 Task: Find connections with filter location Kasoa with filter topic #Bitcoinwith filter profile language Spanish with filter current company Fivetran with filter school College of Engineering Roorkee with filter industry Ranching with filter service category Videography with filter keywords title Continuous Improvement Consultant
Action: Mouse moved to (170, 250)
Screenshot: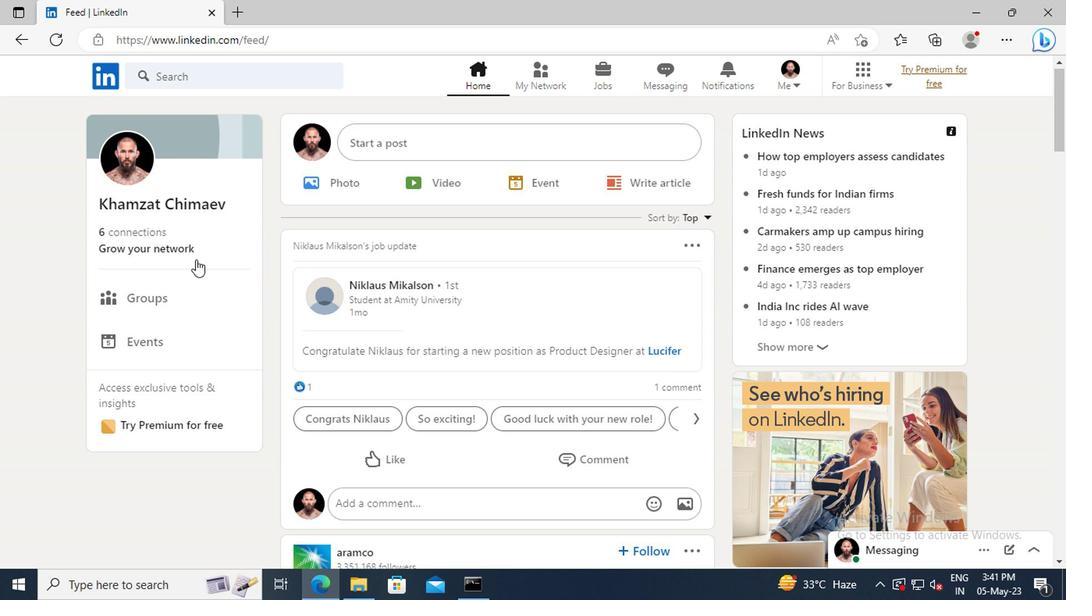 
Action: Mouse pressed left at (170, 250)
Screenshot: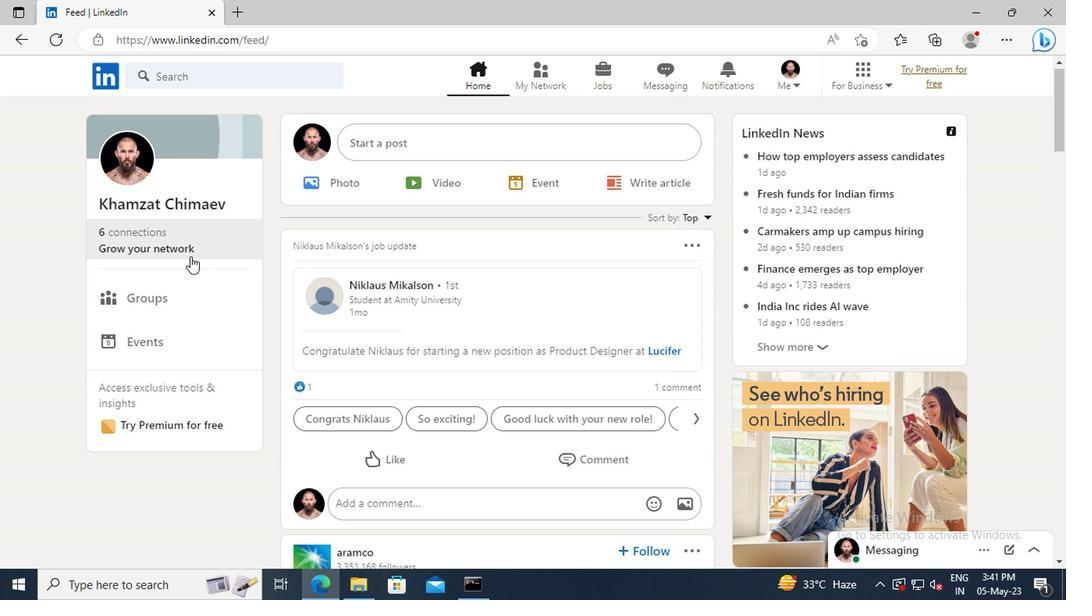 
Action: Mouse moved to (163, 167)
Screenshot: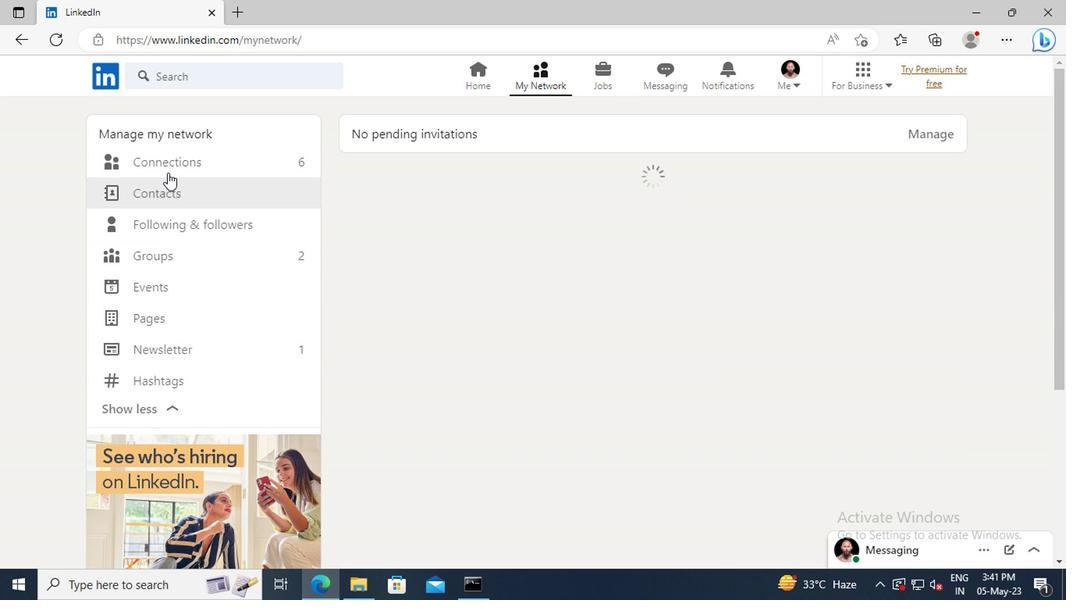 
Action: Mouse pressed left at (163, 167)
Screenshot: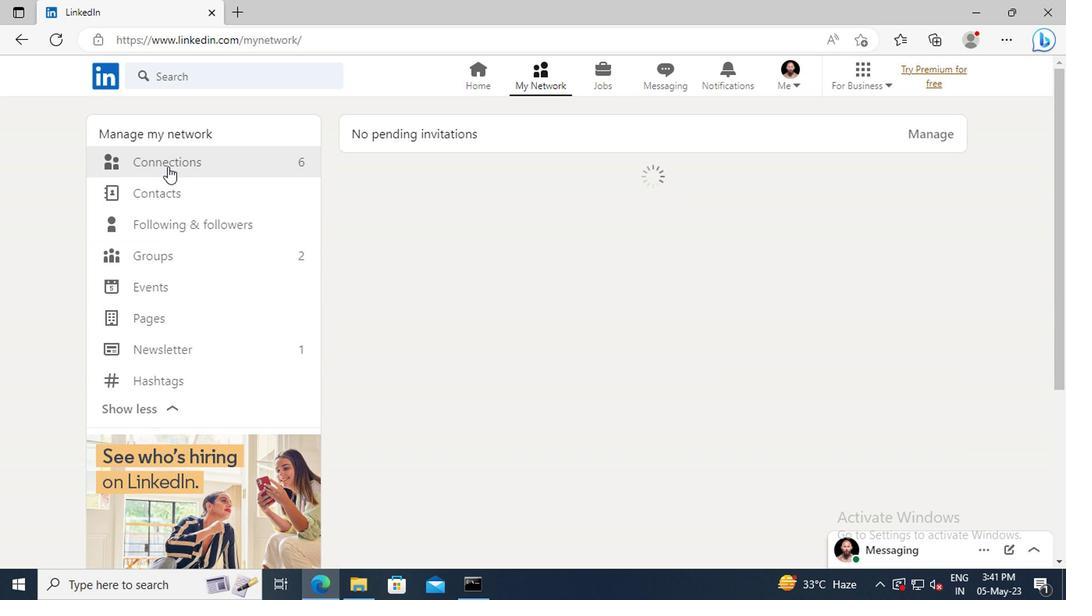 
Action: Mouse moved to (659, 172)
Screenshot: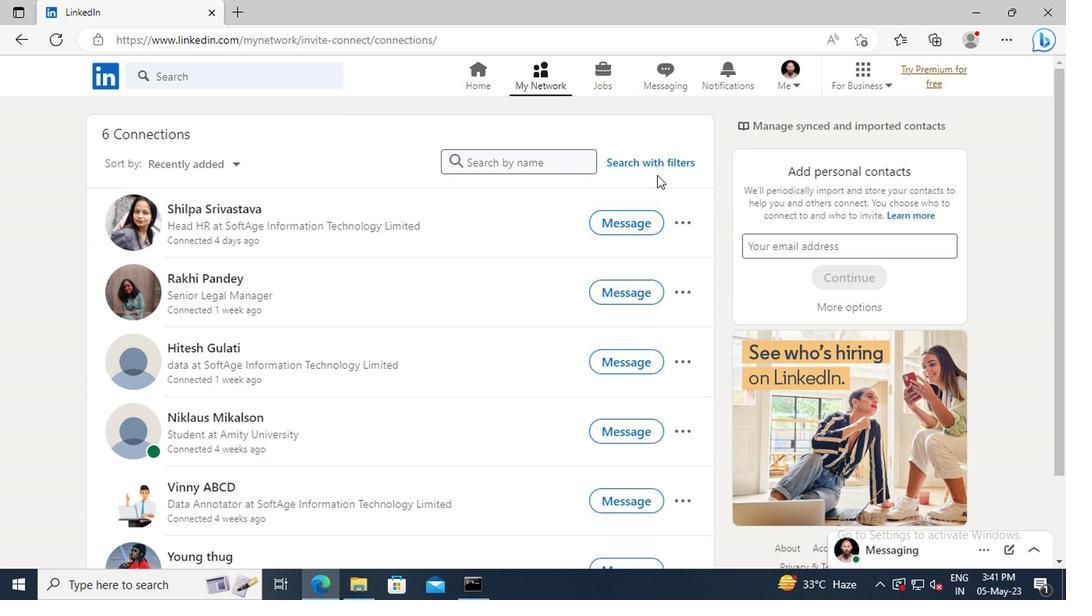
Action: Mouse pressed left at (659, 172)
Screenshot: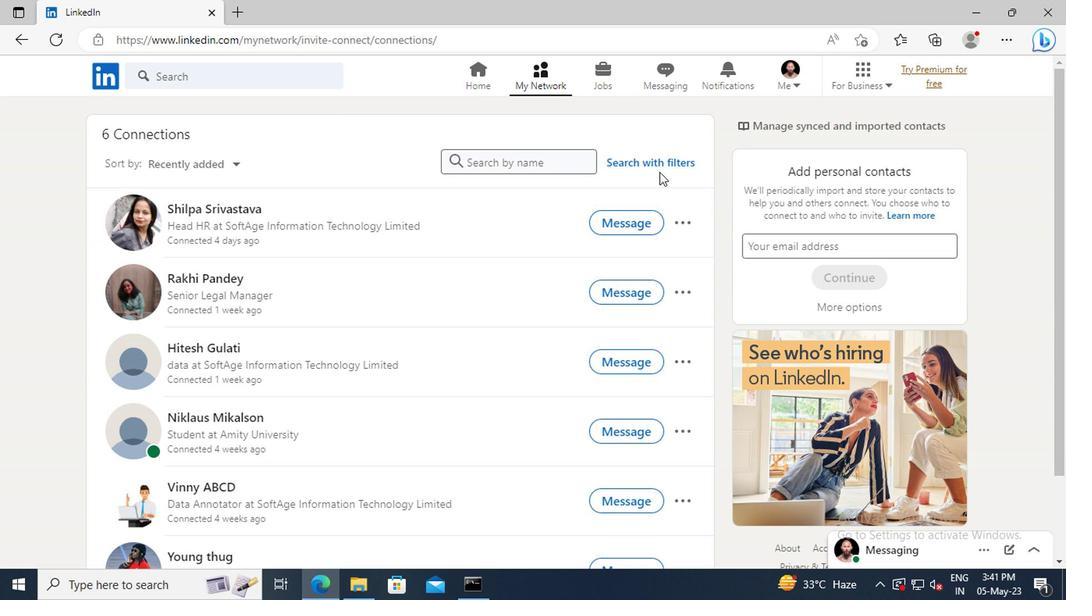 
Action: Mouse moved to (591, 122)
Screenshot: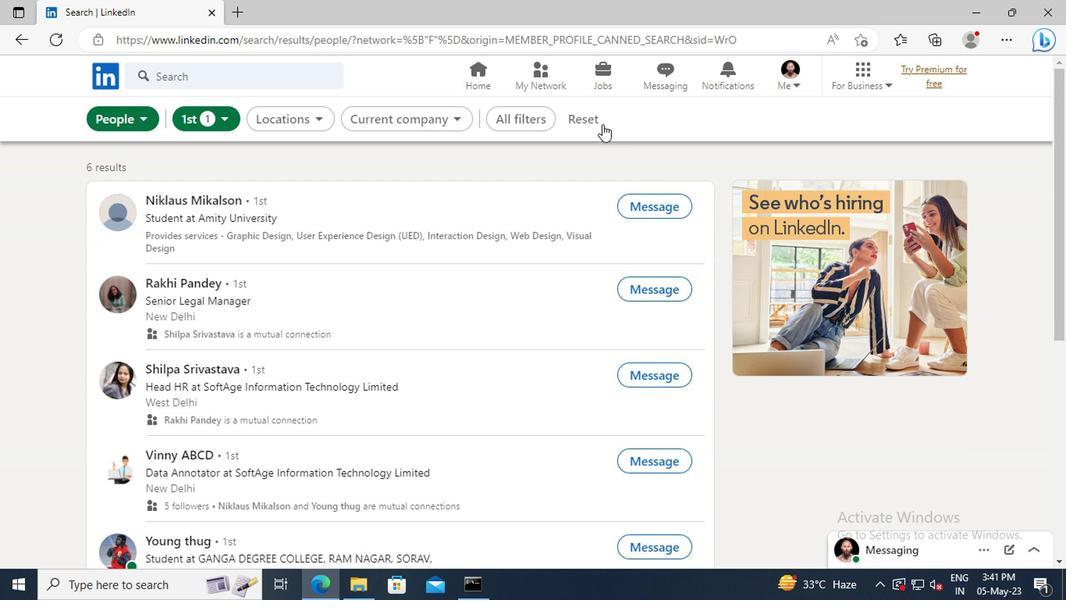 
Action: Mouse pressed left at (591, 122)
Screenshot: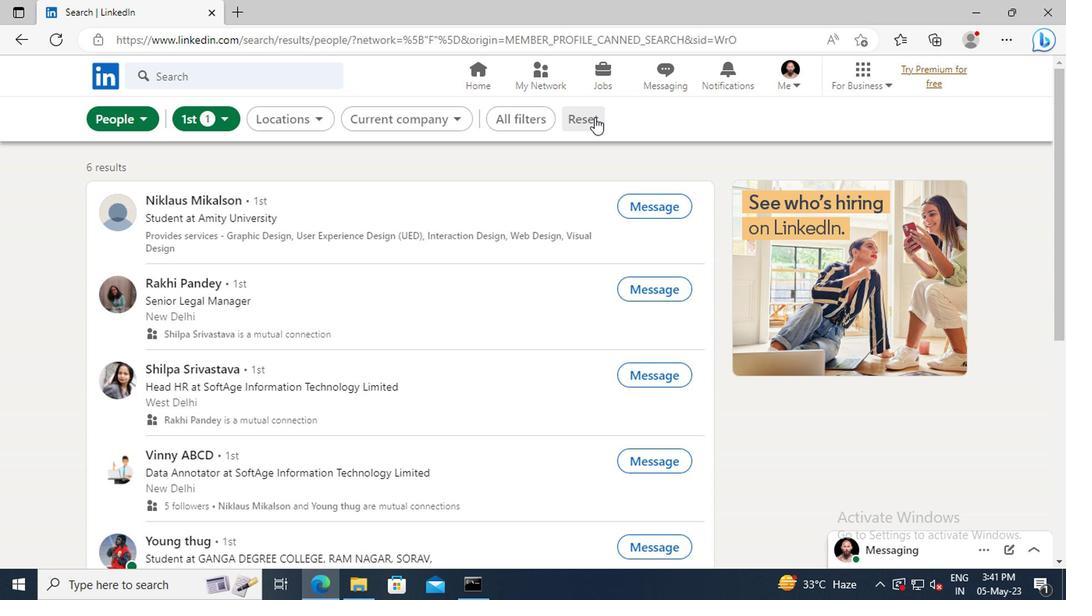 
Action: Mouse moved to (569, 120)
Screenshot: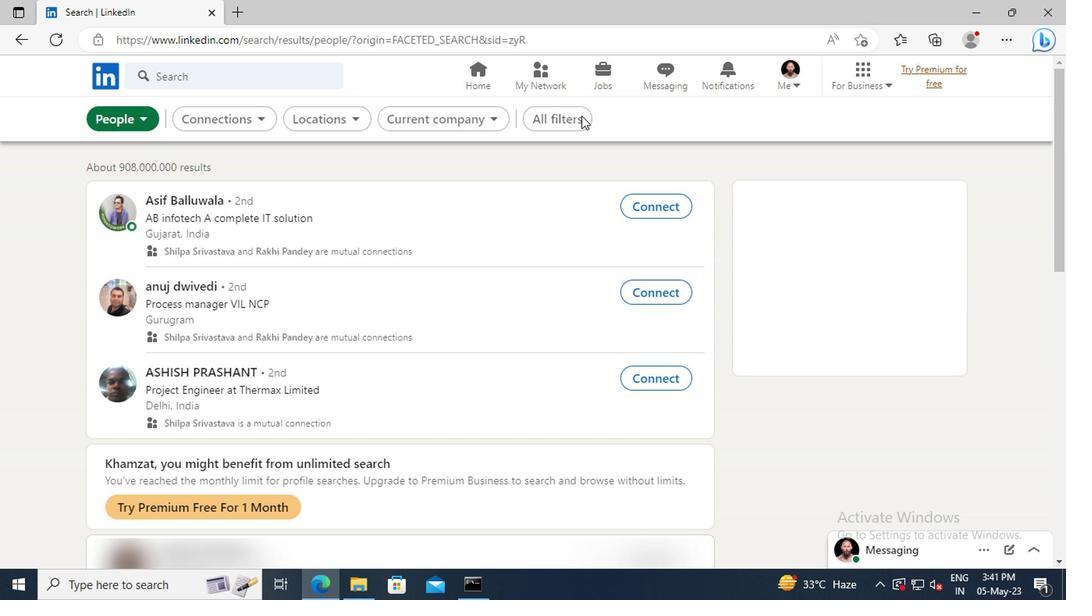 
Action: Mouse pressed left at (569, 120)
Screenshot: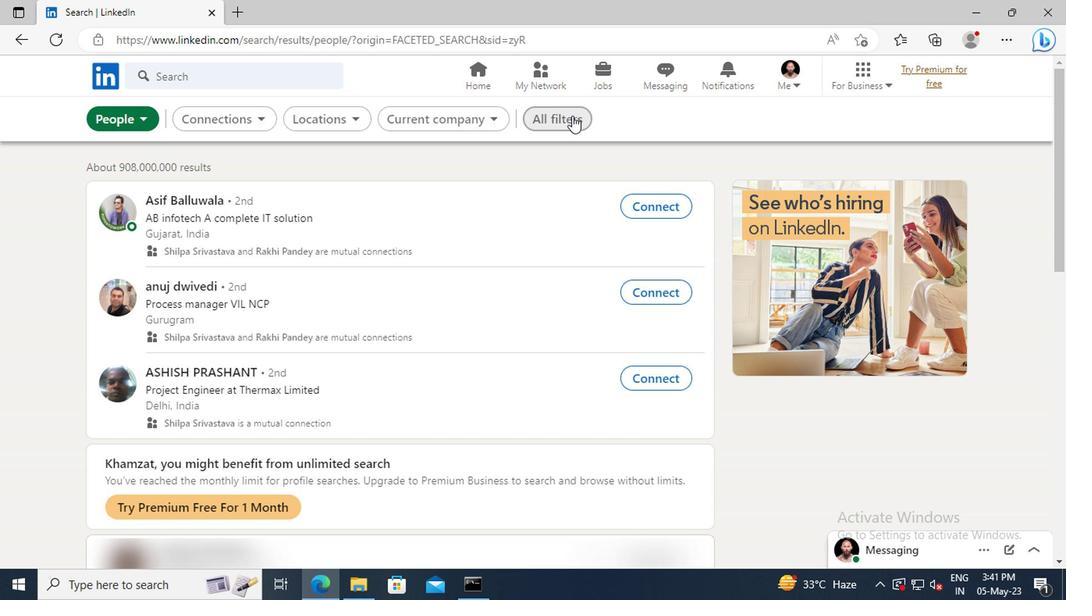 
Action: Mouse moved to (844, 304)
Screenshot: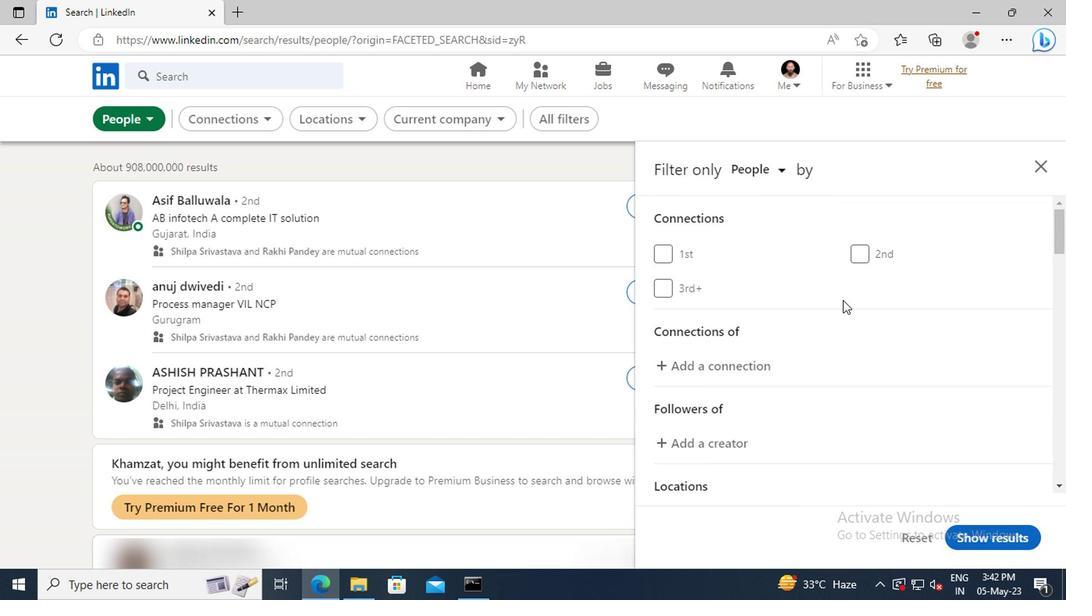 
Action: Mouse scrolled (844, 303) with delta (0, 0)
Screenshot: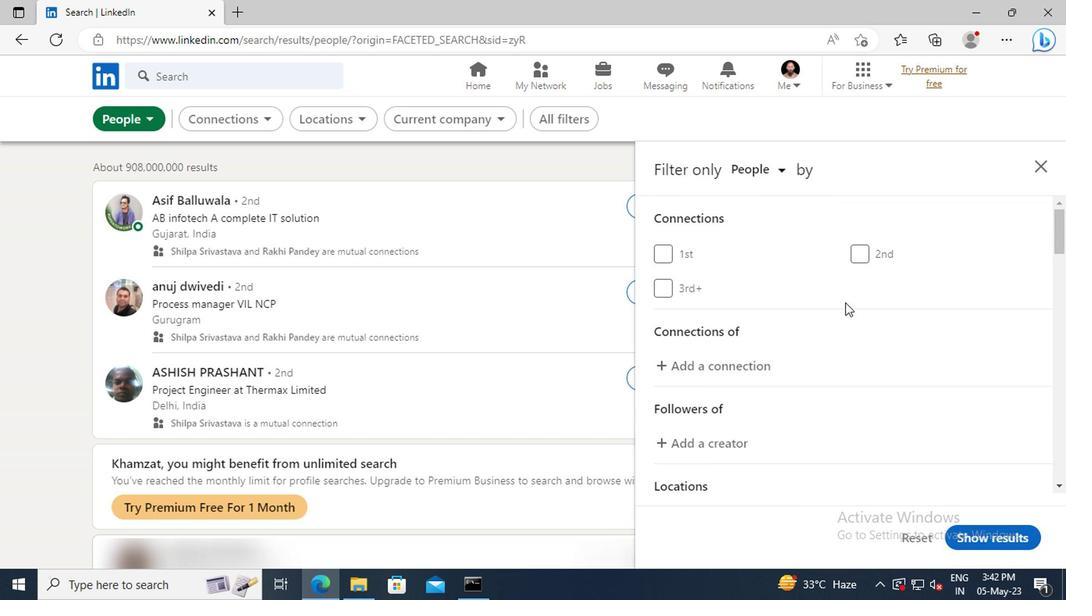 
Action: Mouse scrolled (844, 303) with delta (0, 0)
Screenshot: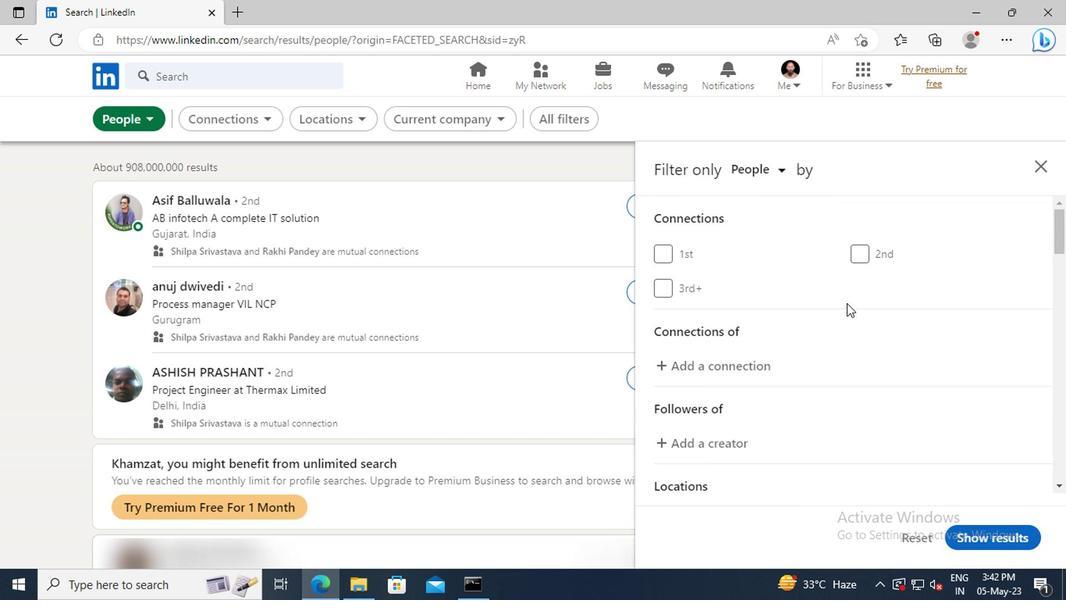 
Action: Mouse scrolled (844, 303) with delta (0, 0)
Screenshot: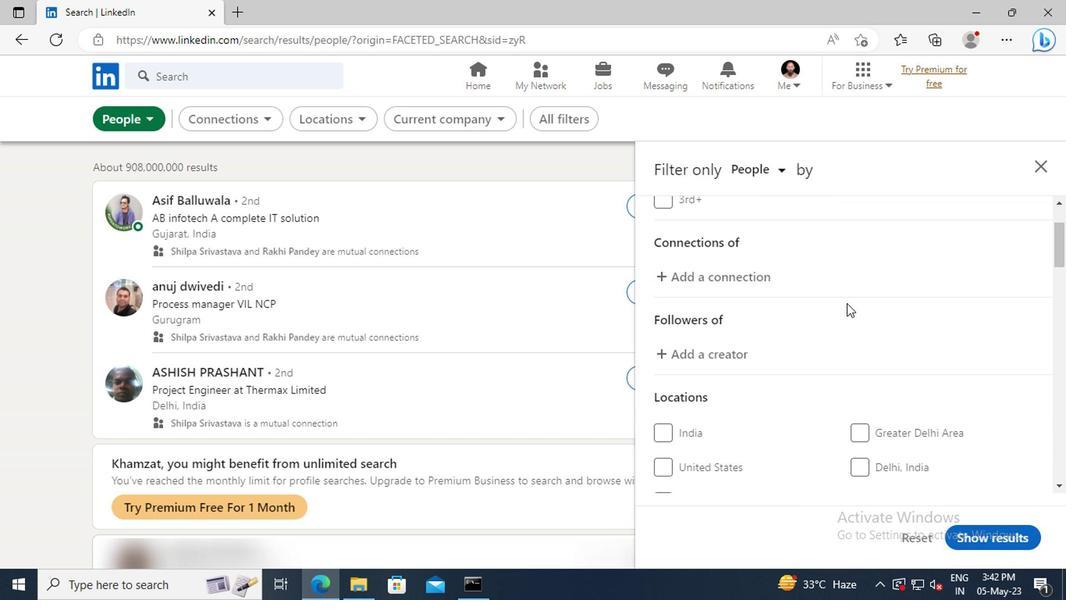 
Action: Mouse scrolled (844, 303) with delta (0, 0)
Screenshot: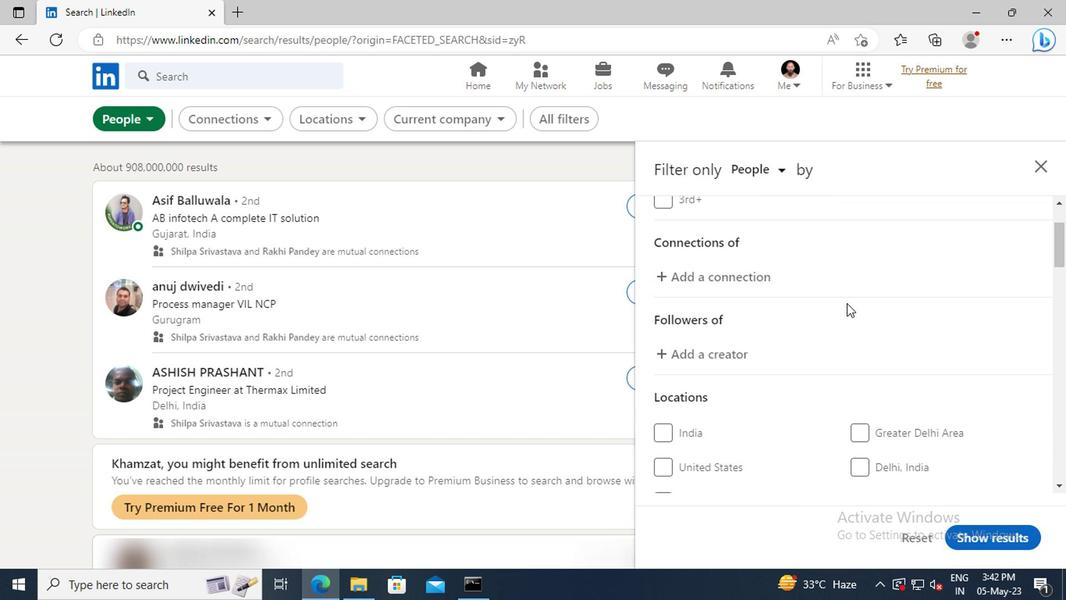
Action: Mouse scrolled (844, 303) with delta (0, 0)
Screenshot: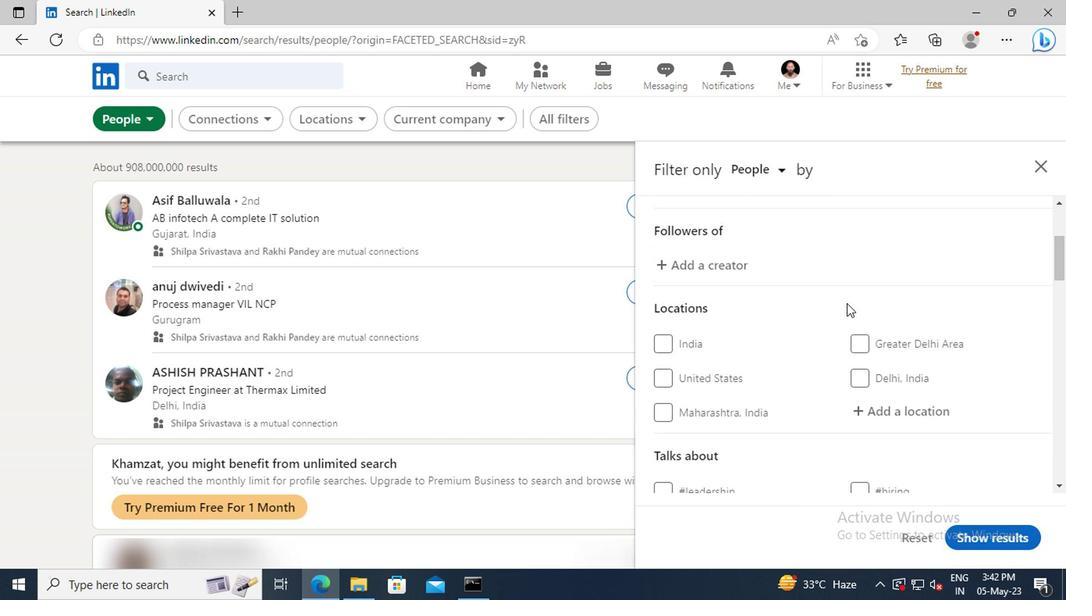 
Action: Mouse scrolled (844, 303) with delta (0, 0)
Screenshot: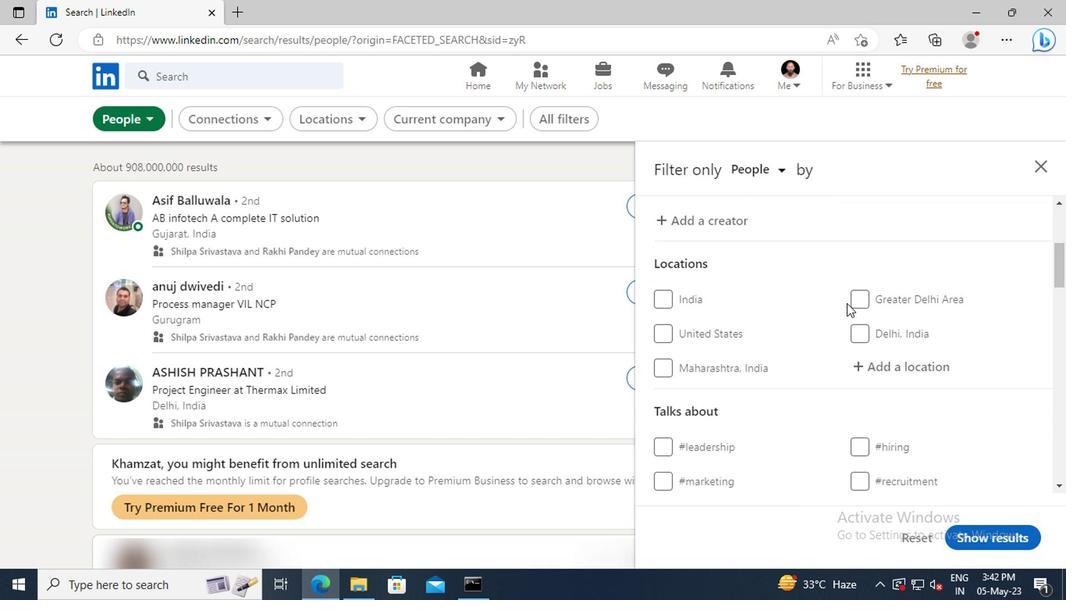 
Action: Mouse moved to (862, 321)
Screenshot: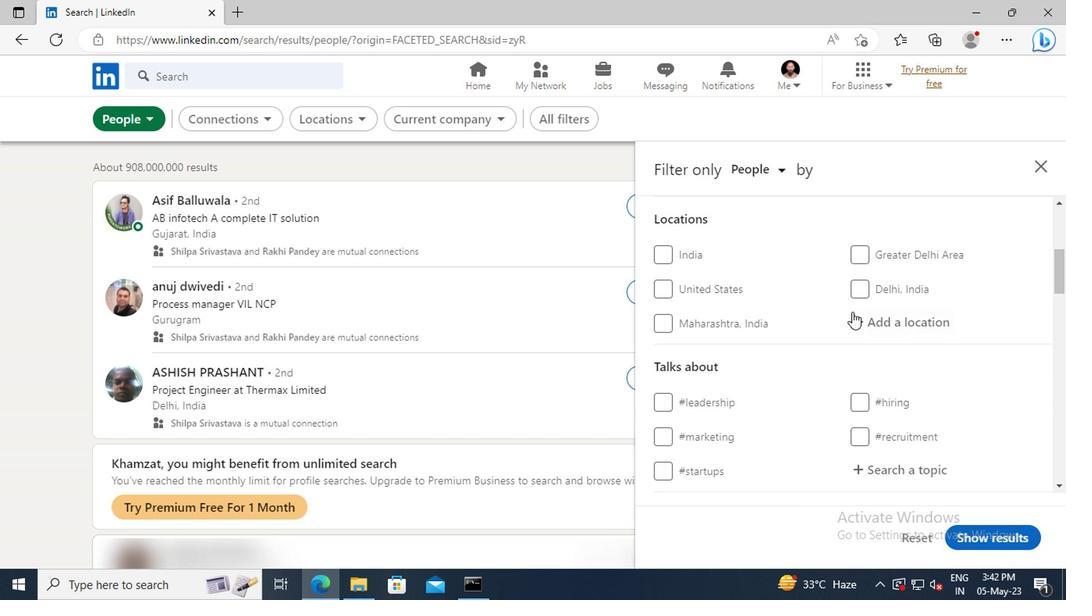 
Action: Mouse pressed left at (862, 321)
Screenshot: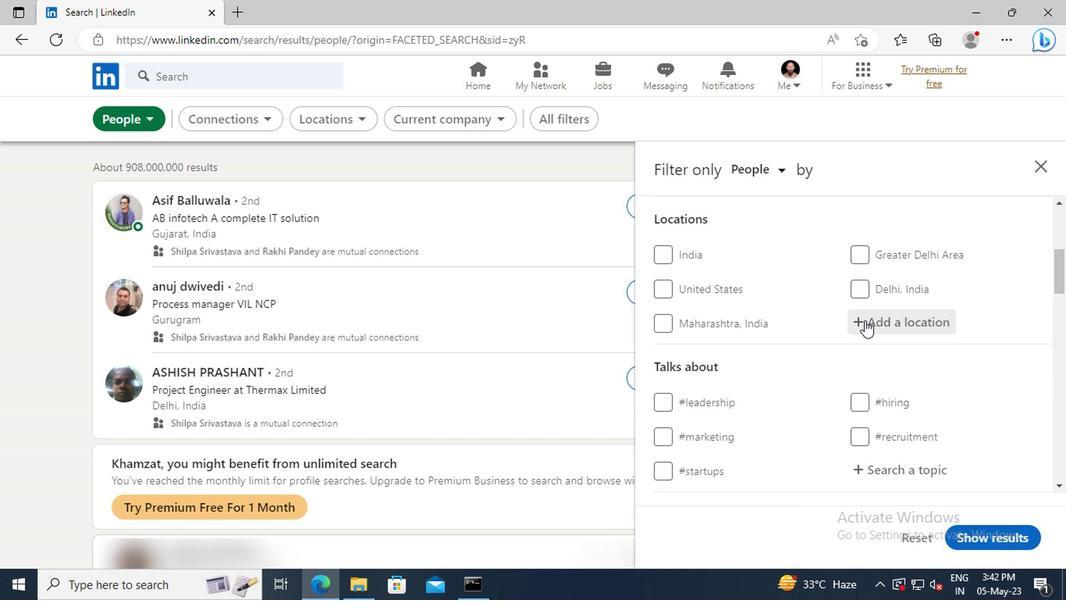 
Action: Key pressed <Key.shift>KASOA<Key.enter>
Screenshot: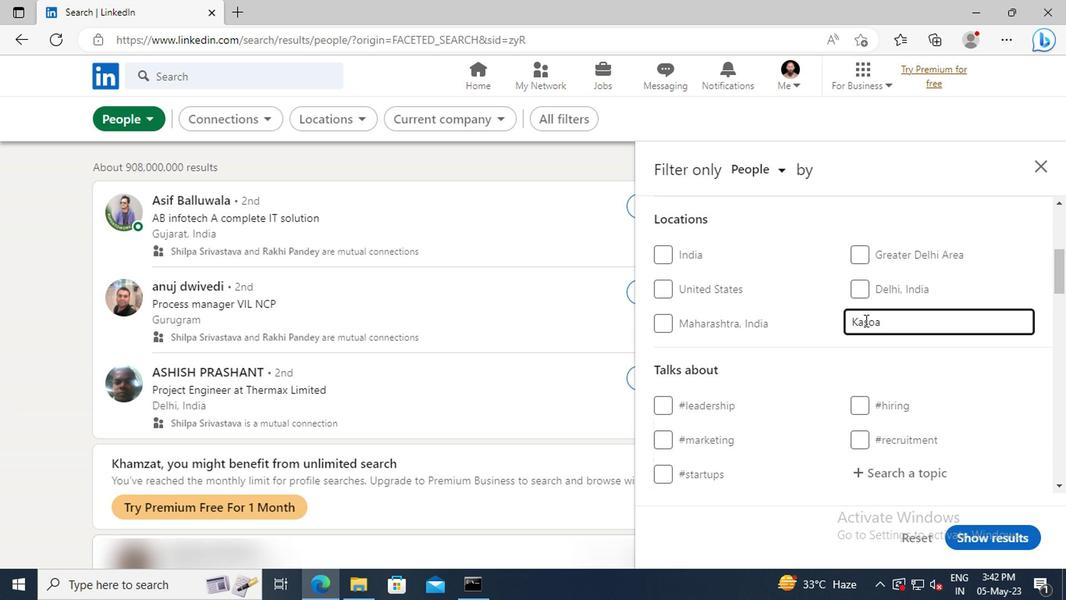 
Action: Mouse scrolled (862, 320) with delta (0, 0)
Screenshot: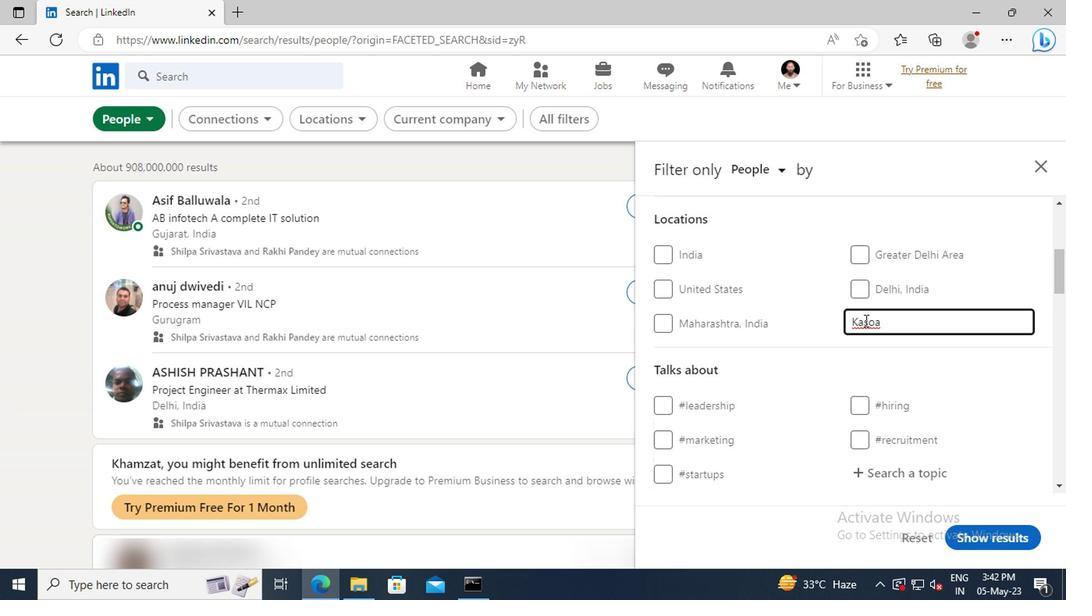 
Action: Mouse scrolled (862, 320) with delta (0, 0)
Screenshot: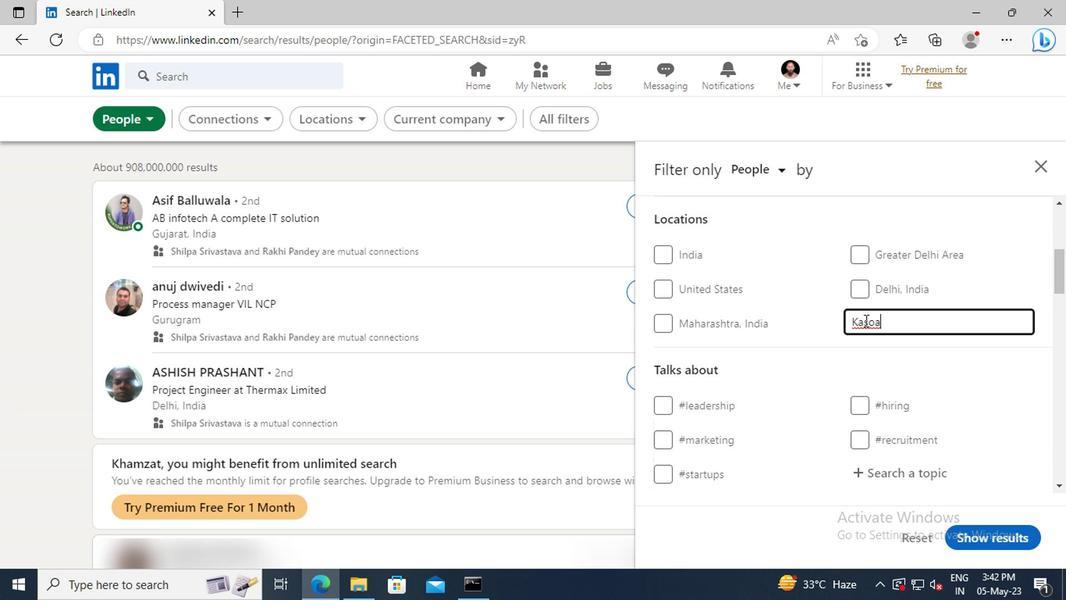 
Action: Mouse scrolled (862, 320) with delta (0, 0)
Screenshot: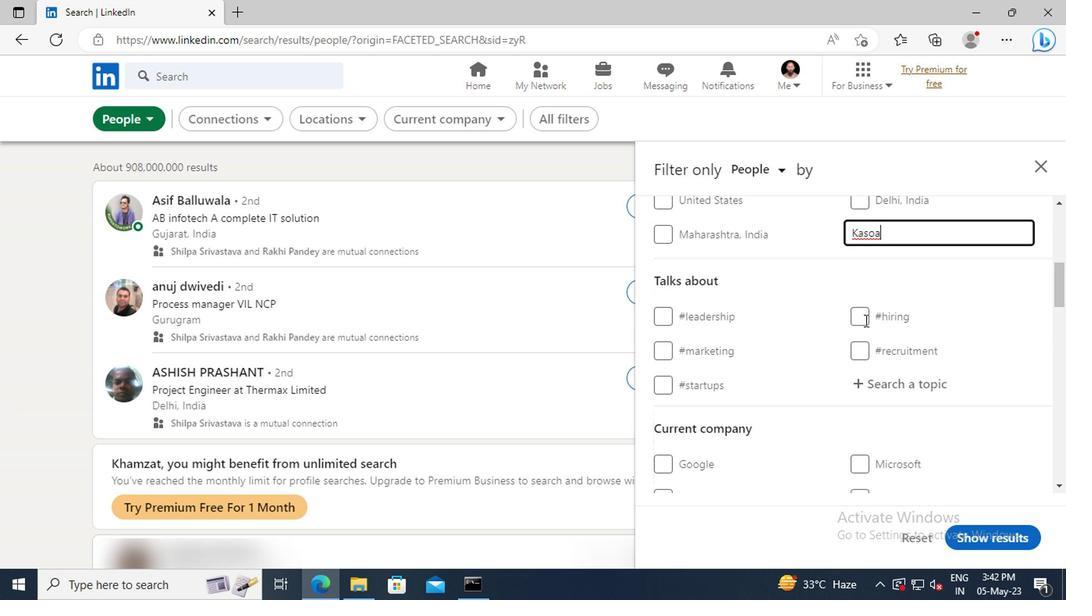 
Action: Mouse moved to (868, 336)
Screenshot: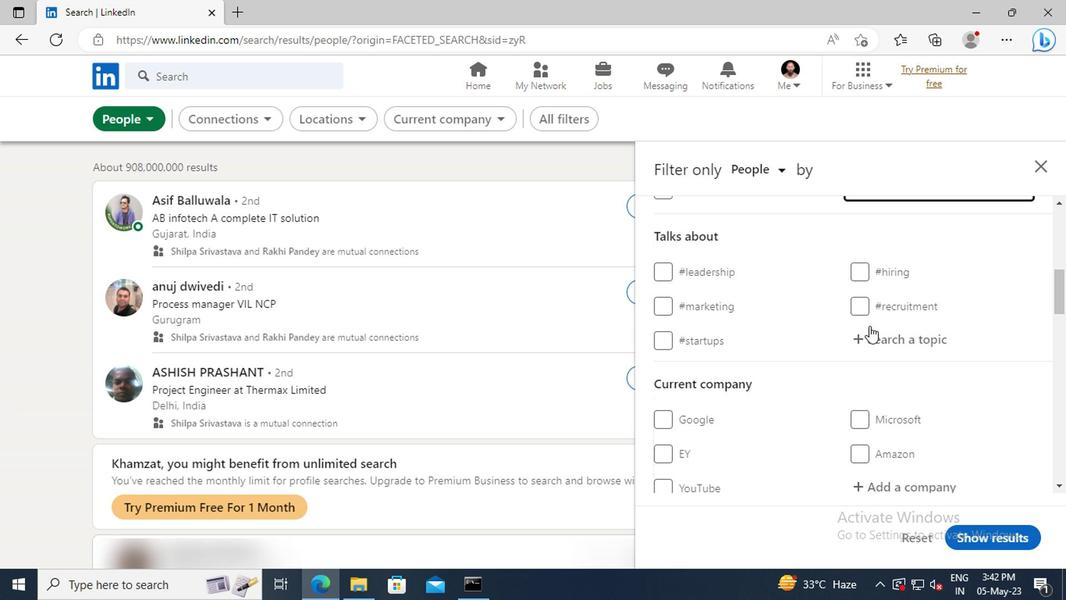 
Action: Mouse pressed left at (868, 336)
Screenshot: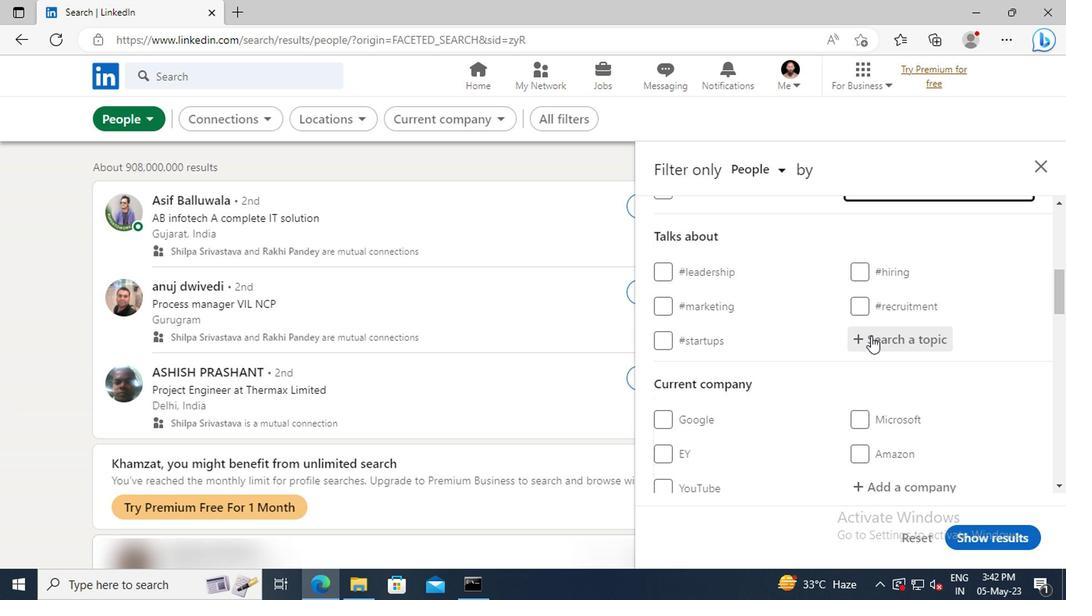 
Action: Key pressed <Key.shift>BITCOIN
Screenshot: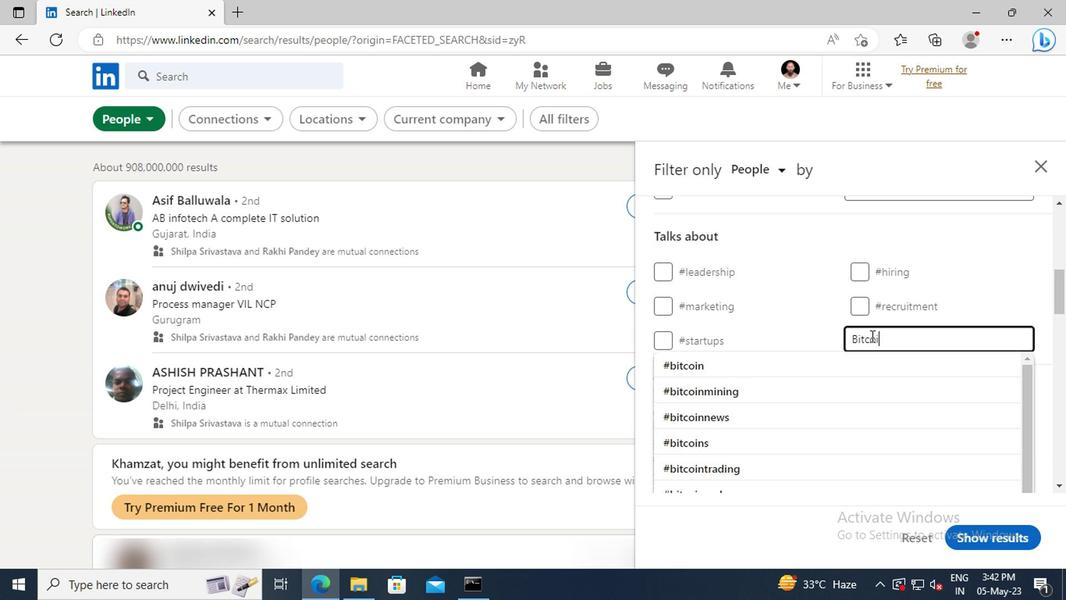 
Action: Mouse moved to (872, 359)
Screenshot: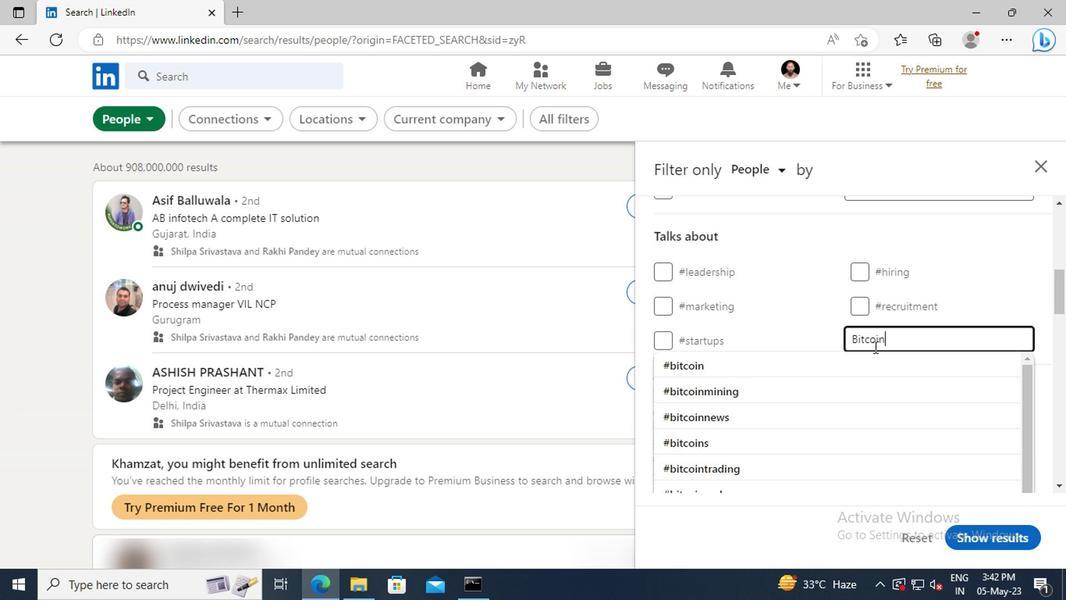 
Action: Mouse pressed left at (872, 359)
Screenshot: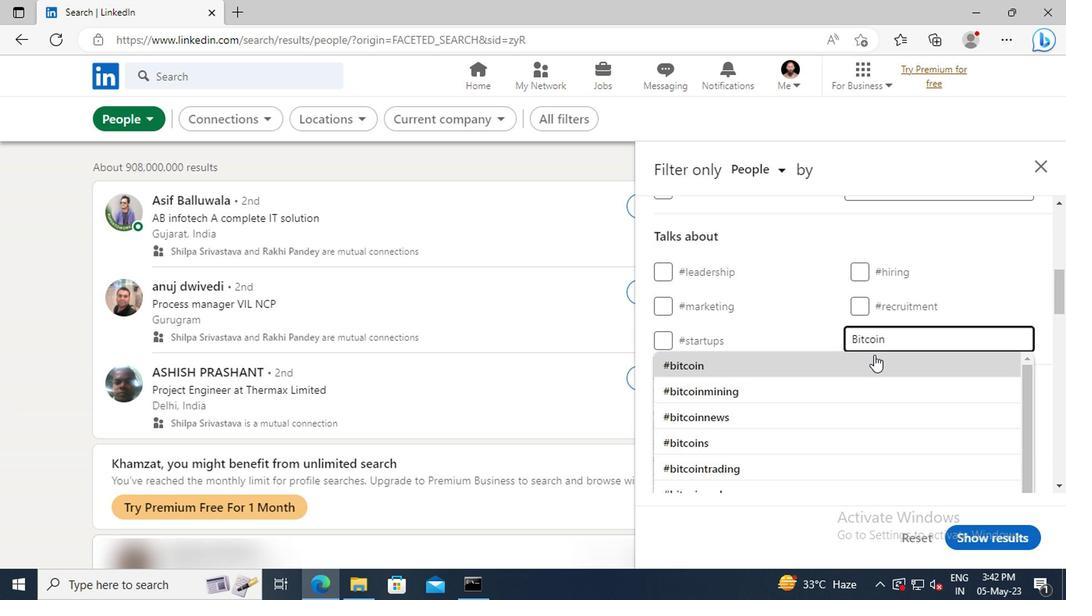 
Action: Mouse scrolled (872, 358) with delta (0, 0)
Screenshot: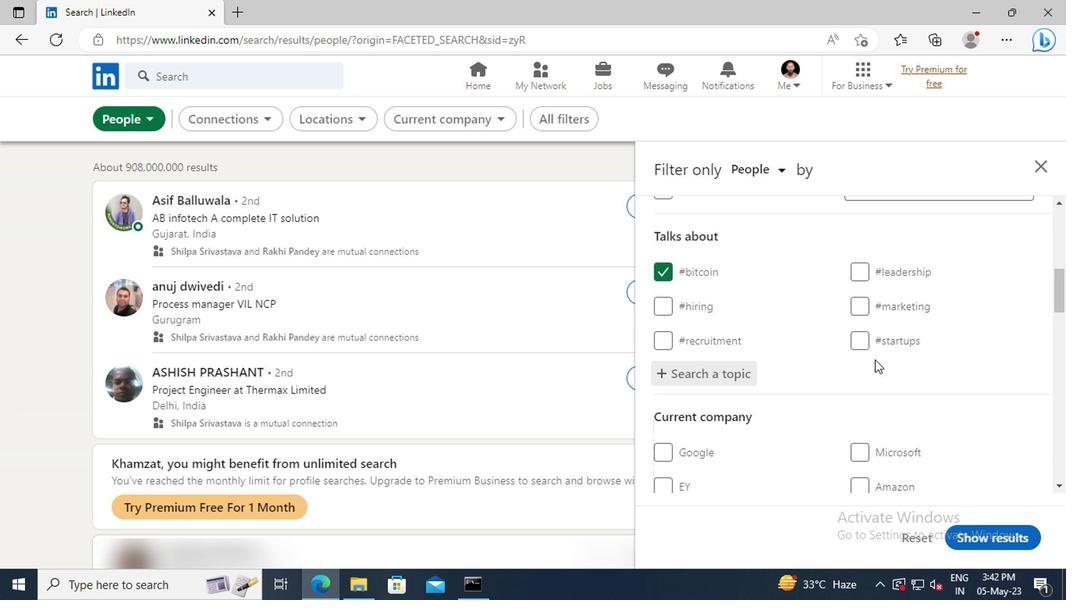 
Action: Mouse scrolled (872, 358) with delta (0, 0)
Screenshot: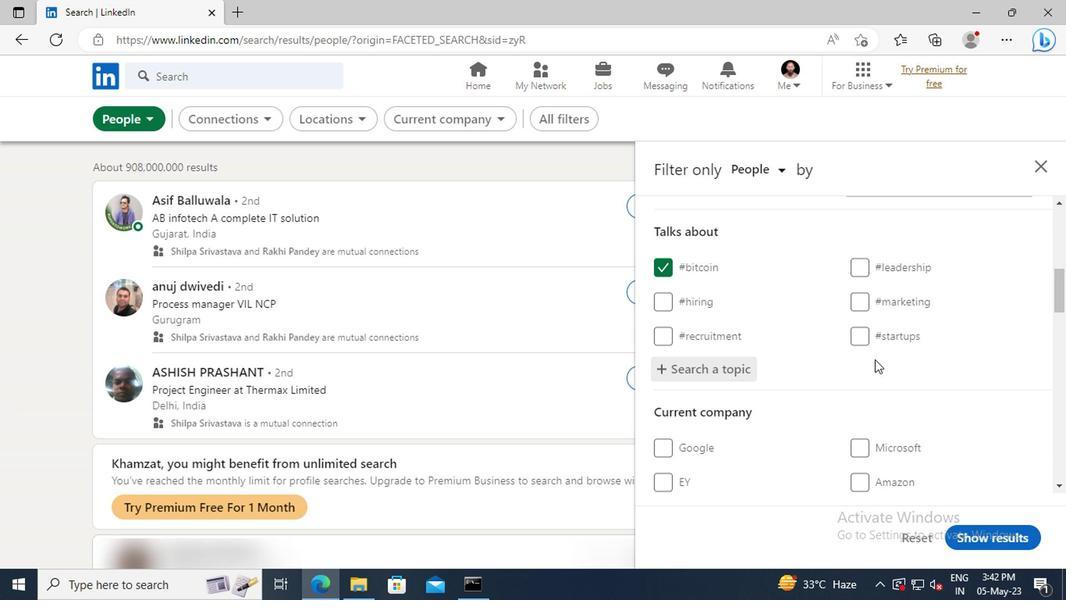 
Action: Mouse scrolled (872, 358) with delta (0, 0)
Screenshot: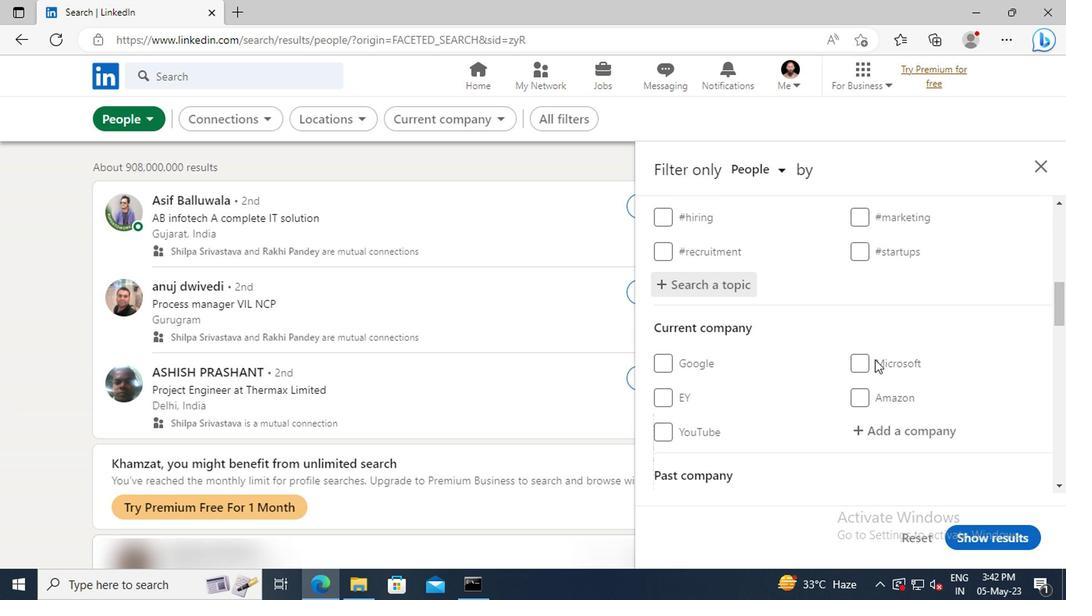 
Action: Mouse scrolled (872, 358) with delta (0, 0)
Screenshot: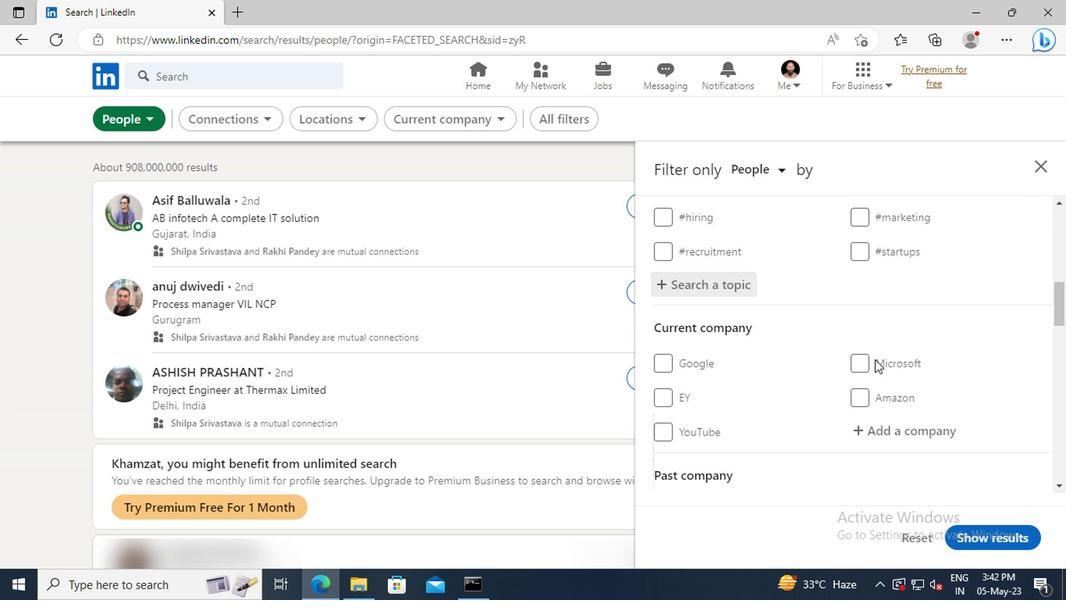 
Action: Mouse scrolled (872, 358) with delta (0, 0)
Screenshot: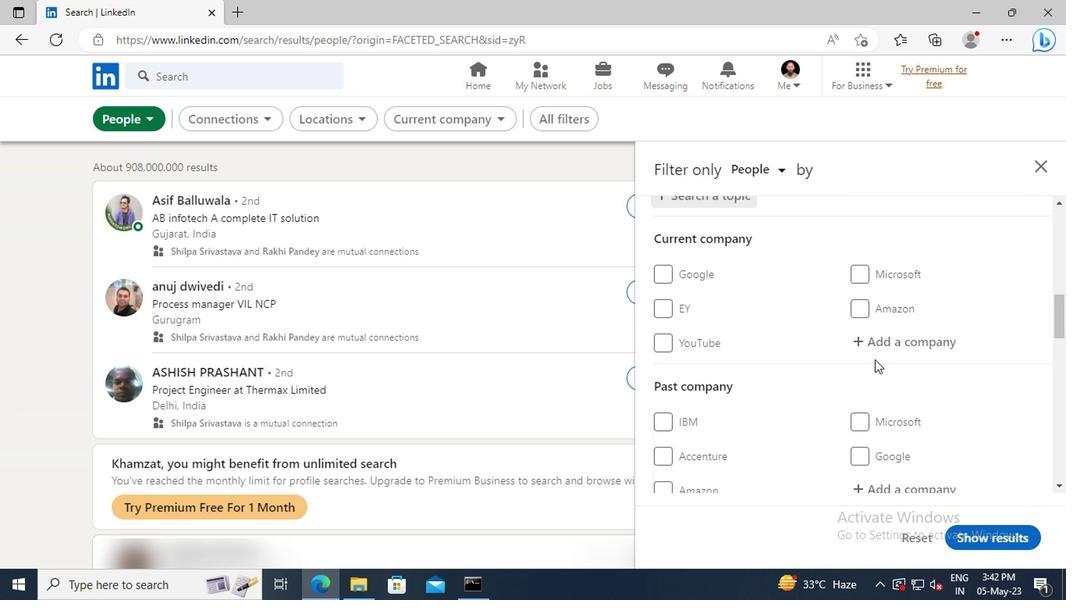 
Action: Mouse scrolled (872, 358) with delta (0, 0)
Screenshot: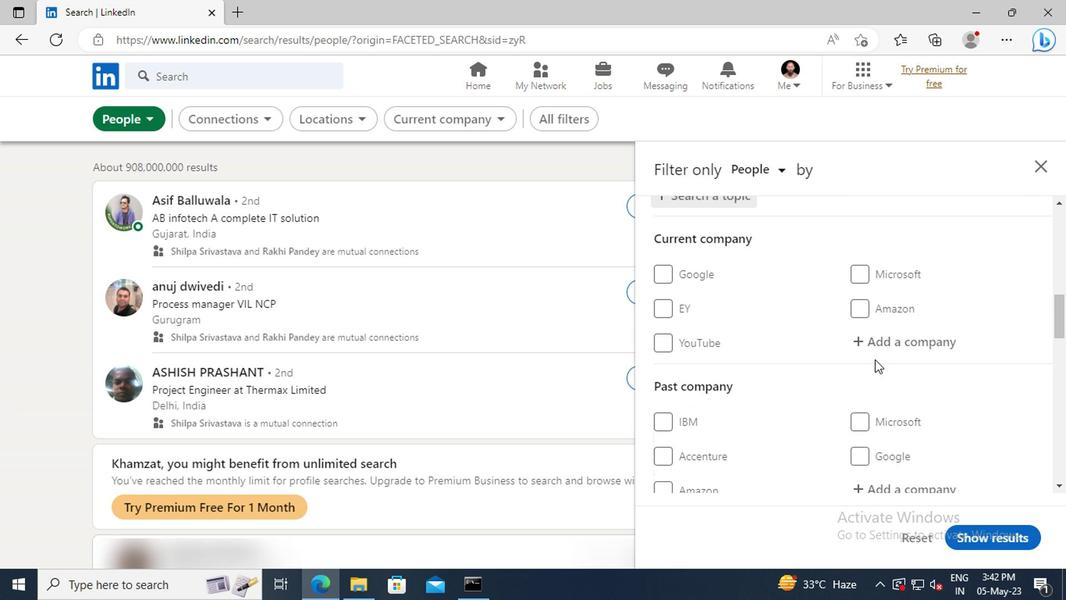 
Action: Mouse scrolled (872, 358) with delta (0, 0)
Screenshot: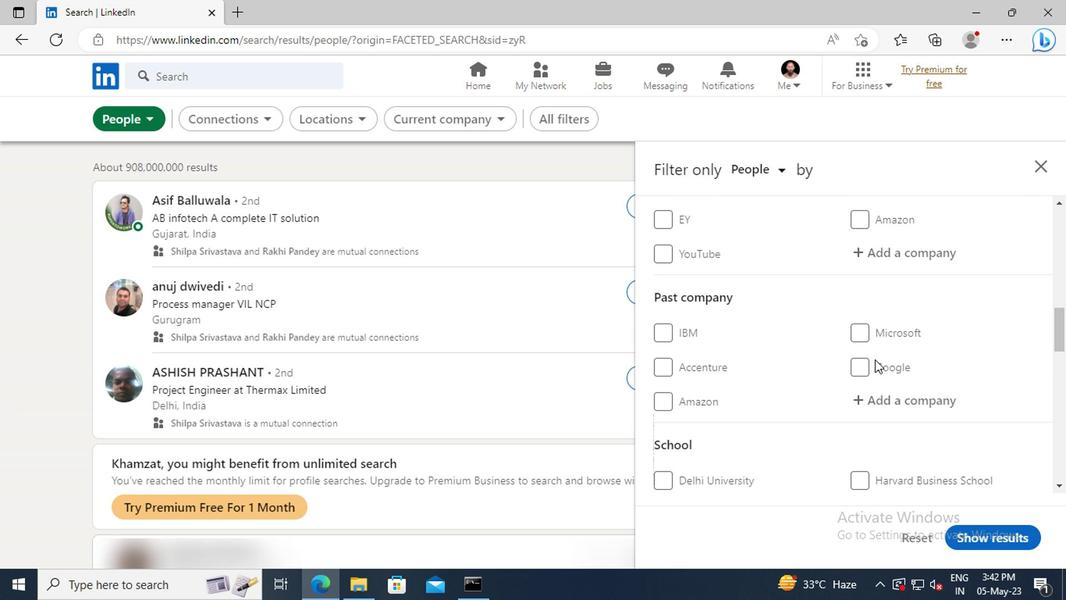 
Action: Mouse scrolled (872, 358) with delta (0, 0)
Screenshot: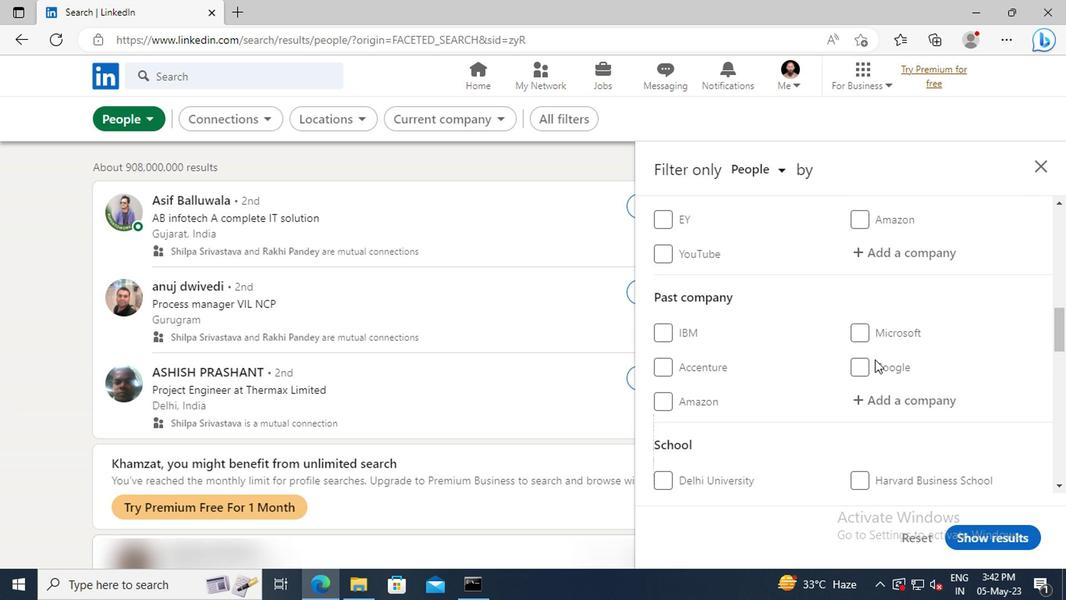 
Action: Mouse scrolled (872, 358) with delta (0, 0)
Screenshot: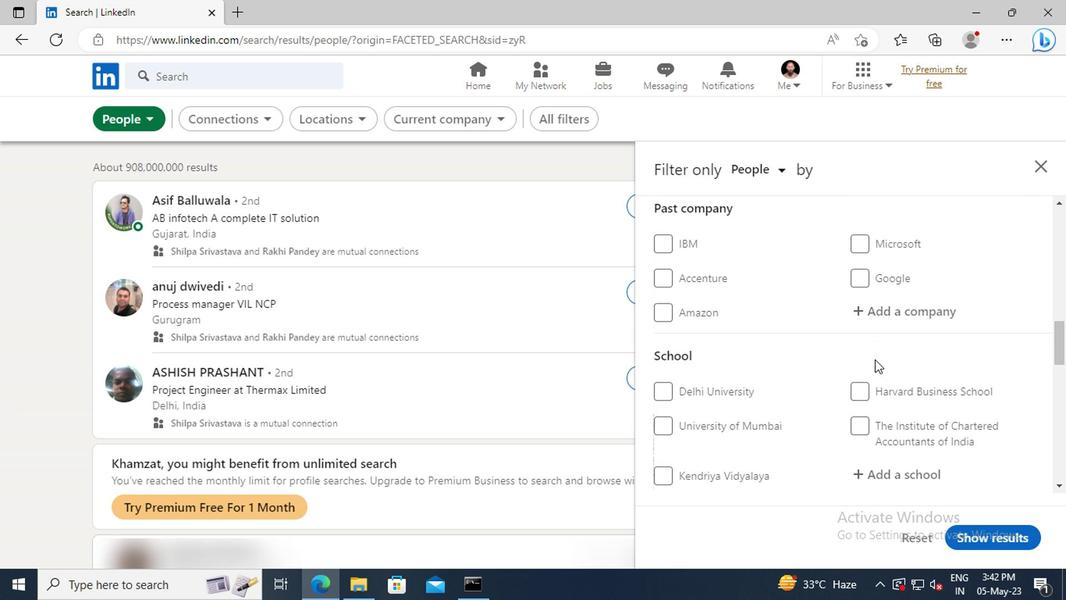 
Action: Mouse scrolled (872, 358) with delta (0, 0)
Screenshot: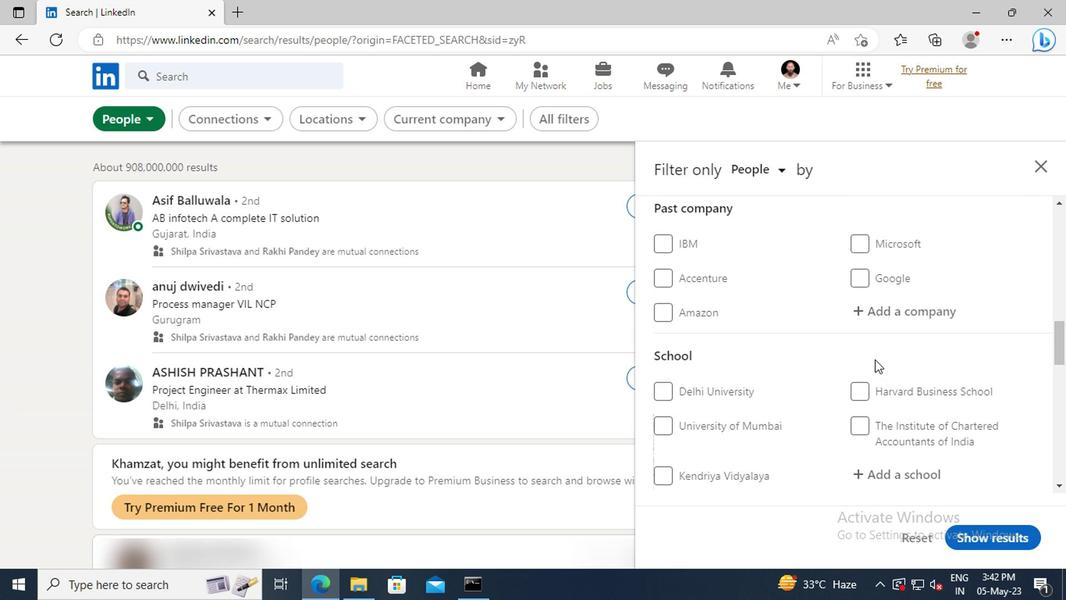 
Action: Mouse scrolled (872, 358) with delta (0, 0)
Screenshot: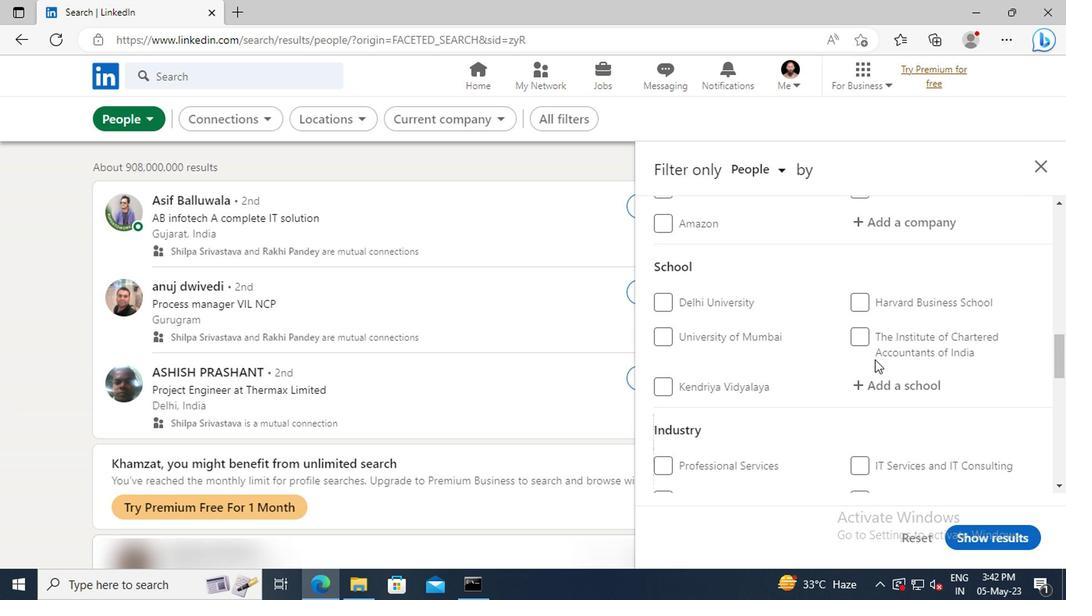 
Action: Mouse scrolled (872, 358) with delta (0, 0)
Screenshot: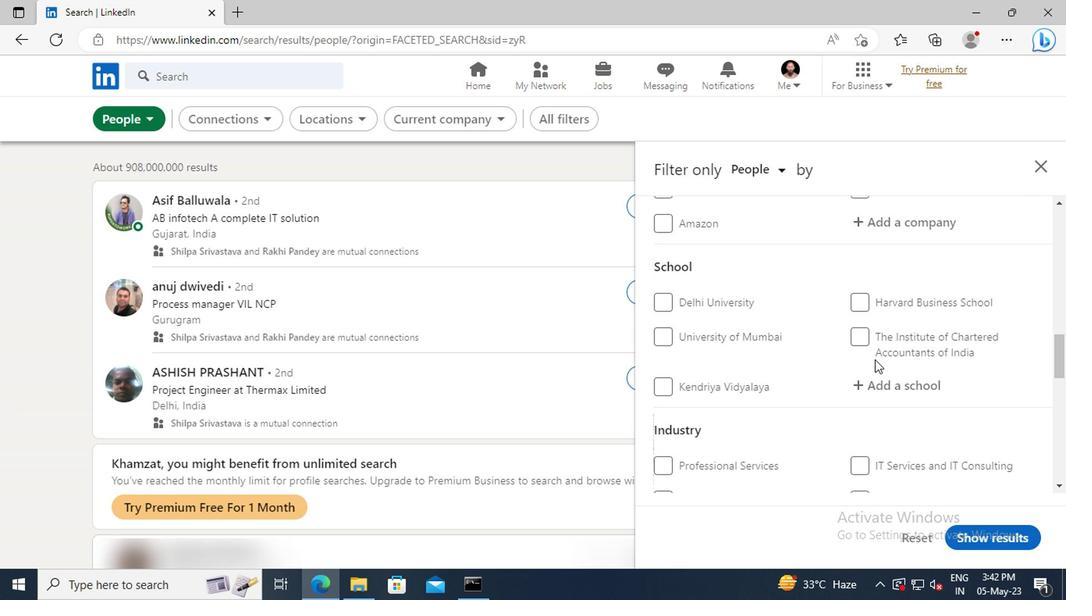 
Action: Mouse scrolled (872, 358) with delta (0, 0)
Screenshot: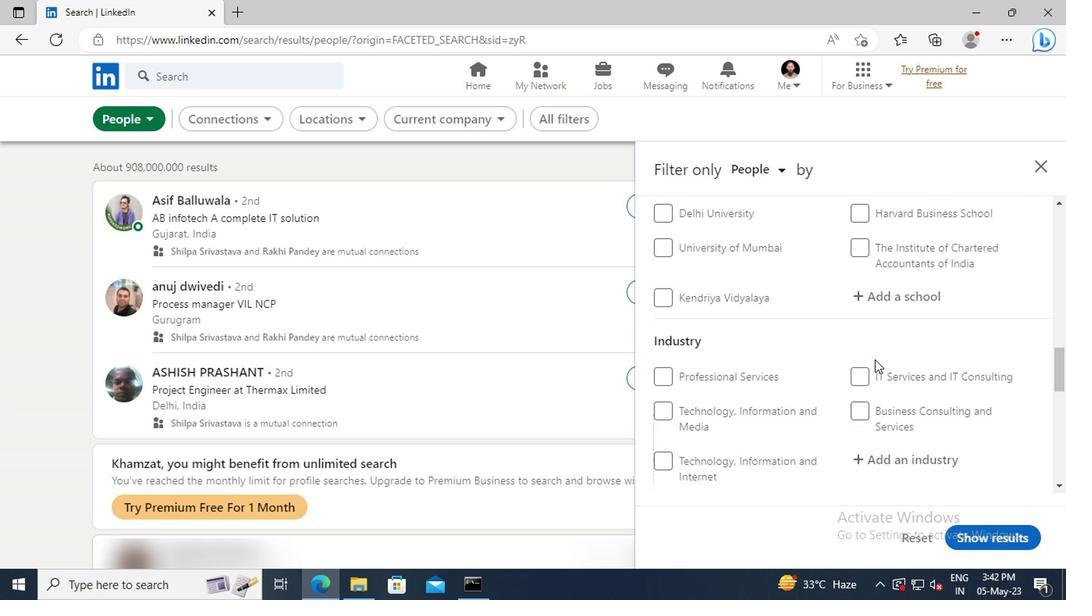 
Action: Mouse scrolled (872, 358) with delta (0, 0)
Screenshot: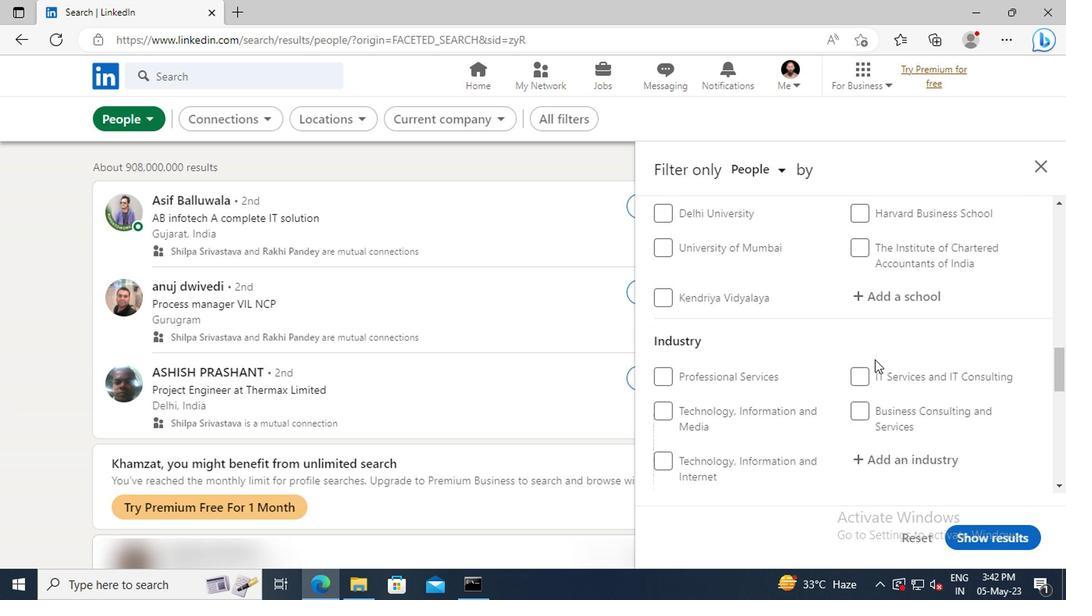 
Action: Mouse scrolled (872, 358) with delta (0, 0)
Screenshot: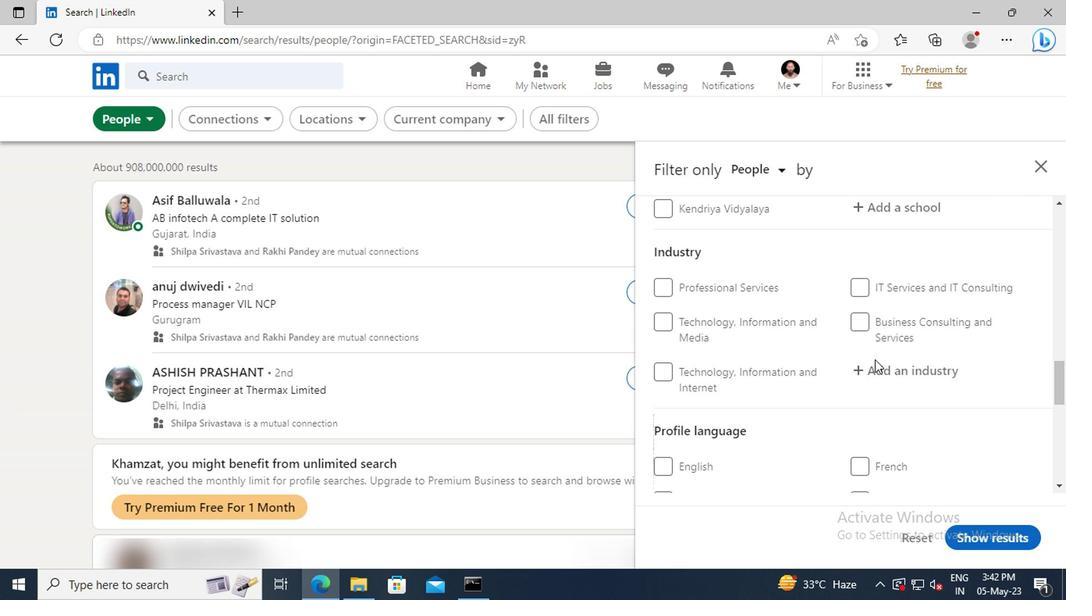 
Action: Mouse scrolled (872, 358) with delta (0, 0)
Screenshot: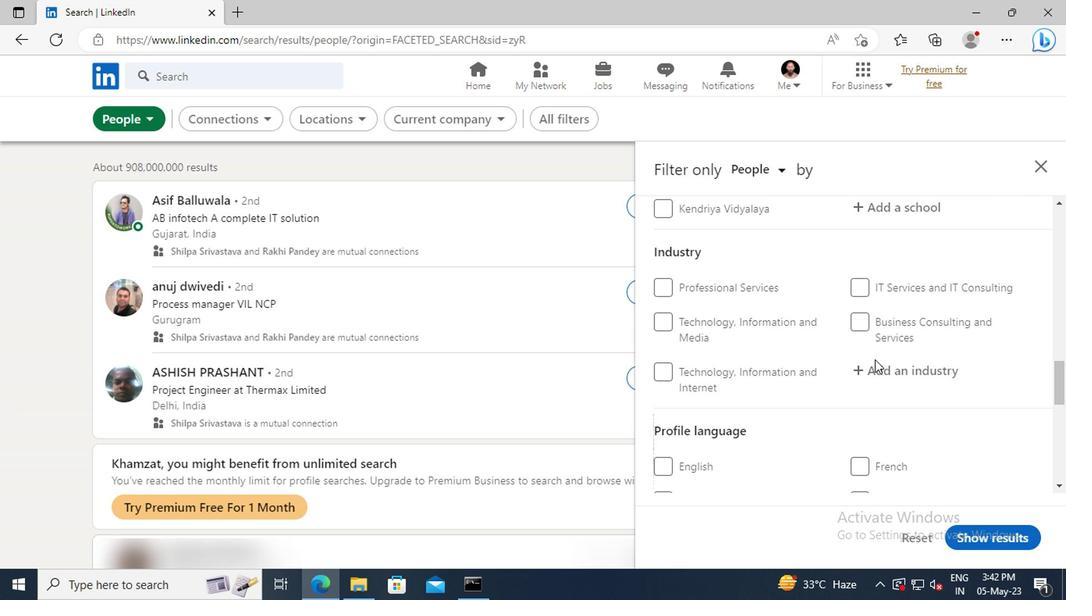 
Action: Mouse moved to (662, 412)
Screenshot: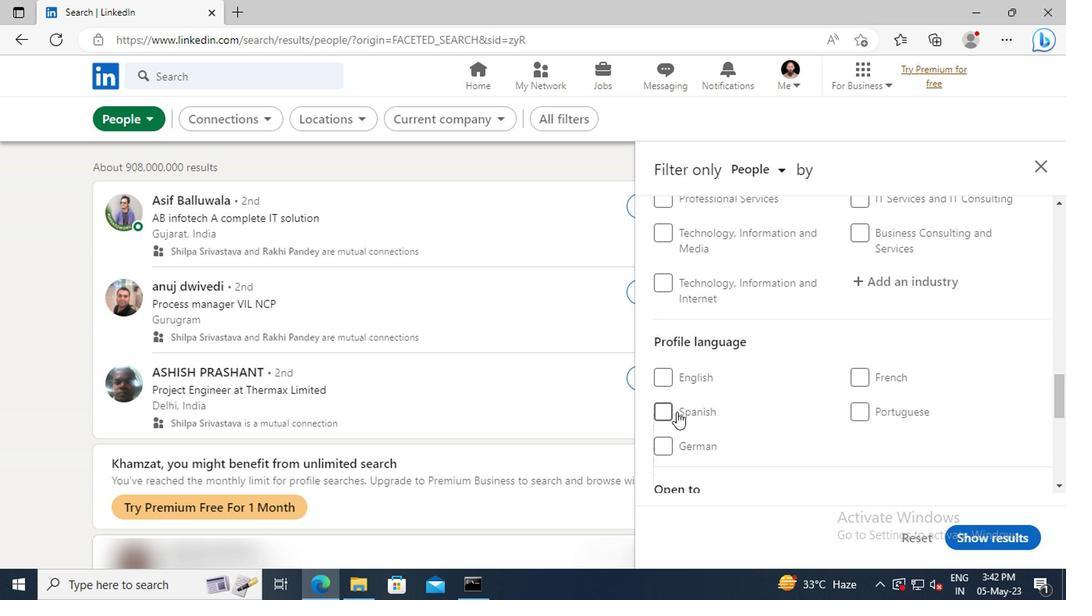 
Action: Mouse pressed left at (662, 412)
Screenshot: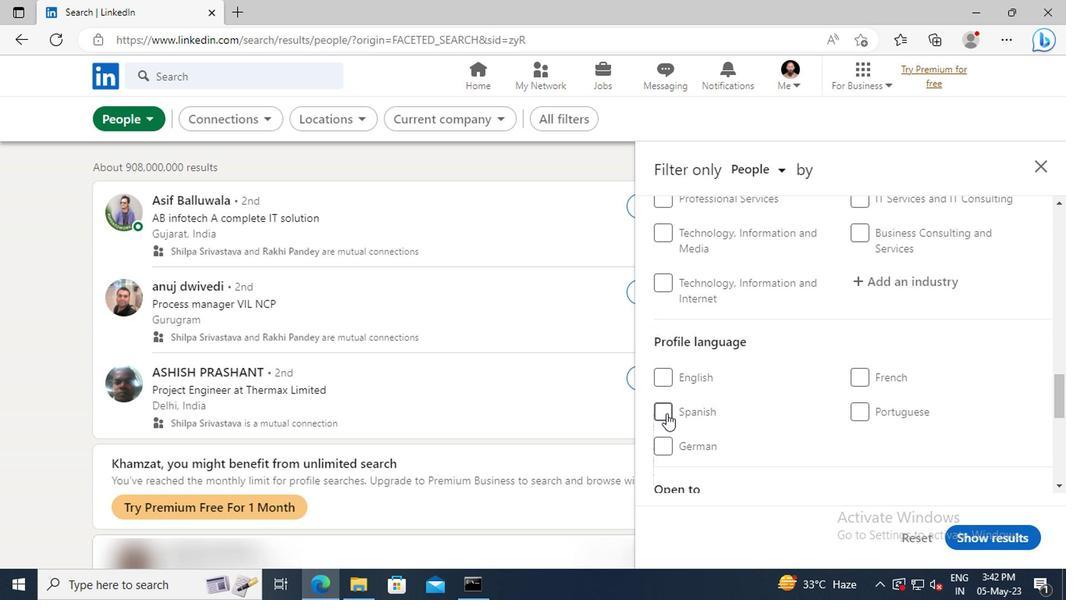 
Action: Mouse moved to (868, 371)
Screenshot: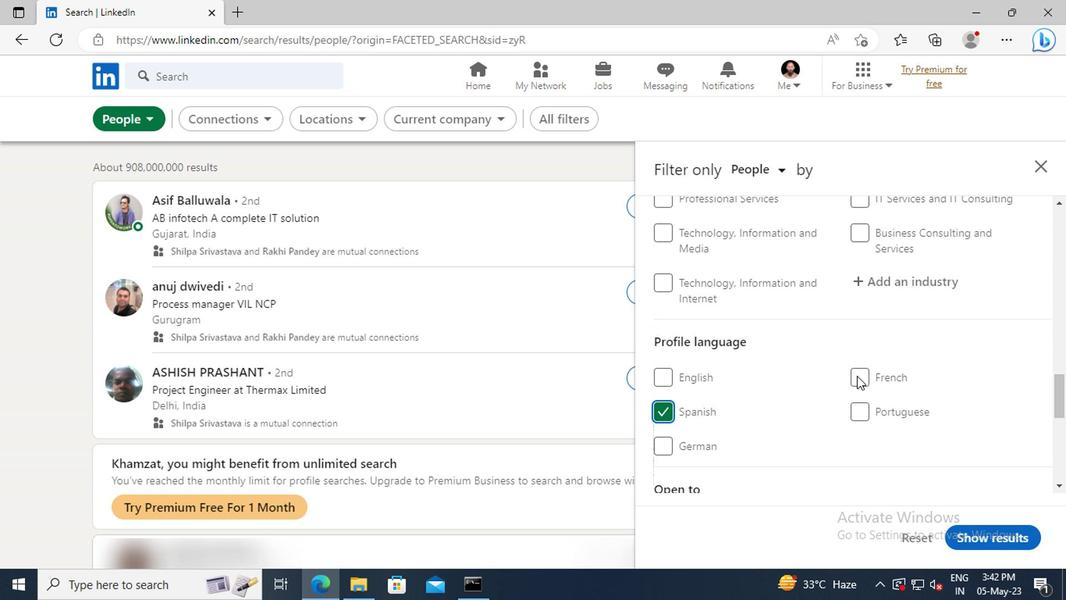 
Action: Mouse scrolled (868, 371) with delta (0, 0)
Screenshot: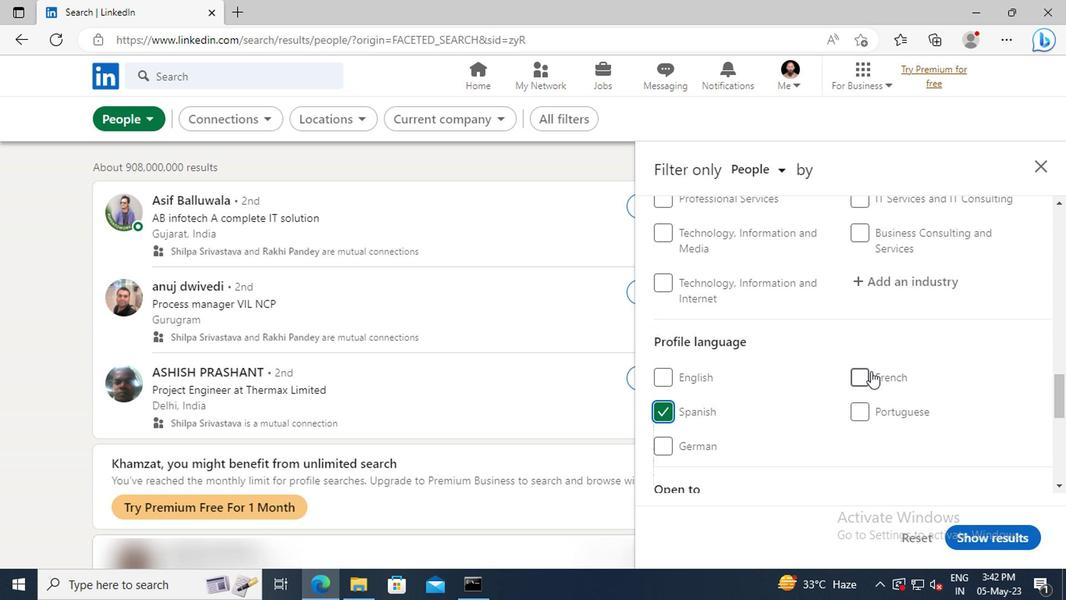 
Action: Mouse moved to (869, 370)
Screenshot: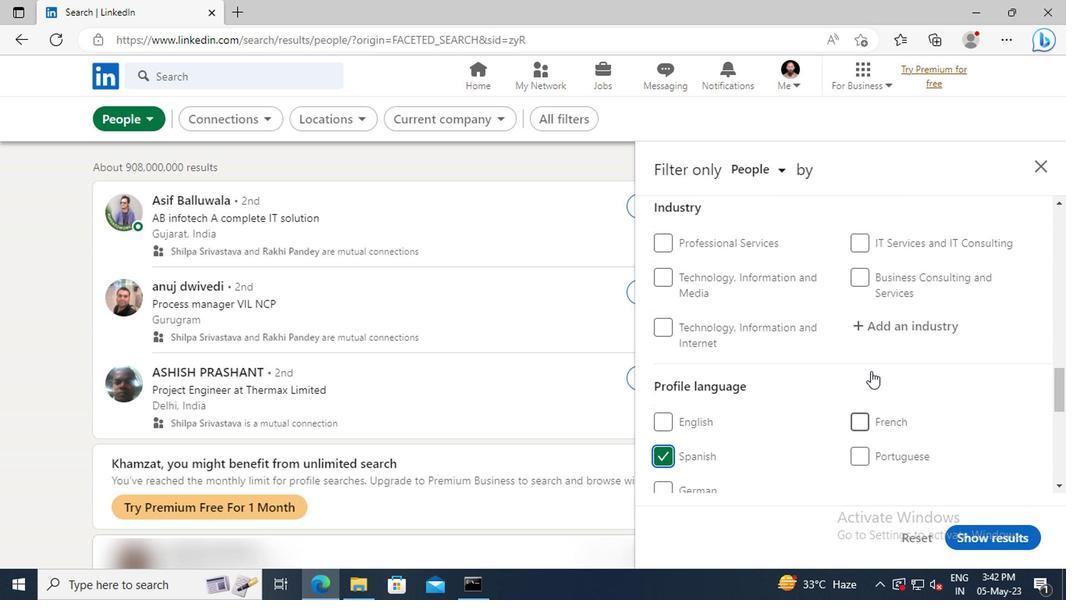 
Action: Mouse scrolled (869, 371) with delta (0, 0)
Screenshot: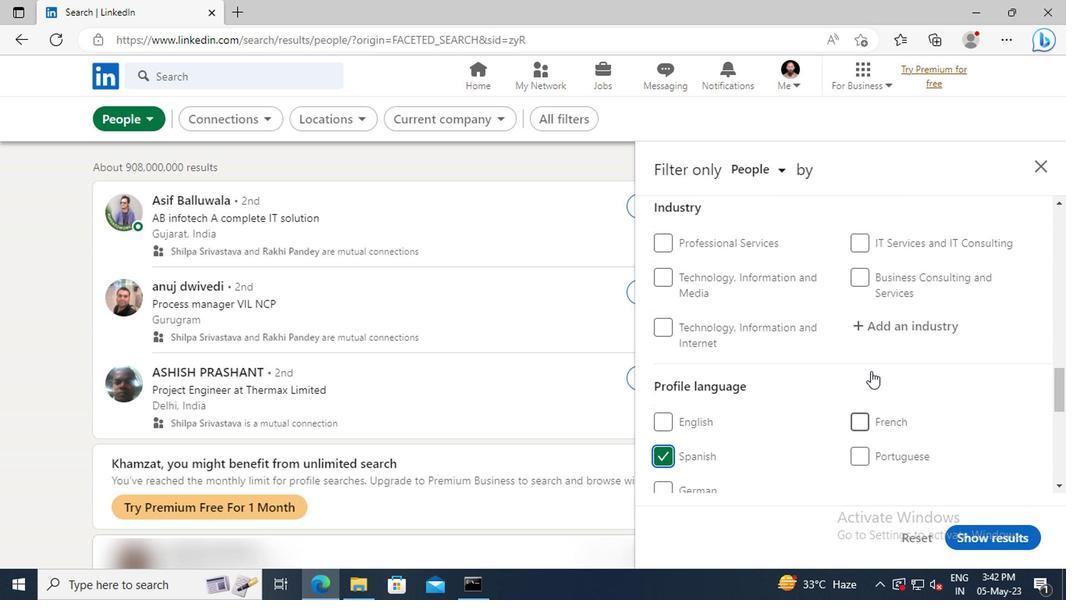 
Action: Mouse scrolled (869, 371) with delta (0, 0)
Screenshot: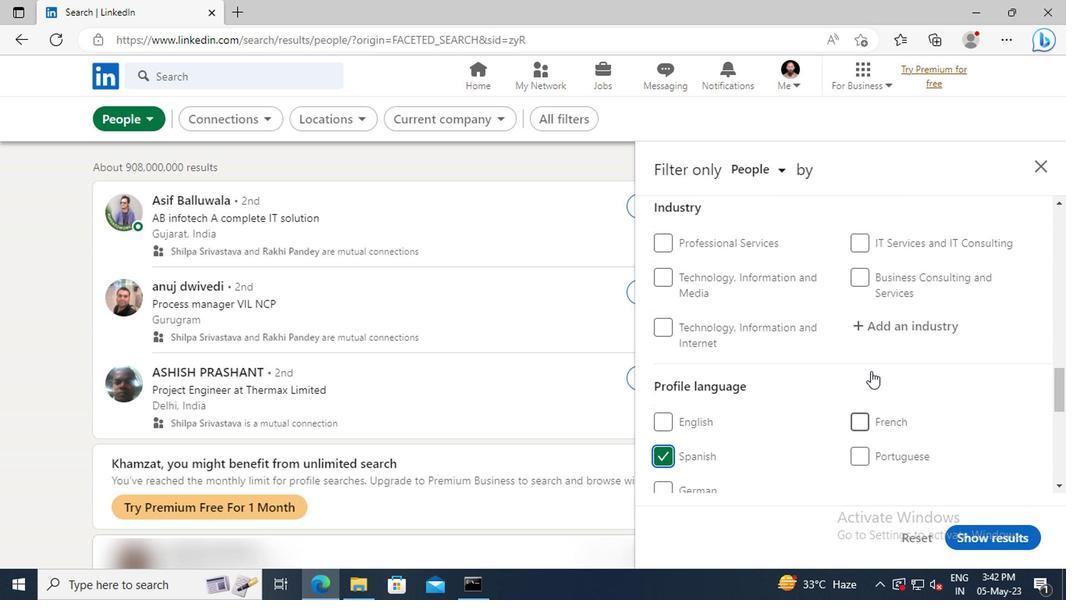 
Action: Mouse moved to (869, 369)
Screenshot: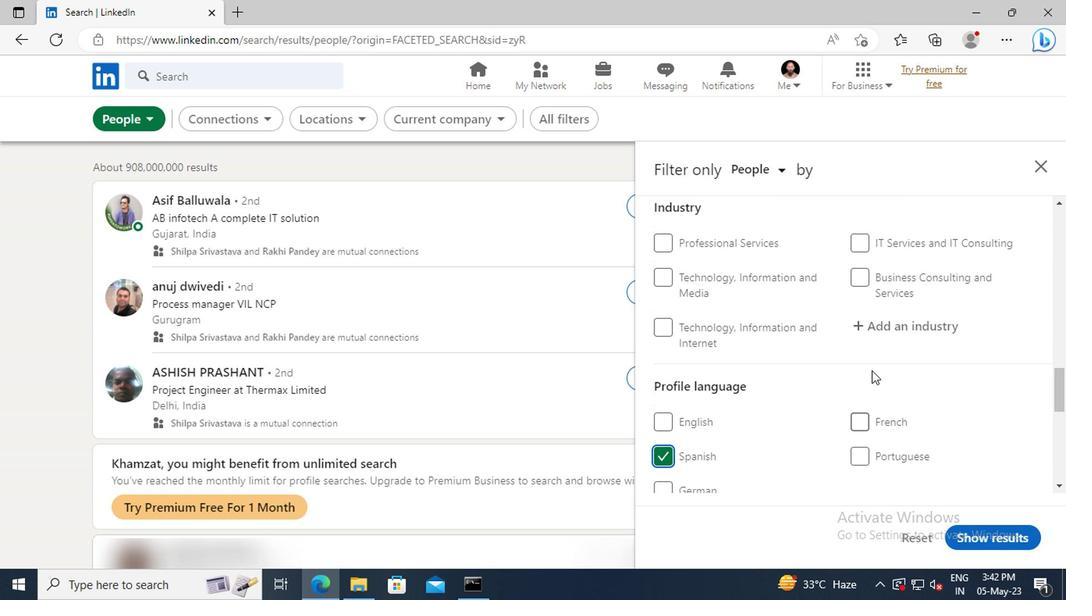 
Action: Mouse scrolled (869, 370) with delta (0, 1)
Screenshot: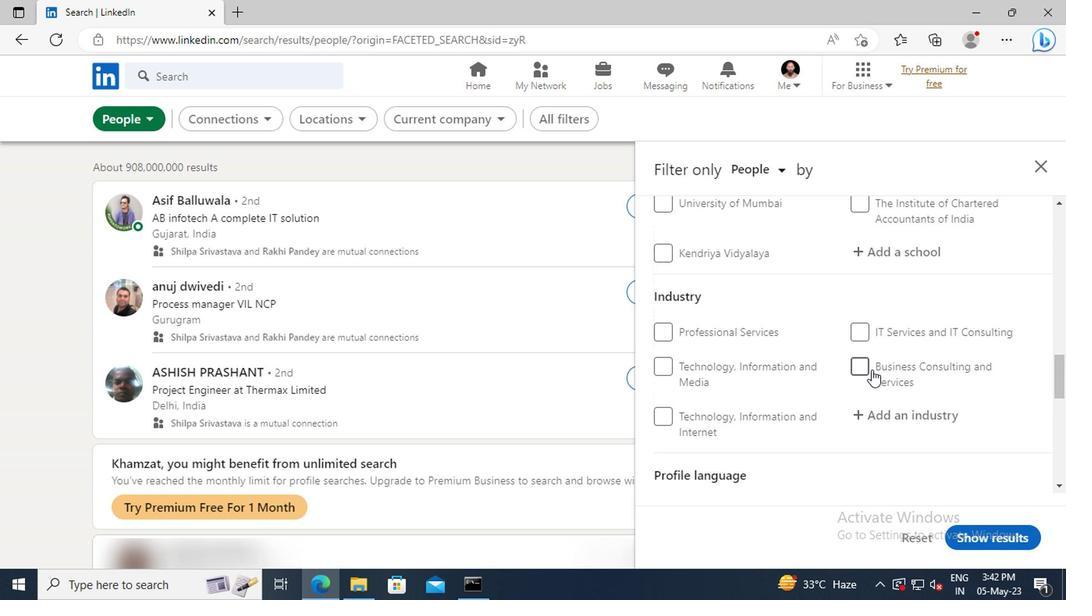 
Action: Mouse moved to (867, 369)
Screenshot: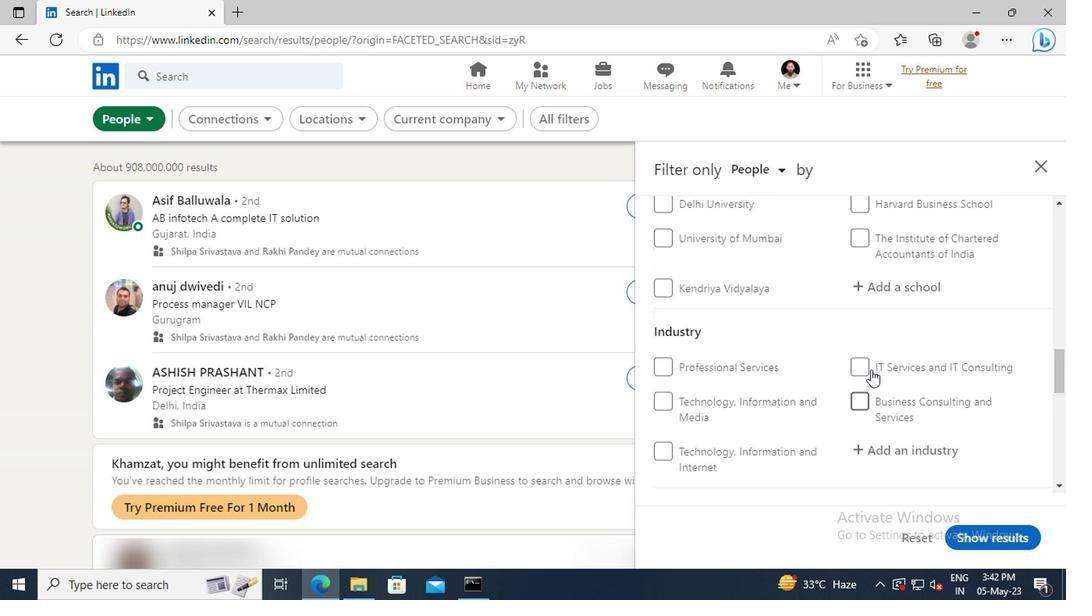 
Action: Mouse scrolled (867, 370) with delta (0, 1)
Screenshot: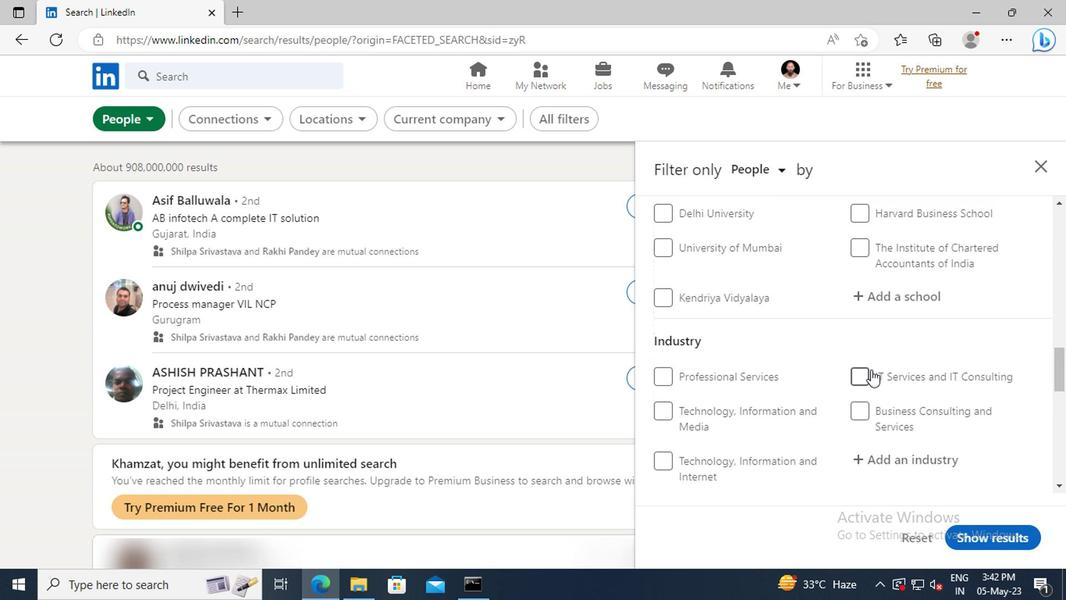 
Action: Mouse scrolled (867, 370) with delta (0, 1)
Screenshot: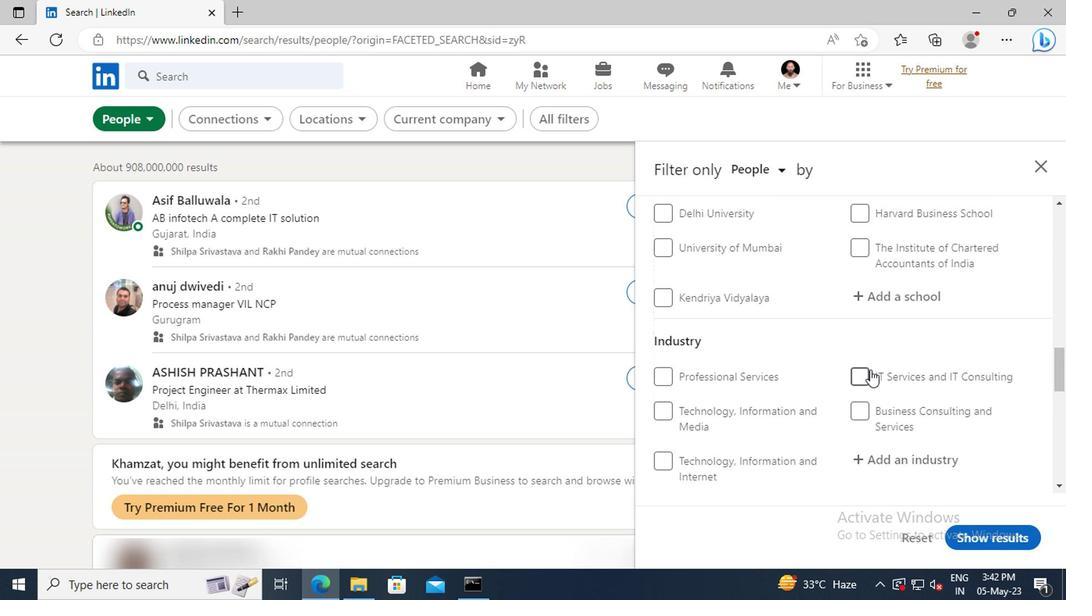 
Action: Mouse scrolled (867, 370) with delta (0, 1)
Screenshot: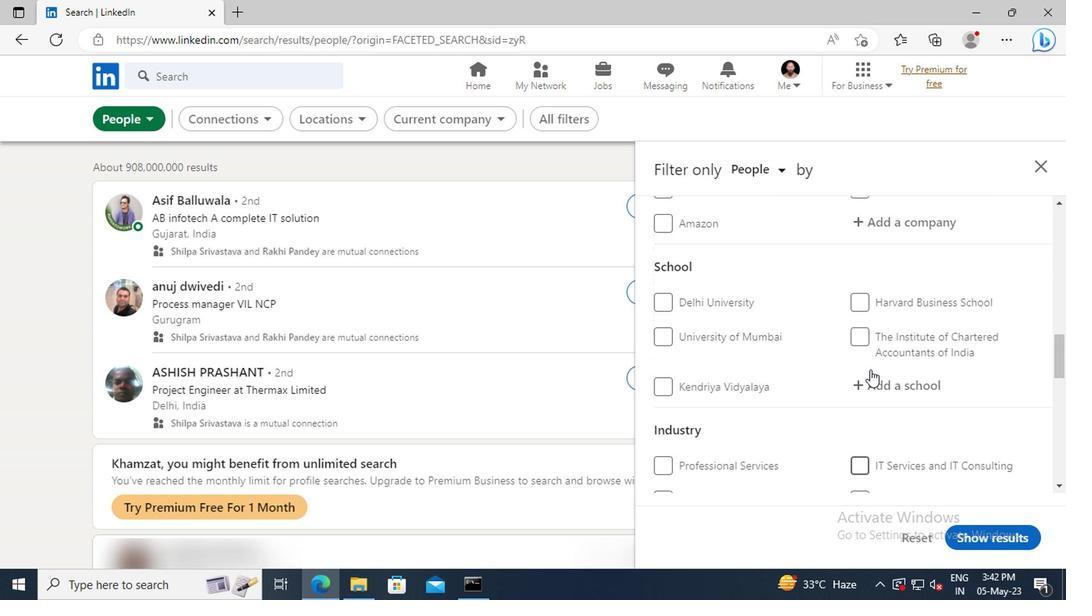 
Action: Mouse scrolled (867, 370) with delta (0, 1)
Screenshot: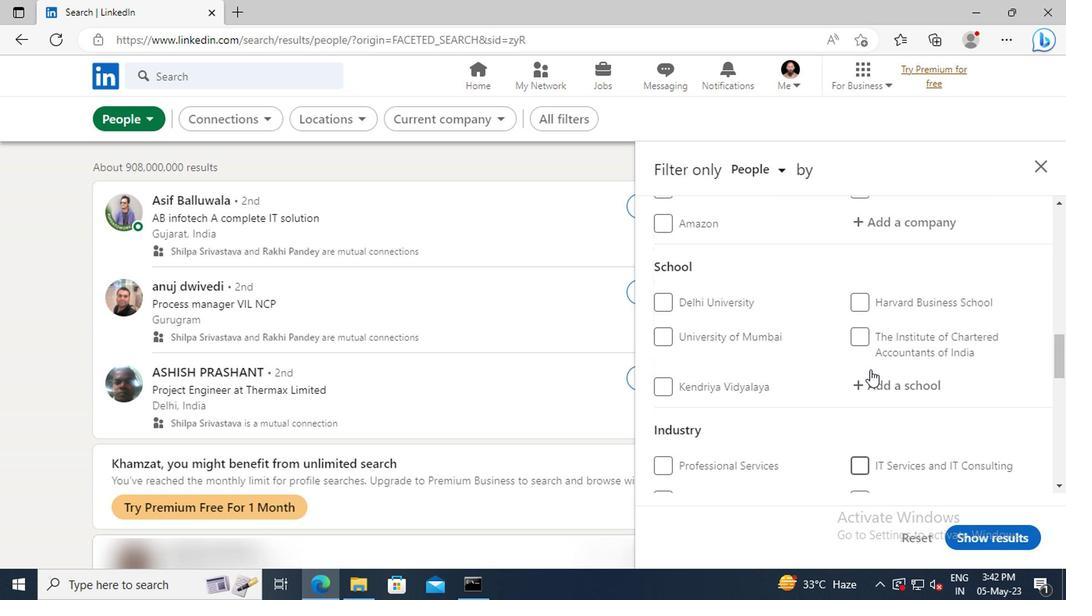 
Action: Mouse scrolled (867, 370) with delta (0, 1)
Screenshot: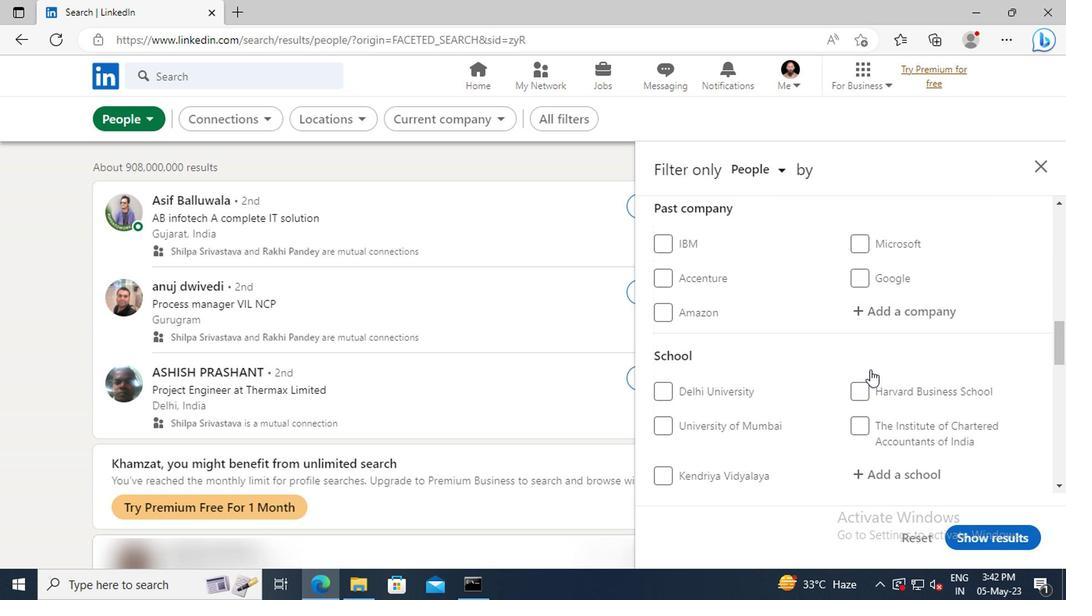 
Action: Mouse scrolled (867, 370) with delta (0, 1)
Screenshot: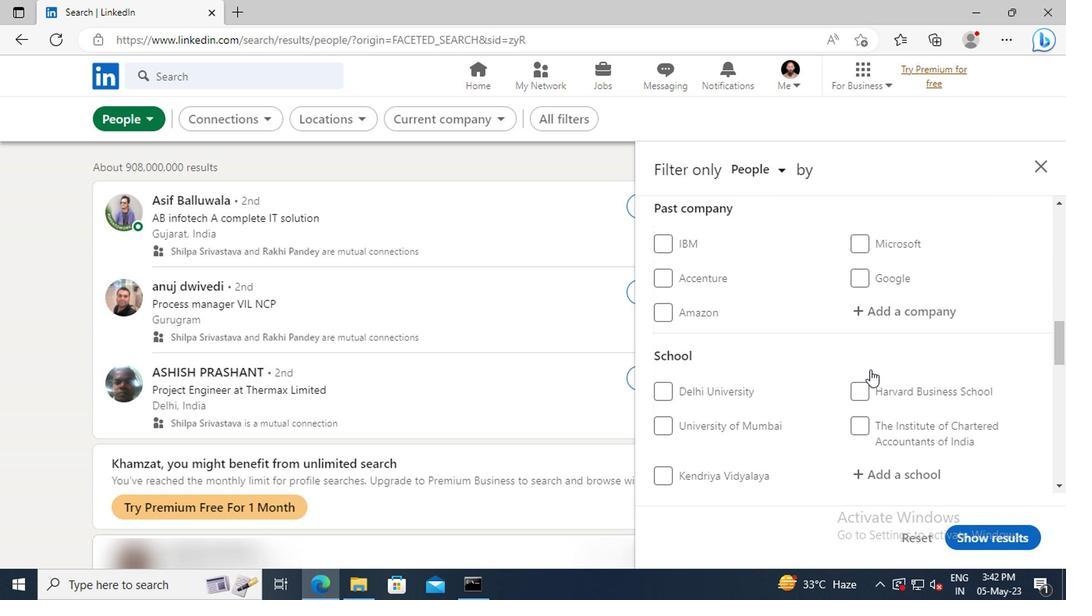 
Action: Mouse scrolled (867, 370) with delta (0, 1)
Screenshot: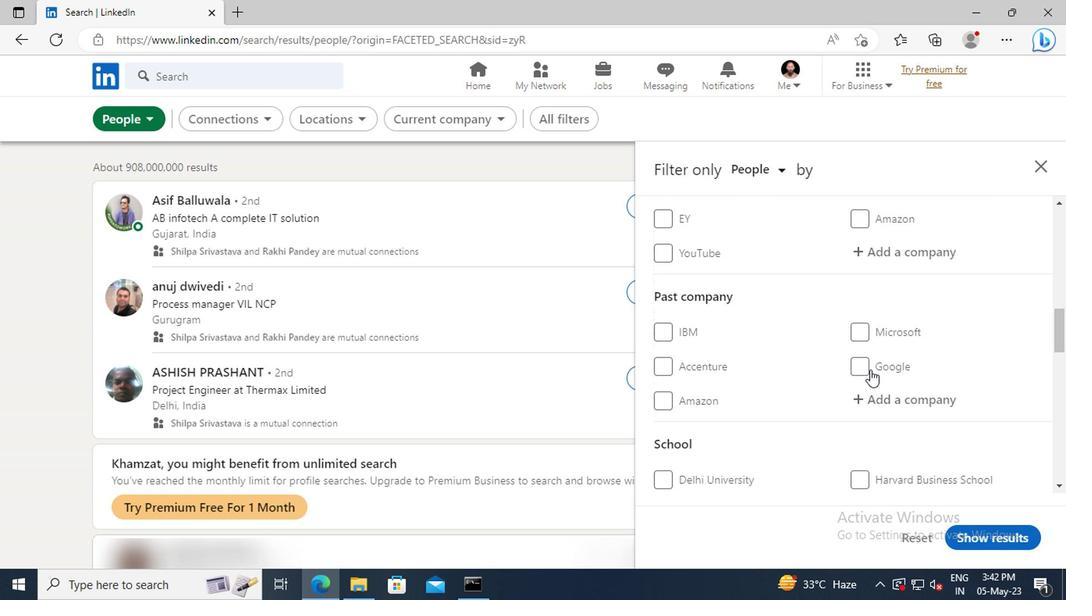 
Action: Mouse scrolled (867, 370) with delta (0, 1)
Screenshot: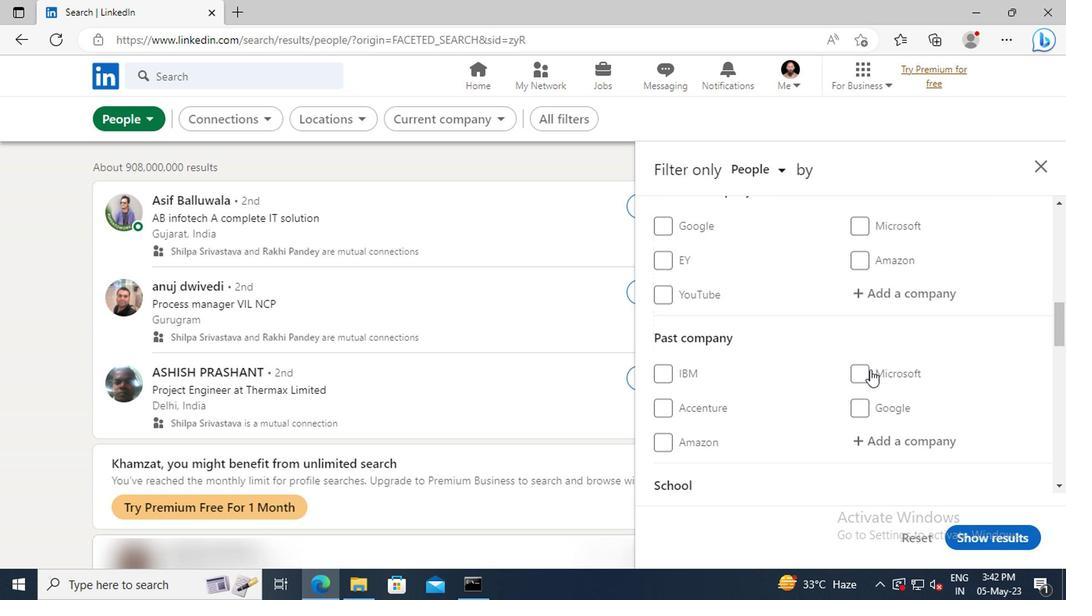 
Action: Mouse moved to (866, 350)
Screenshot: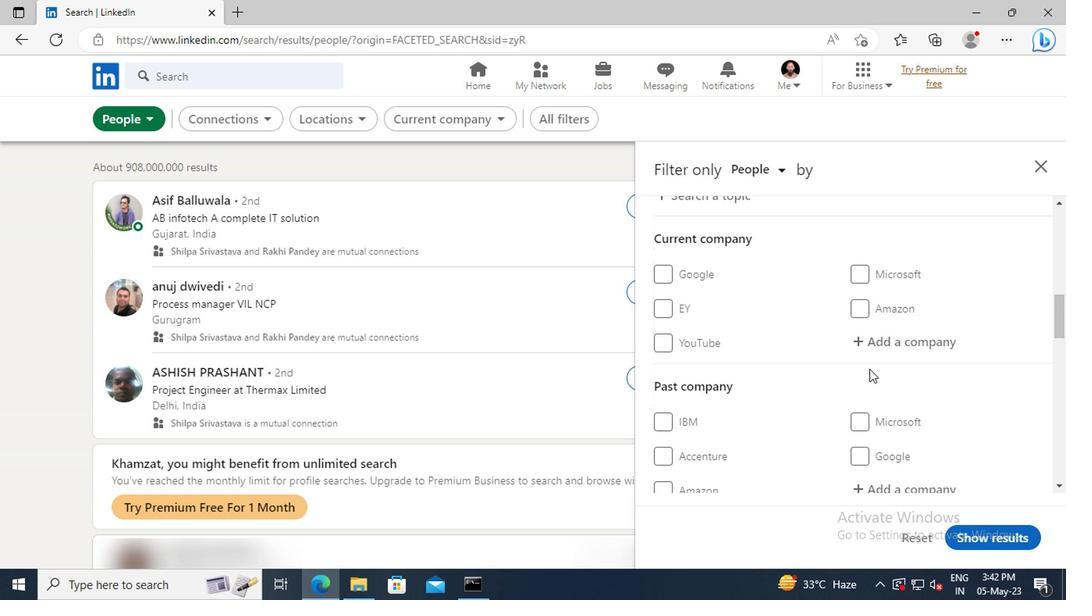 
Action: Mouse pressed left at (866, 350)
Screenshot: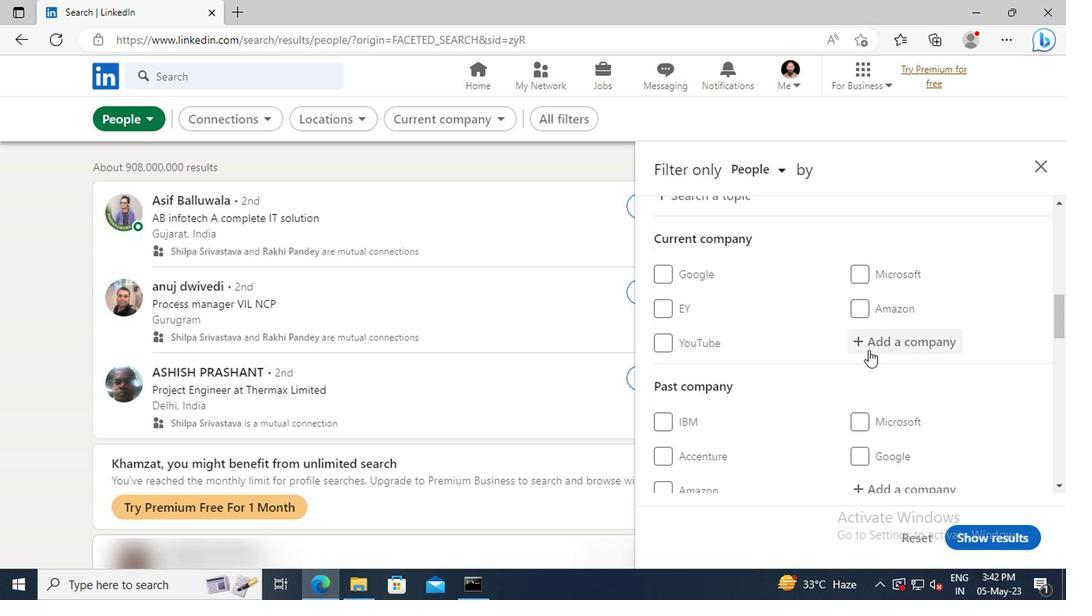 
Action: Key pressed <Key.shift>
Screenshot: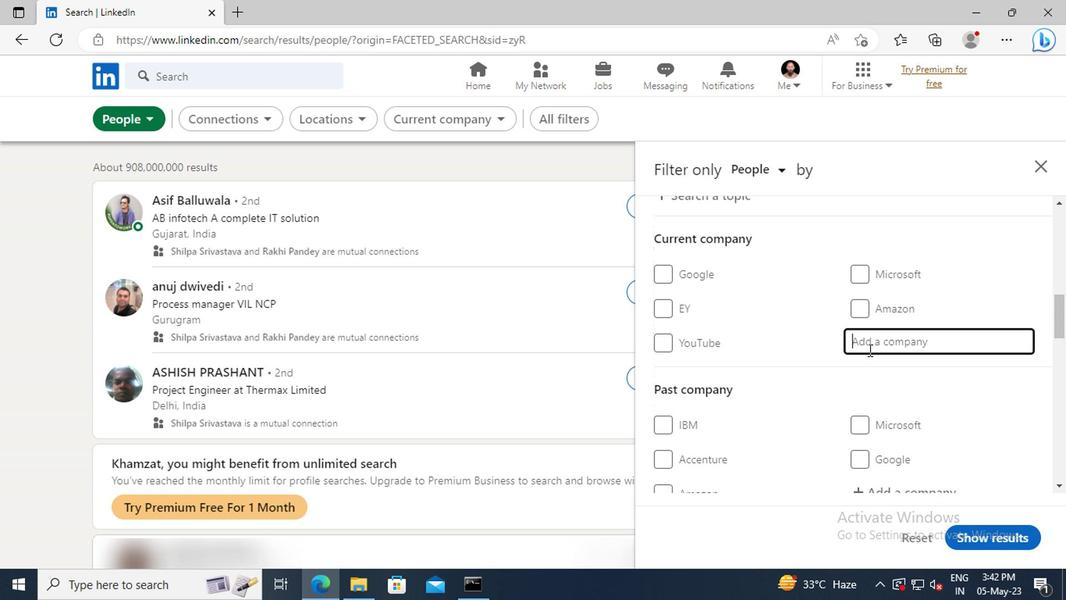 
Action: Mouse moved to (865, 349)
Screenshot: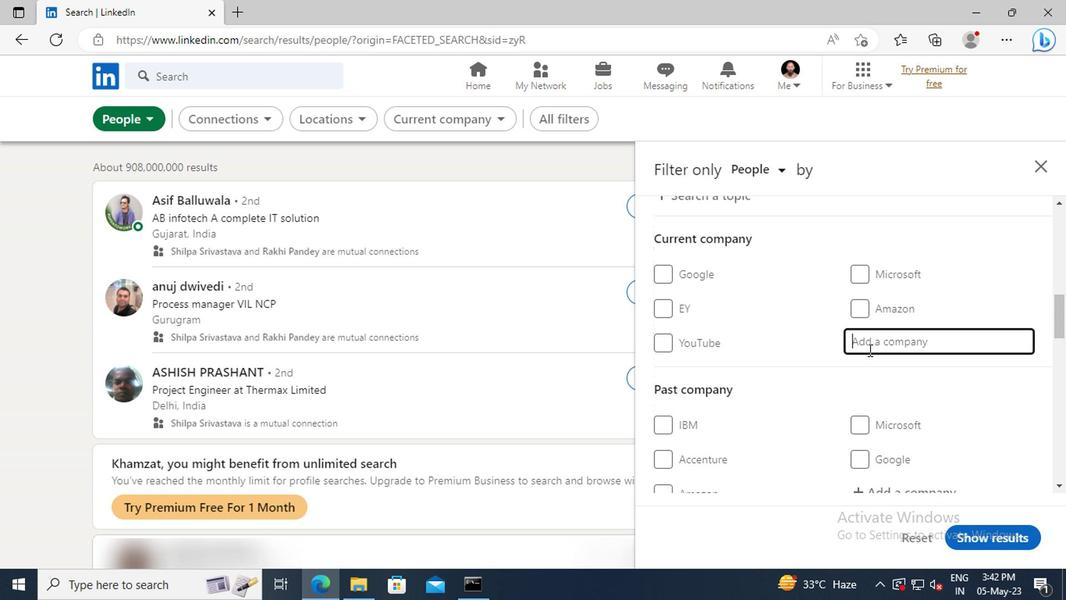 
Action: Key pressed FIVETR
Screenshot: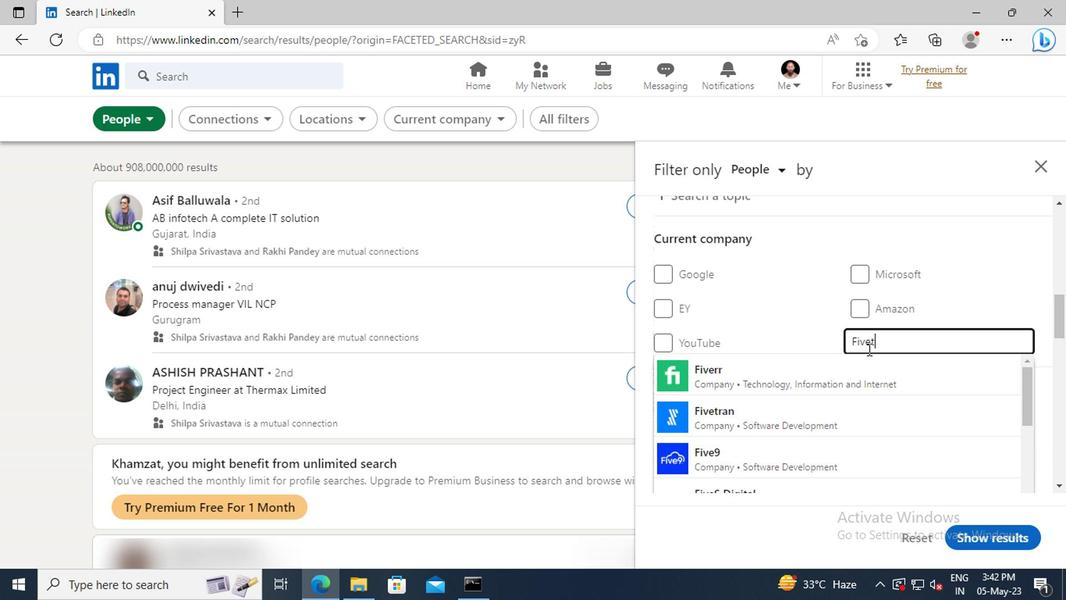 
Action: Mouse moved to (869, 367)
Screenshot: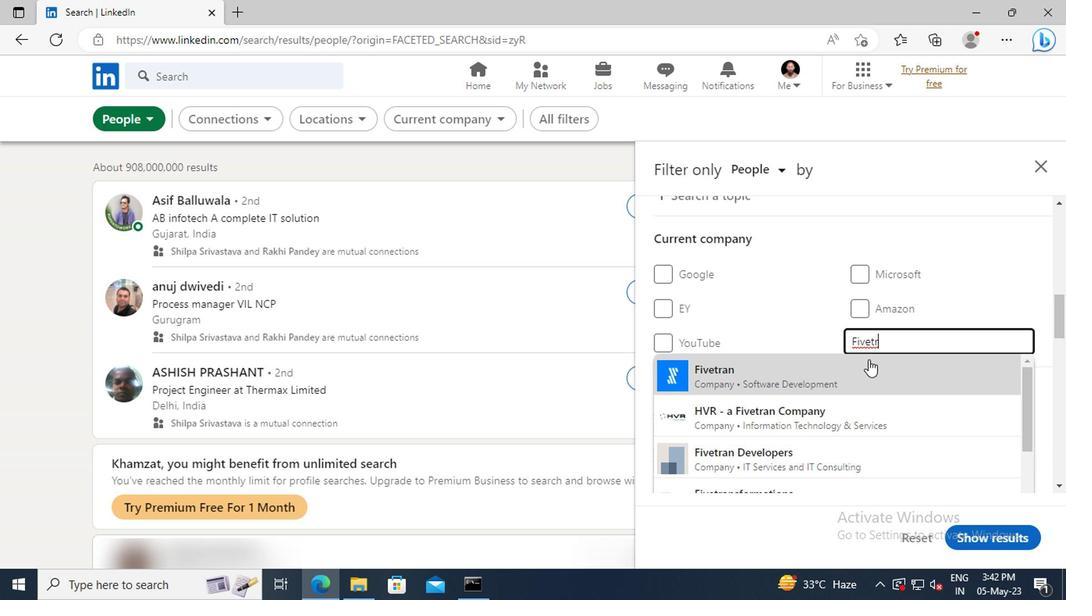 
Action: Mouse pressed left at (869, 367)
Screenshot: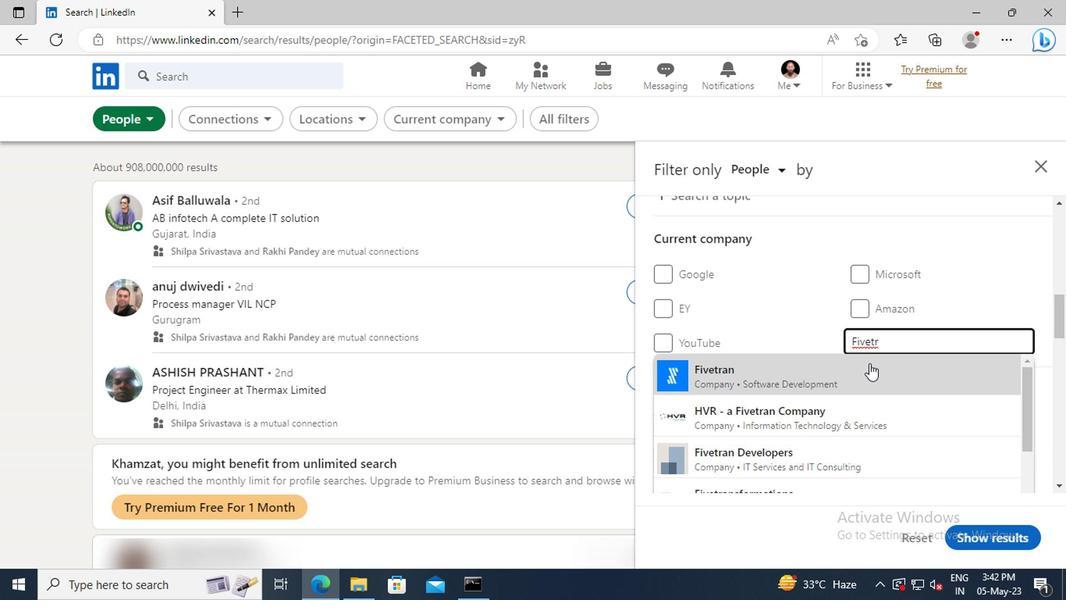 
Action: Mouse scrolled (869, 366) with delta (0, 0)
Screenshot: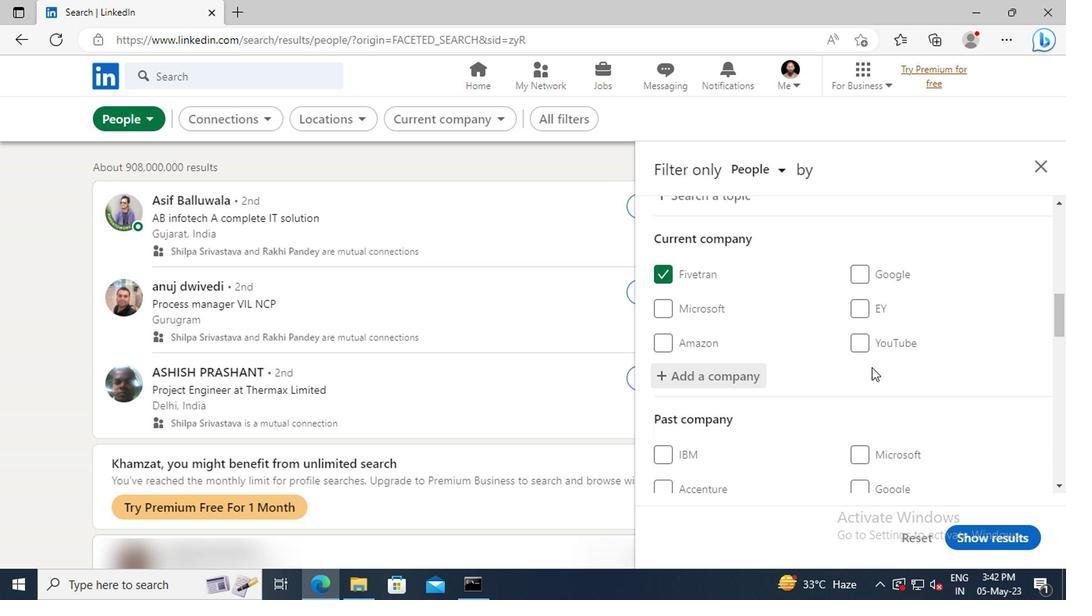 
Action: Mouse scrolled (869, 366) with delta (0, 0)
Screenshot: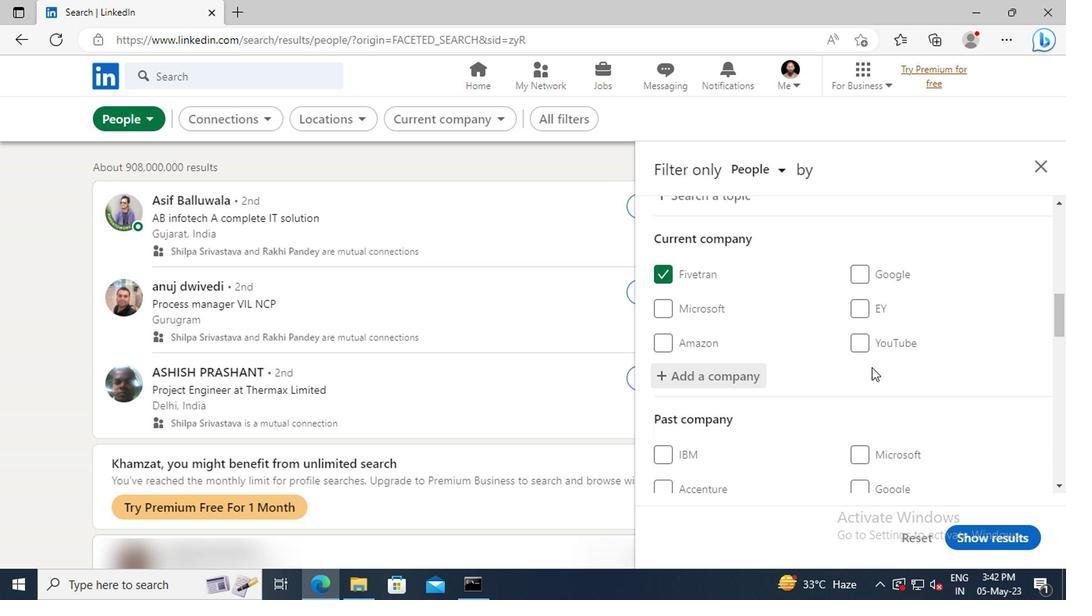 
Action: Mouse scrolled (869, 366) with delta (0, 0)
Screenshot: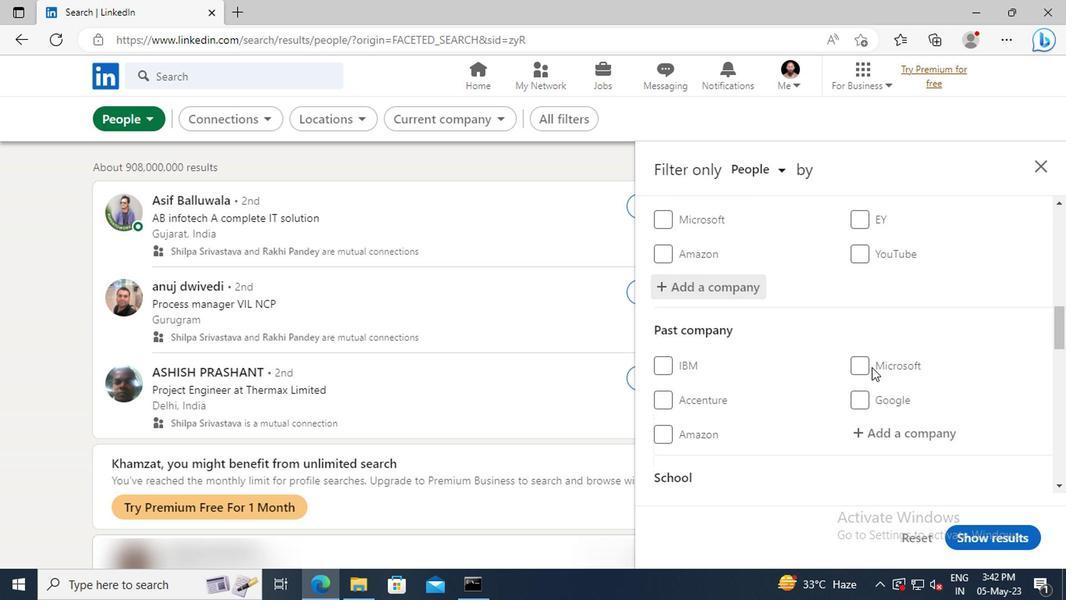 
Action: Mouse scrolled (869, 366) with delta (0, 0)
Screenshot: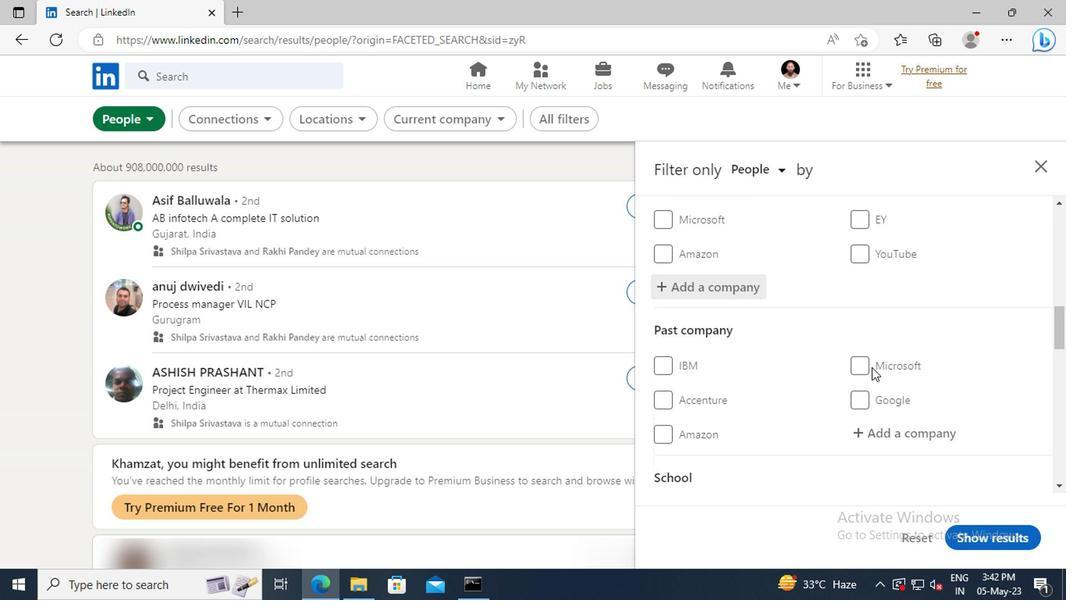 
Action: Mouse moved to (869, 367)
Screenshot: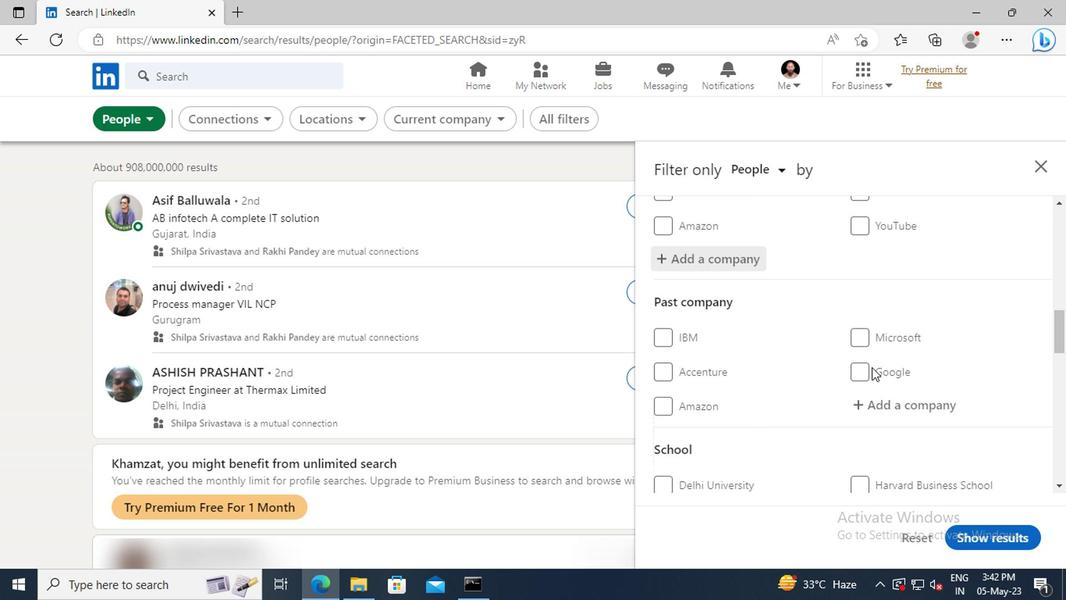
Action: Mouse scrolled (869, 366) with delta (0, 0)
Screenshot: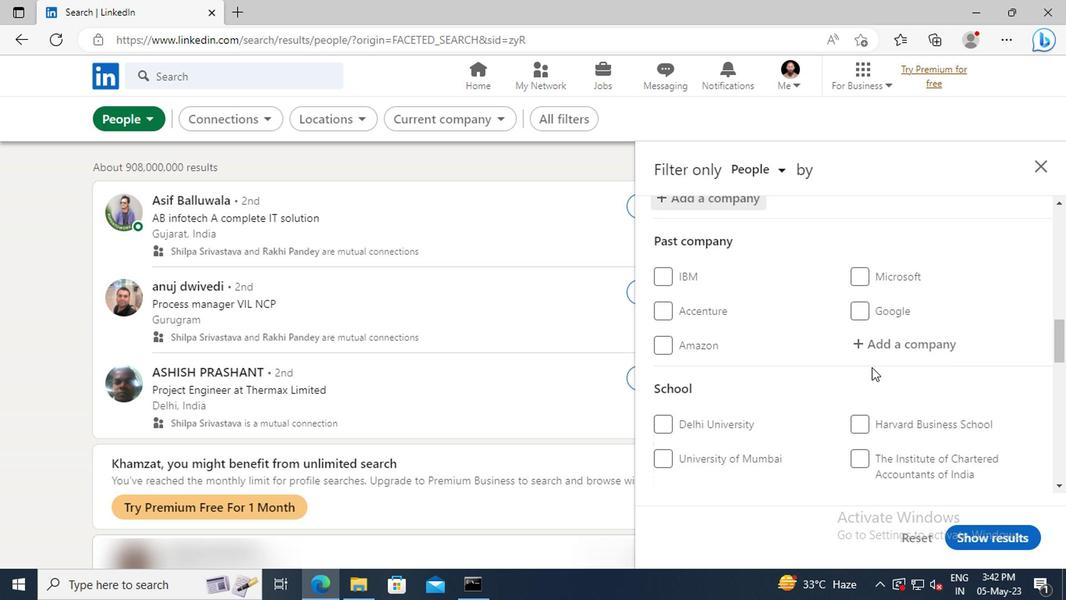 
Action: Mouse scrolled (869, 366) with delta (0, 0)
Screenshot: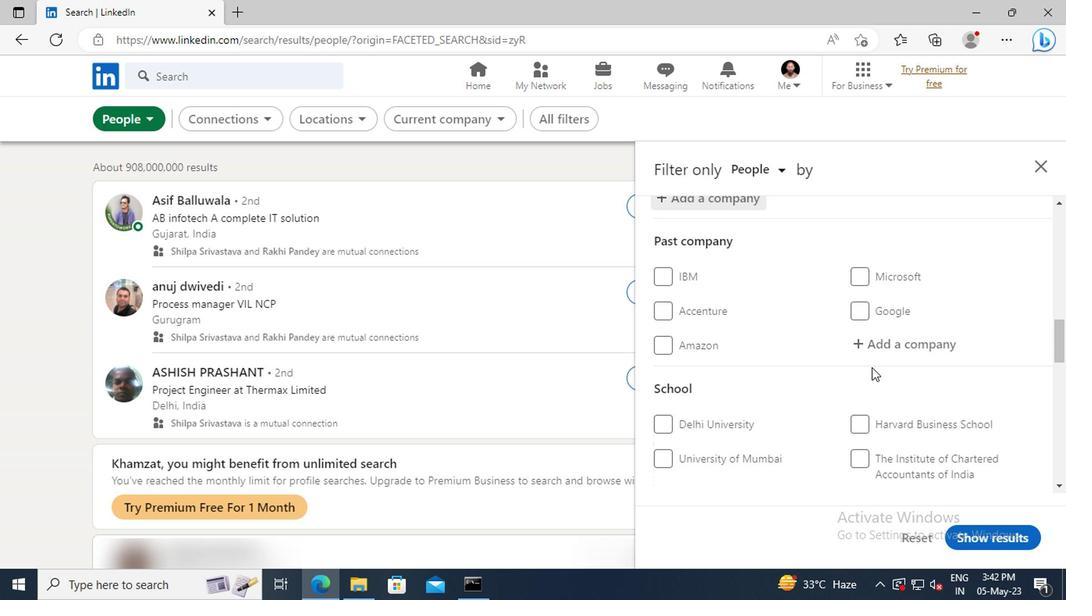 
Action: Mouse scrolled (869, 366) with delta (0, 0)
Screenshot: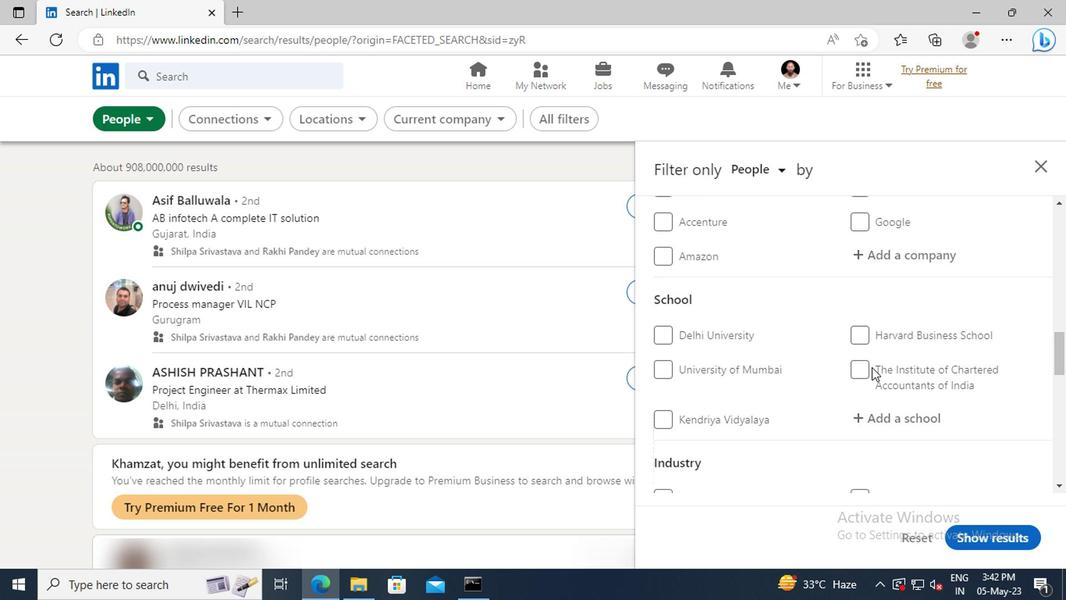 
Action: Mouse moved to (872, 367)
Screenshot: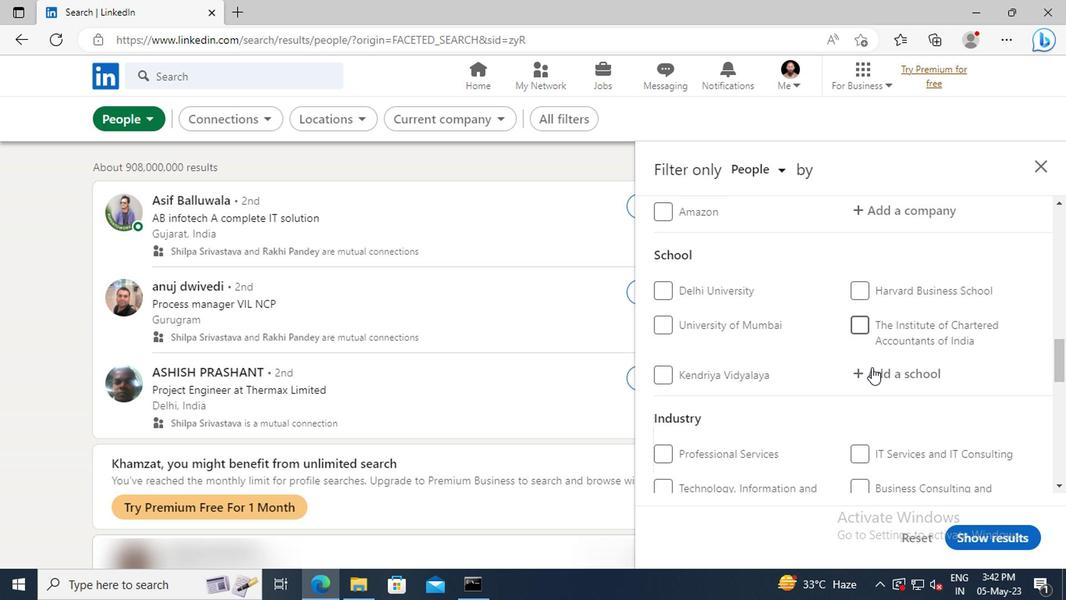 
Action: Mouse pressed left at (872, 367)
Screenshot: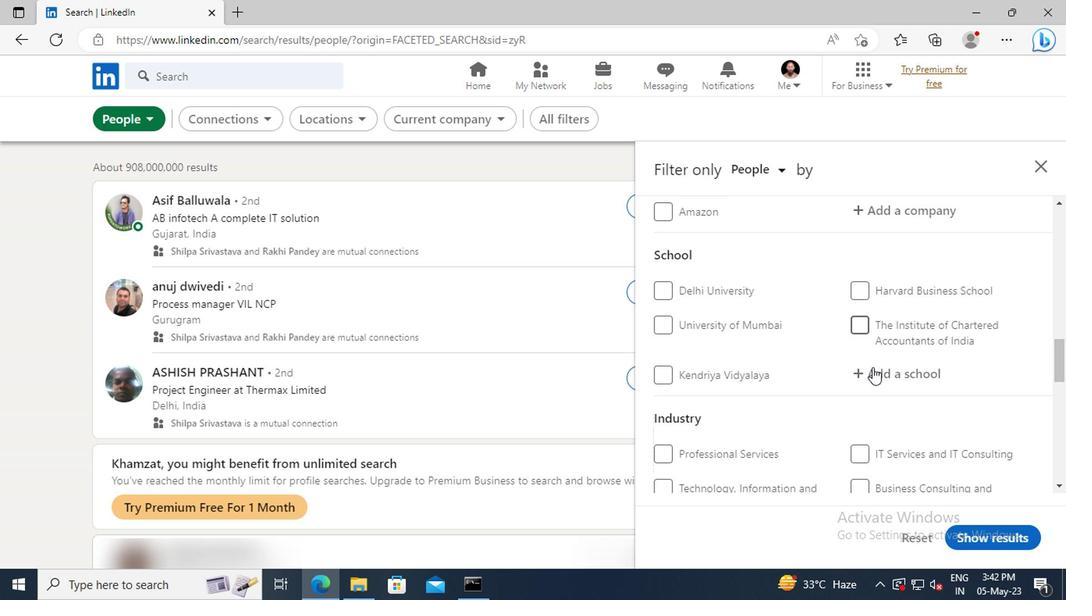 
Action: Key pressed <Key.shift>CO
Screenshot: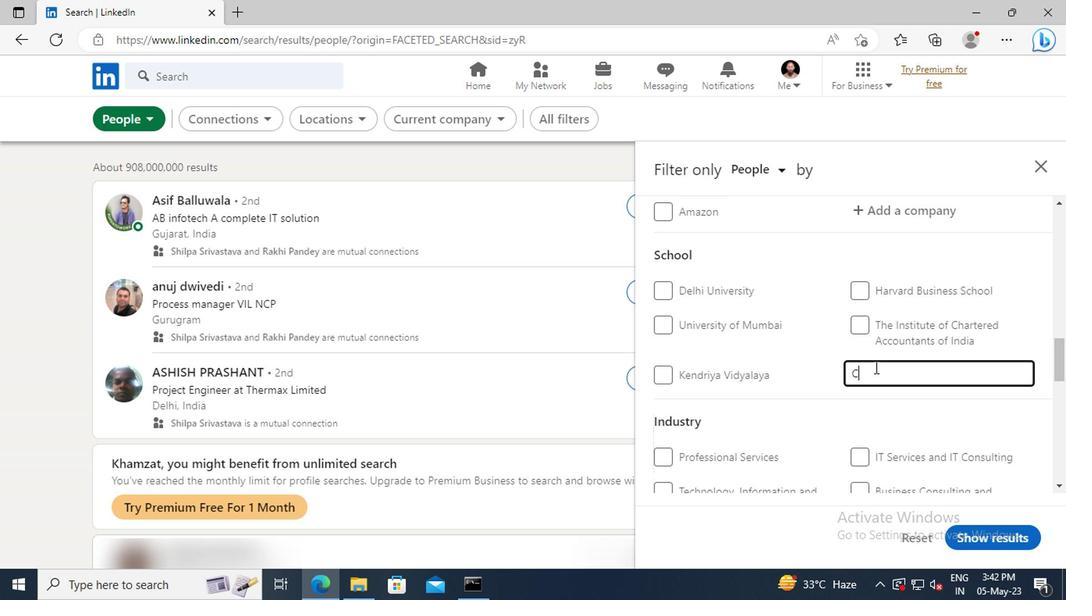 
Action: Mouse moved to (872, 367)
Screenshot: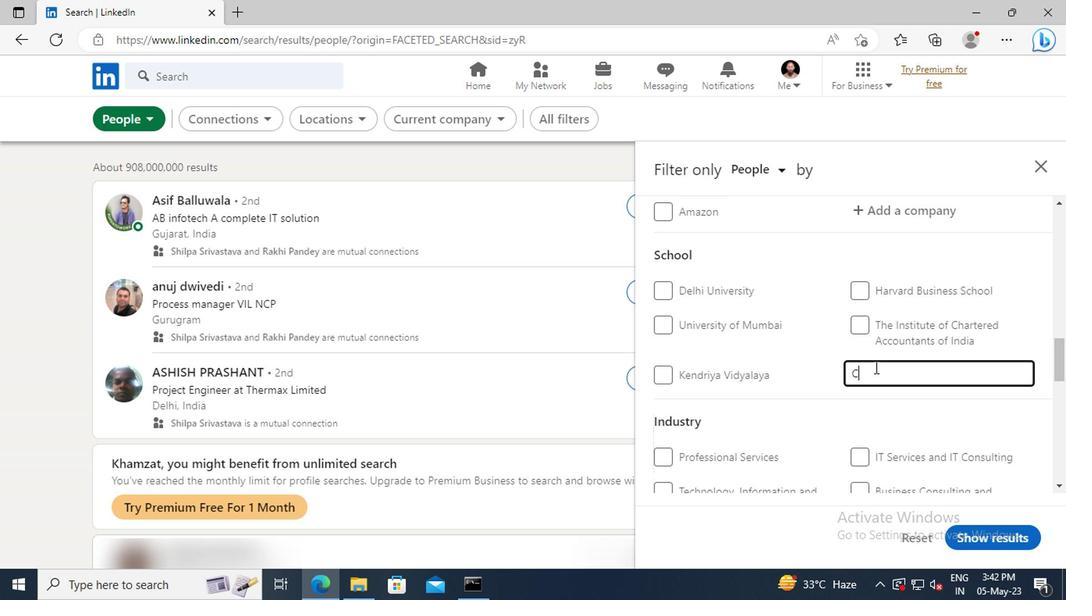 
Action: Key pressed LLEGE<Key.space>OF<Key.space><Key.shift>ENGINEERING<Key.space><Key.shift>RO
Screenshot: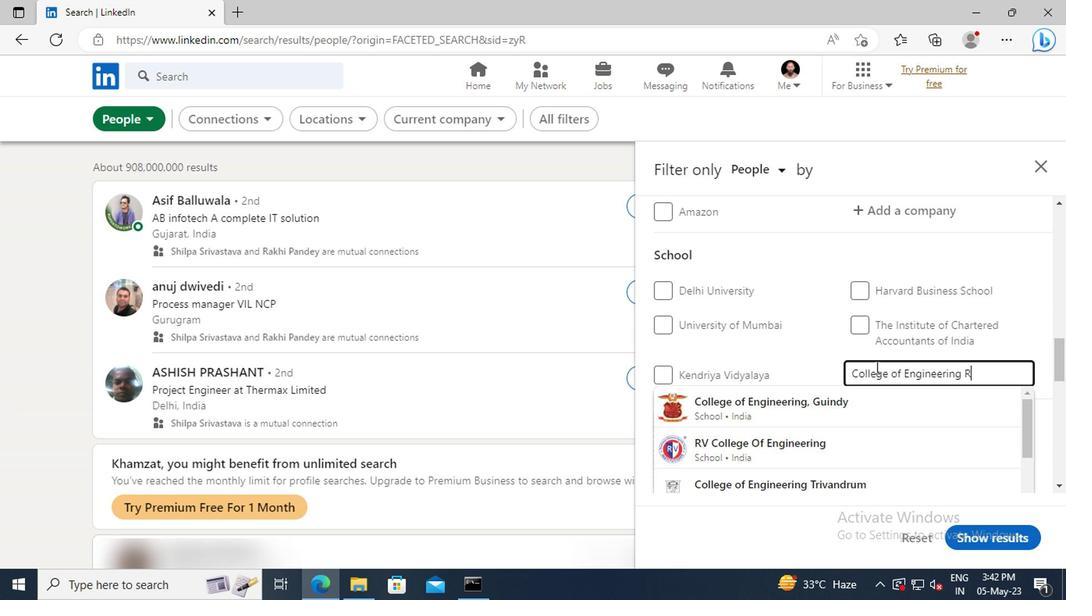 
Action: Mouse moved to (874, 393)
Screenshot: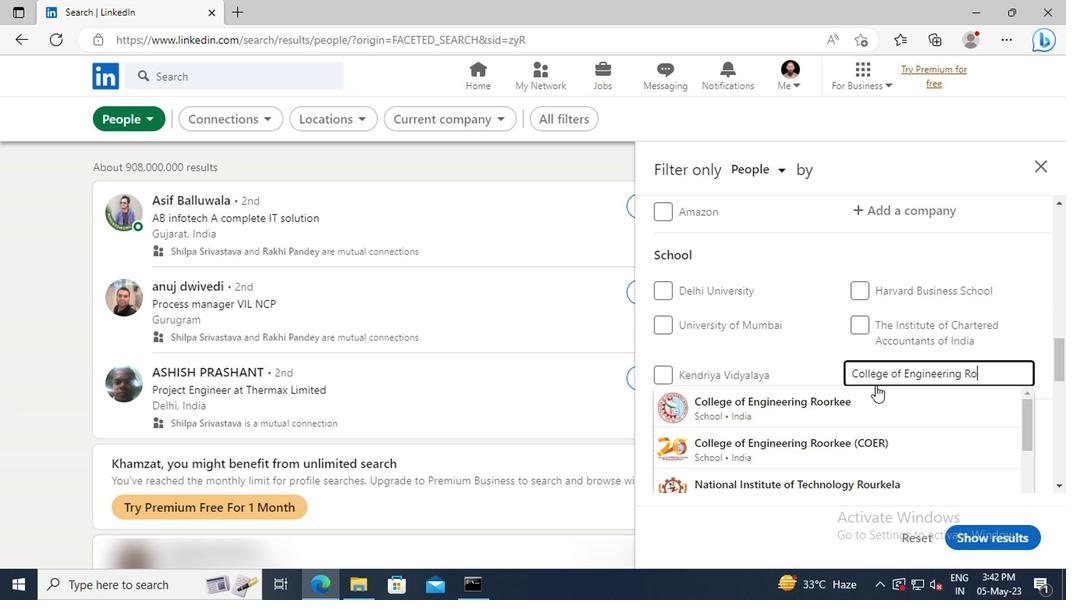 
Action: Mouse pressed left at (874, 393)
Screenshot: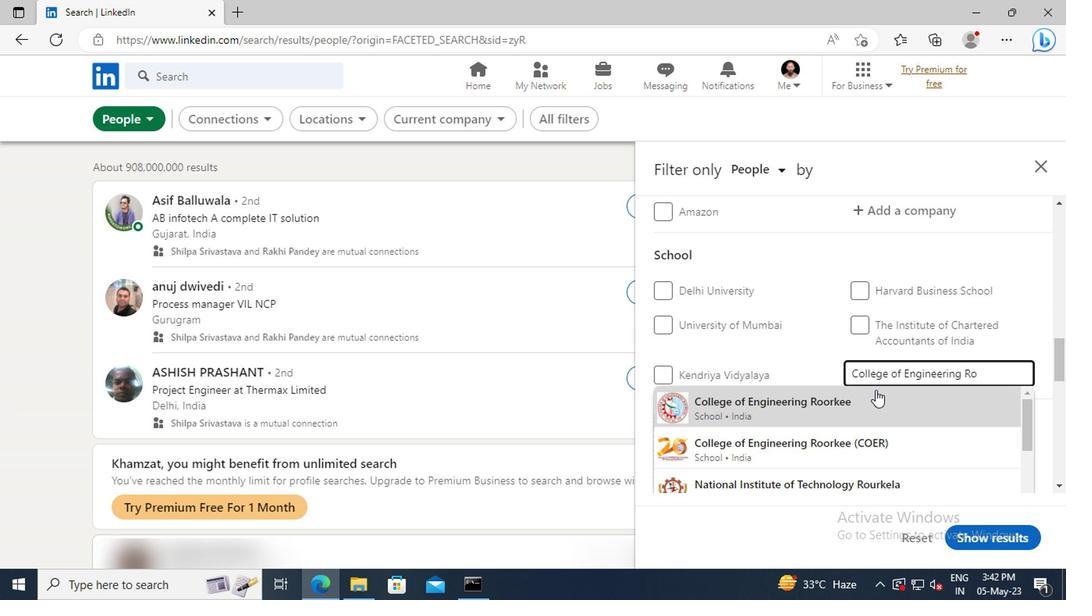 
Action: Mouse scrolled (874, 393) with delta (0, 0)
Screenshot: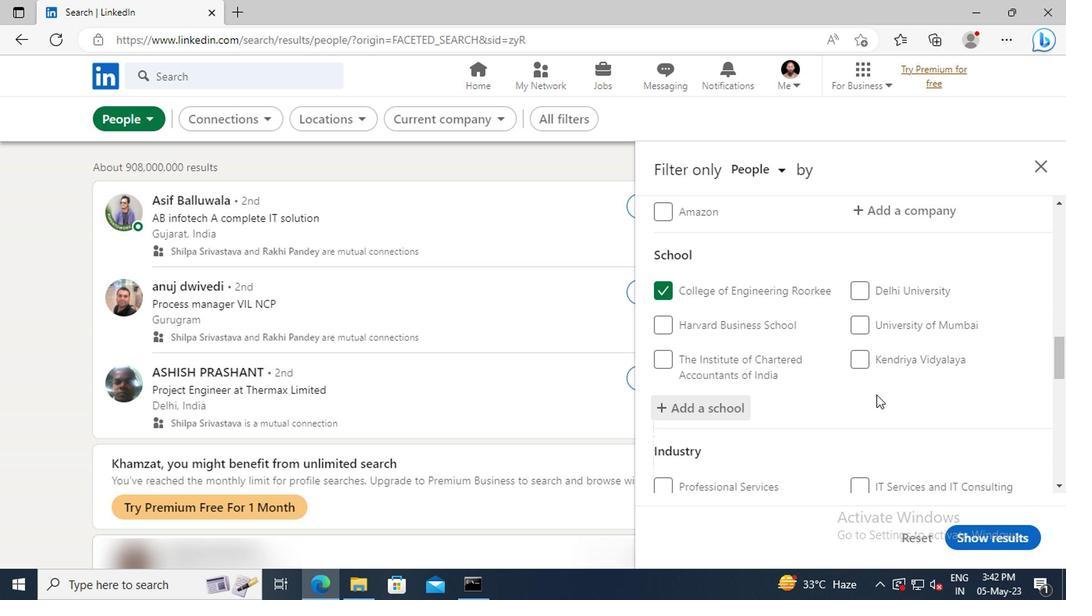 
Action: Mouse scrolled (874, 393) with delta (0, 0)
Screenshot: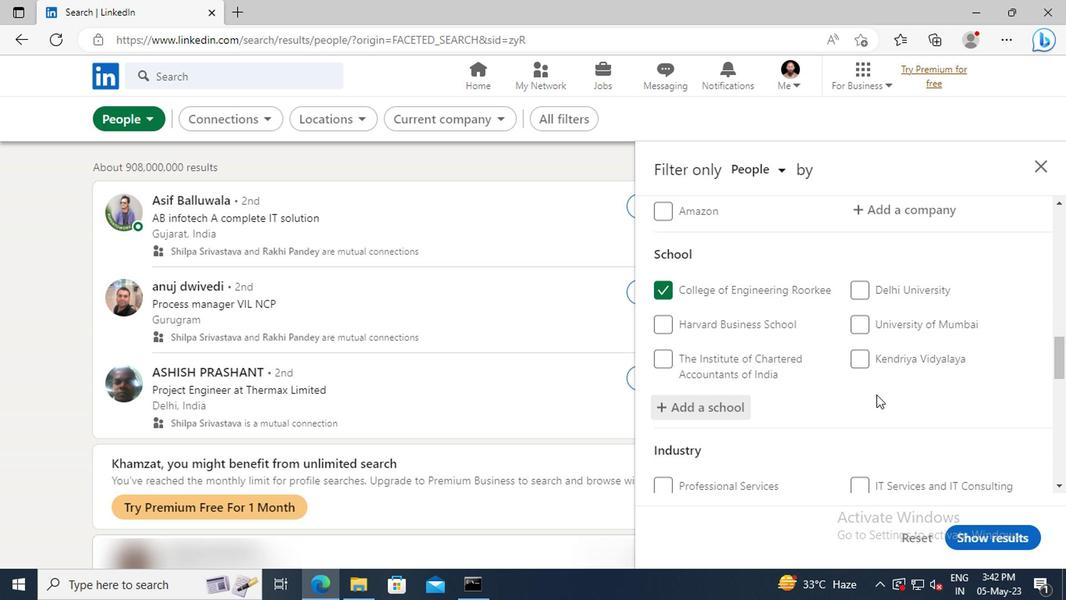 
Action: Mouse moved to (872, 380)
Screenshot: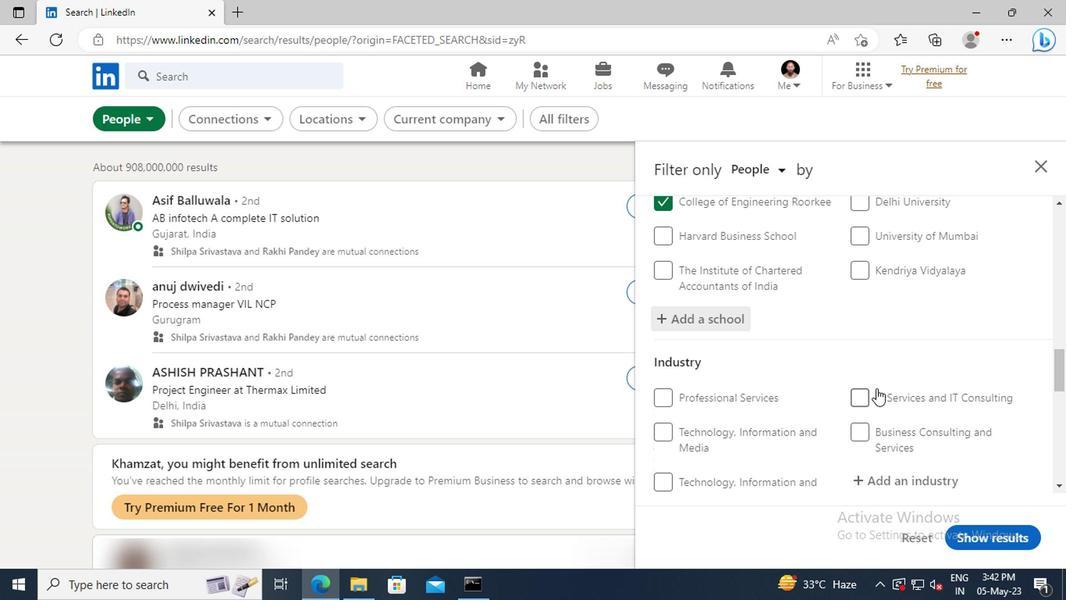 
Action: Mouse scrolled (872, 379) with delta (0, -1)
Screenshot: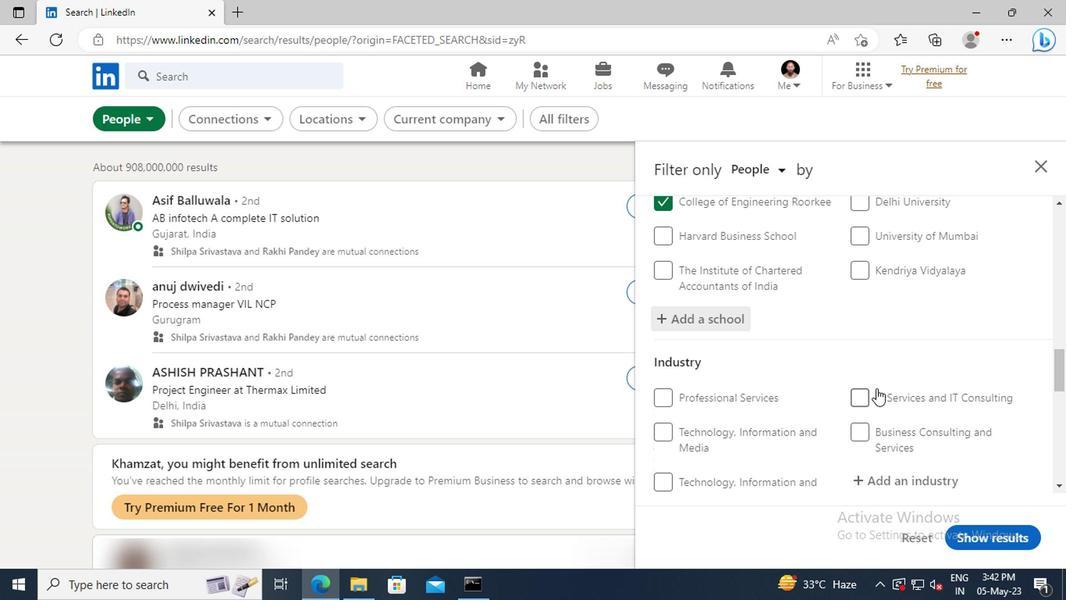 
Action: Mouse scrolled (872, 379) with delta (0, -1)
Screenshot: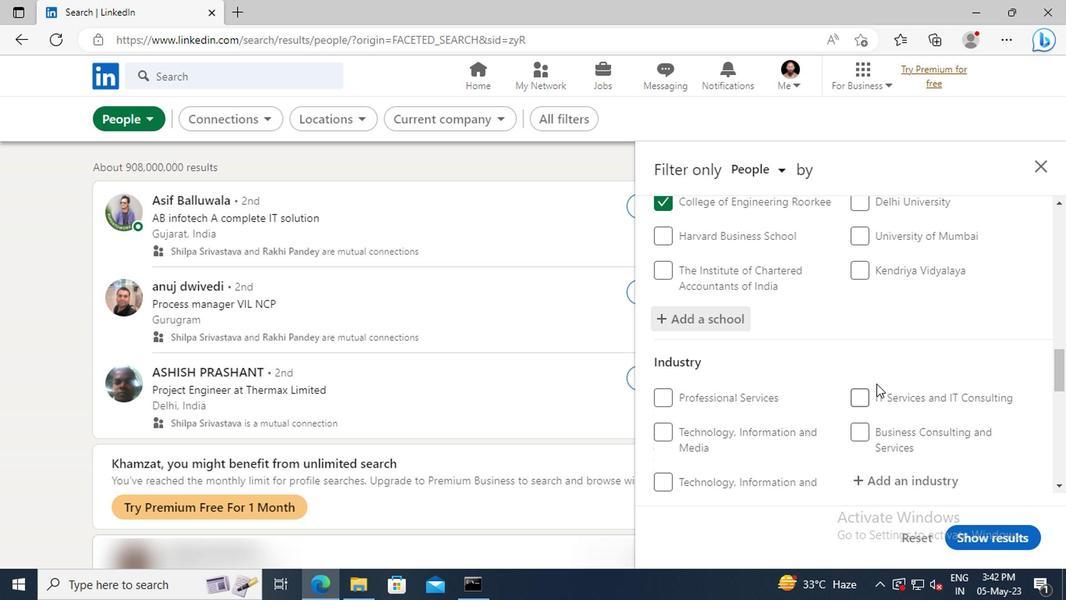 
Action: Mouse moved to (872, 389)
Screenshot: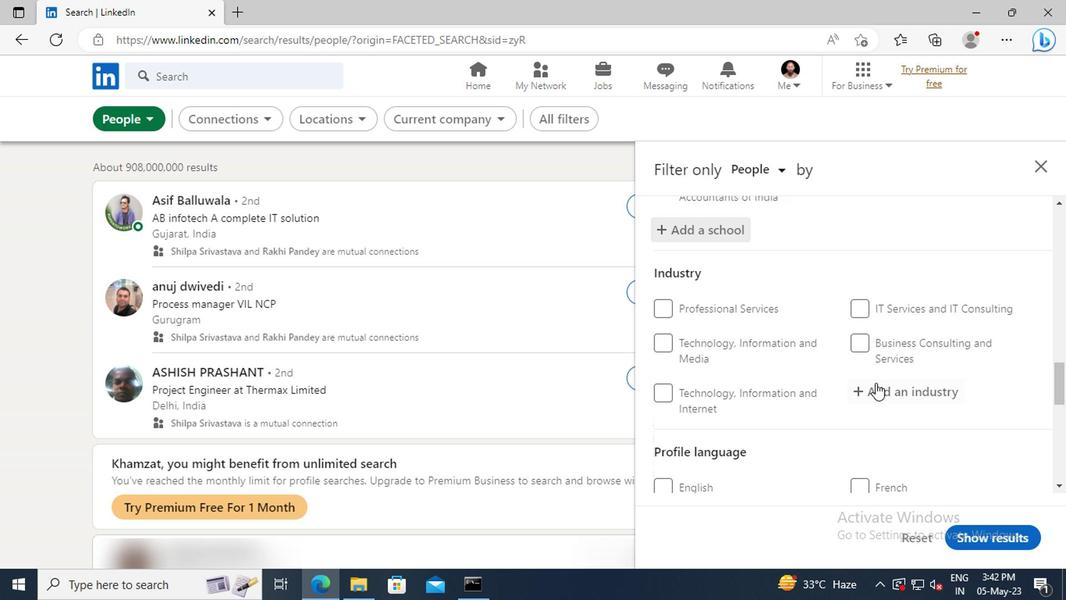 
Action: Mouse pressed left at (872, 389)
Screenshot: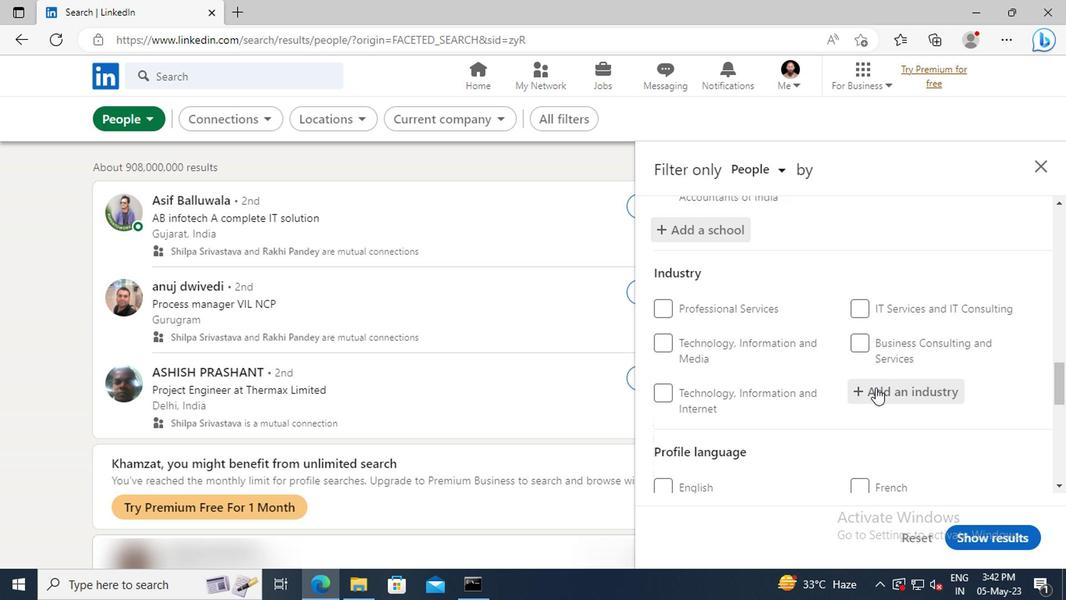 
Action: Key pressed <Key.shift>RANC
Screenshot: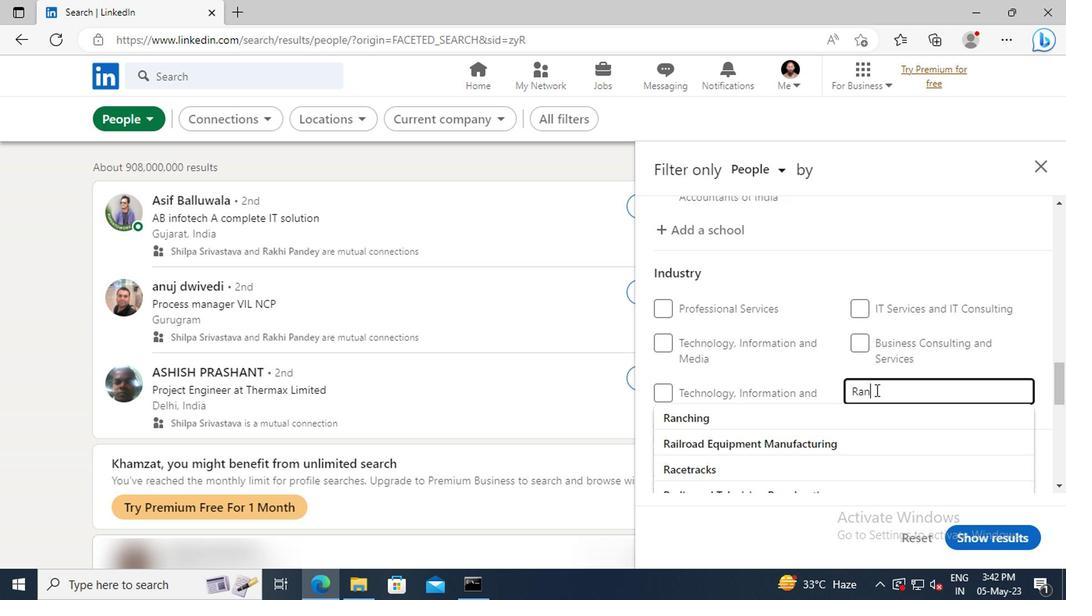 
Action: Mouse moved to (878, 407)
Screenshot: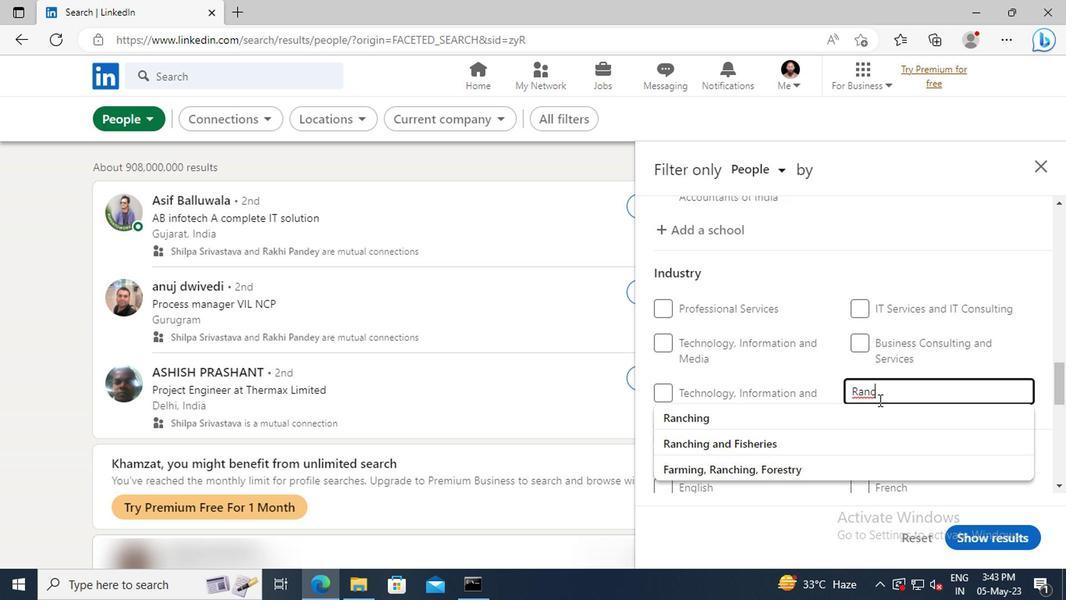 
Action: Mouse pressed left at (878, 407)
Screenshot: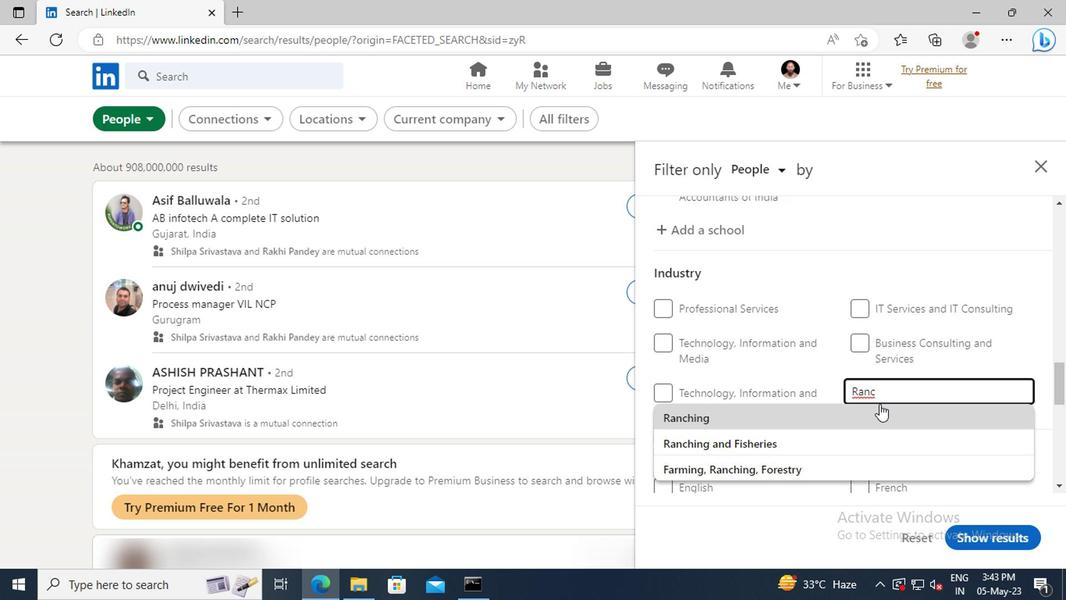 
Action: Mouse scrolled (878, 407) with delta (0, 0)
Screenshot: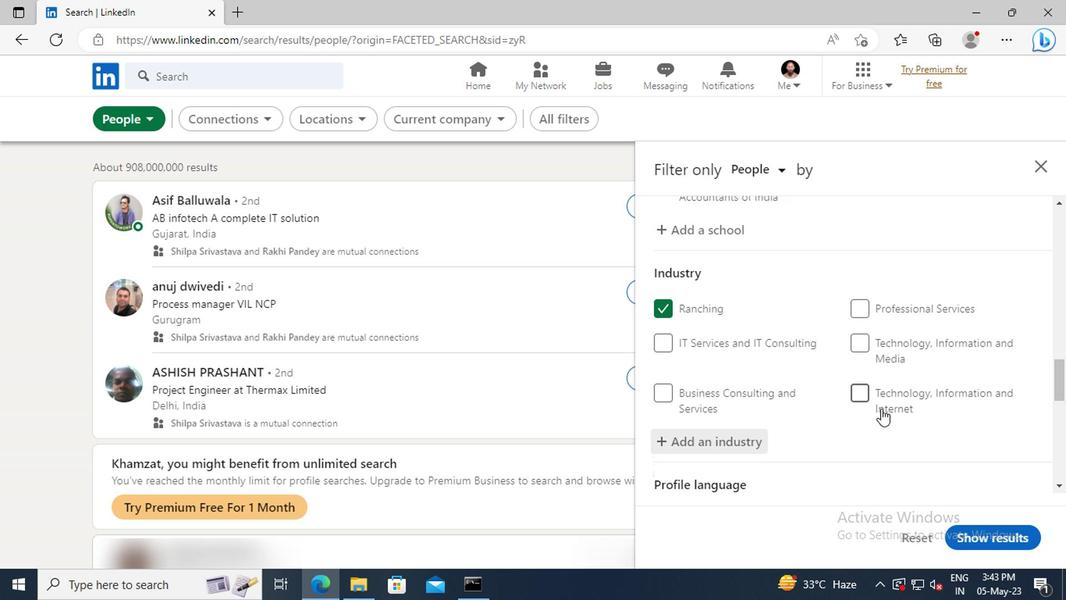 
Action: Mouse scrolled (878, 407) with delta (0, 0)
Screenshot: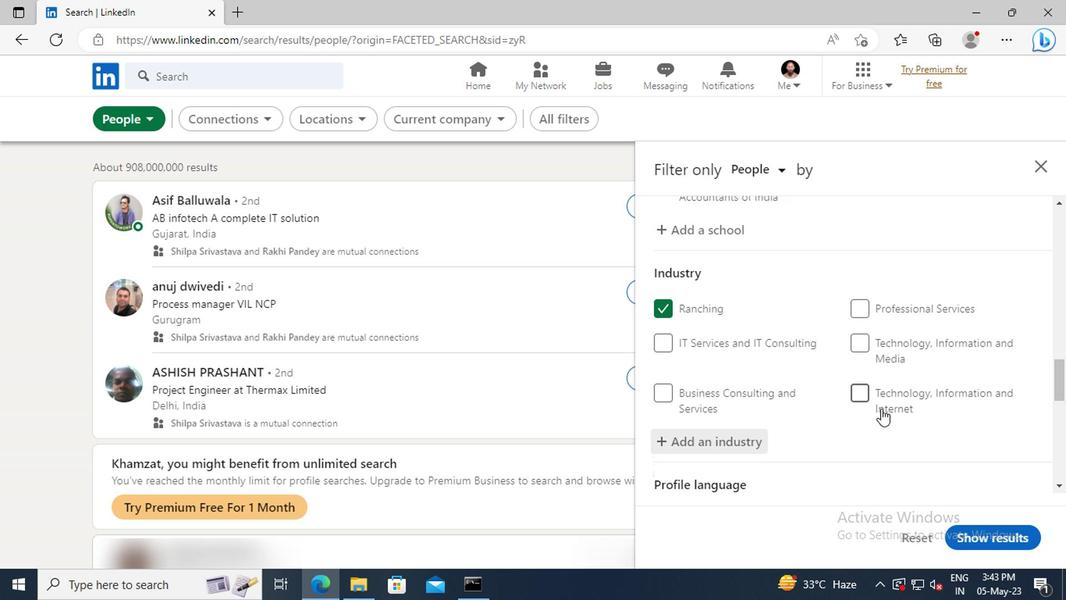 
Action: Mouse scrolled (878, 407) with delta (0, 0)
Screenshot: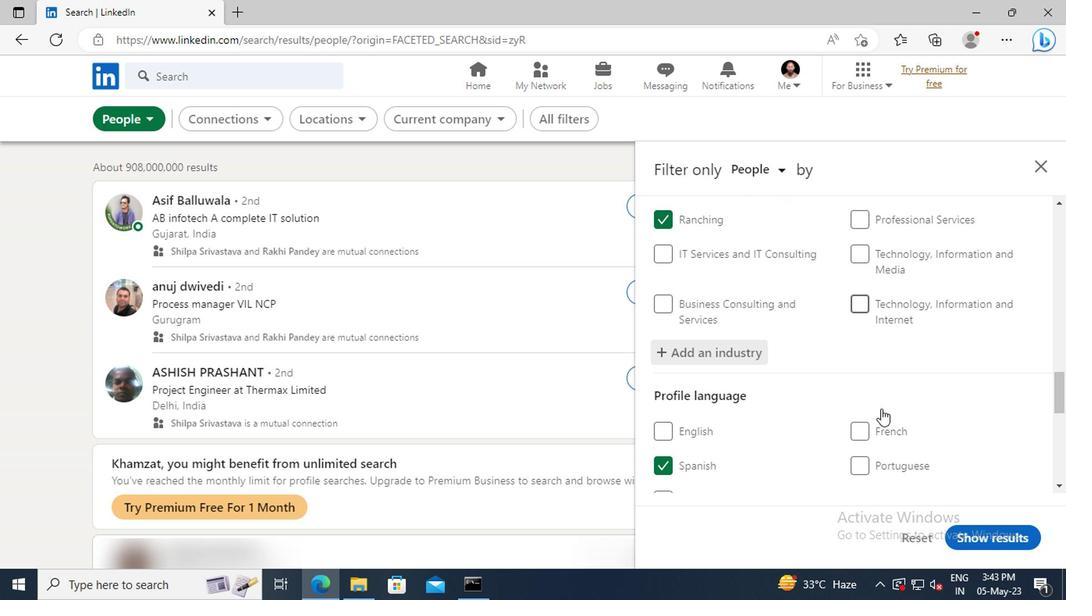 
Action: Mouse scrolled (878, 407) with delta (0, 0)
Screenshot: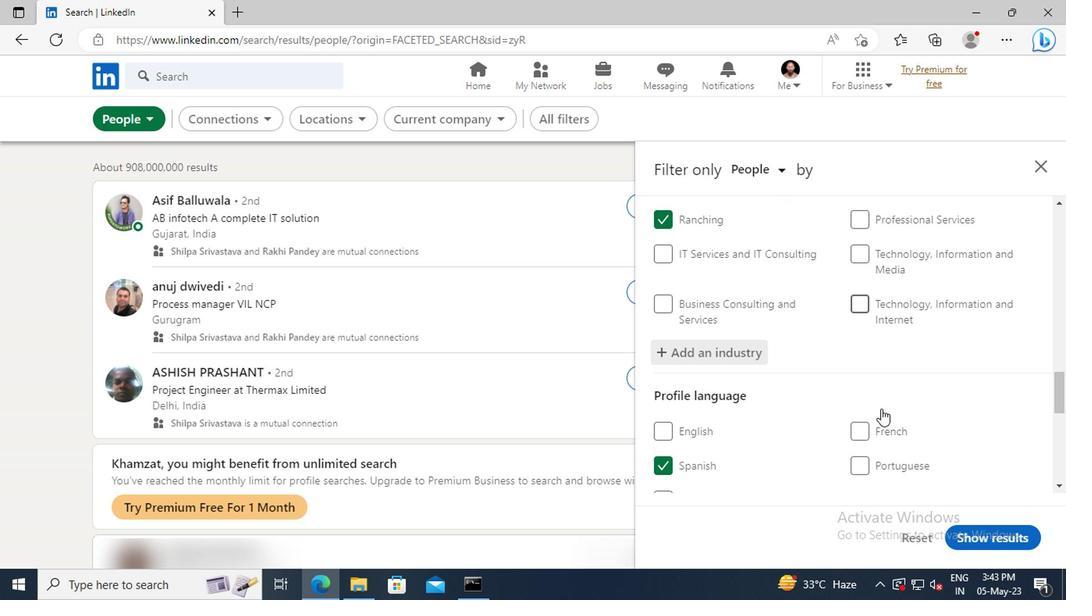 
Action: Mouse scrolled (878, 407) with delta (0, 0)
Screenshot: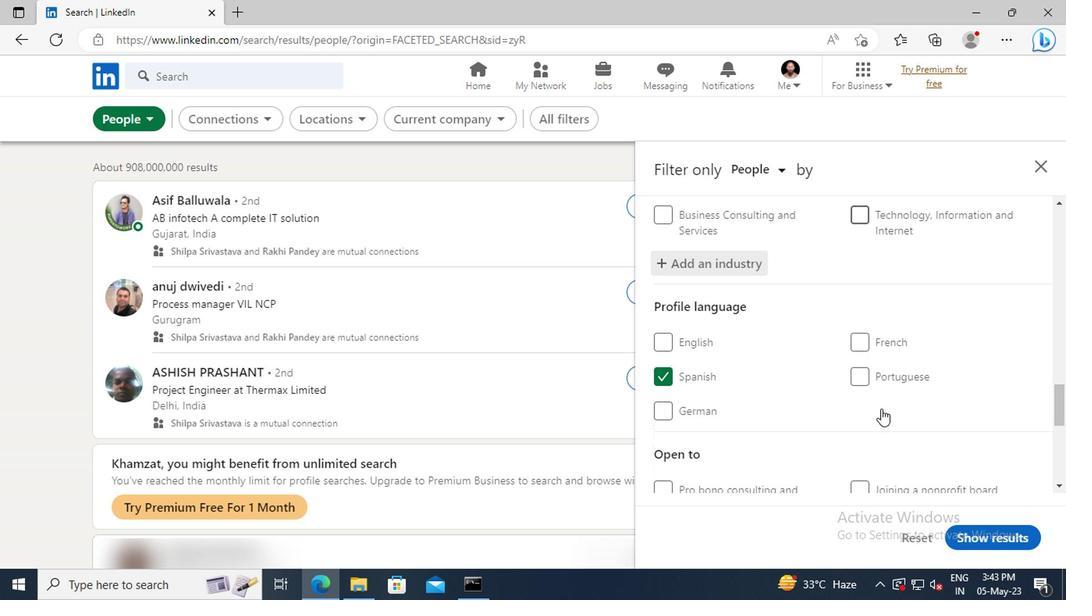 
Action: Mouse scrolled (878, 407) with delta (0, 0)
Screenshot: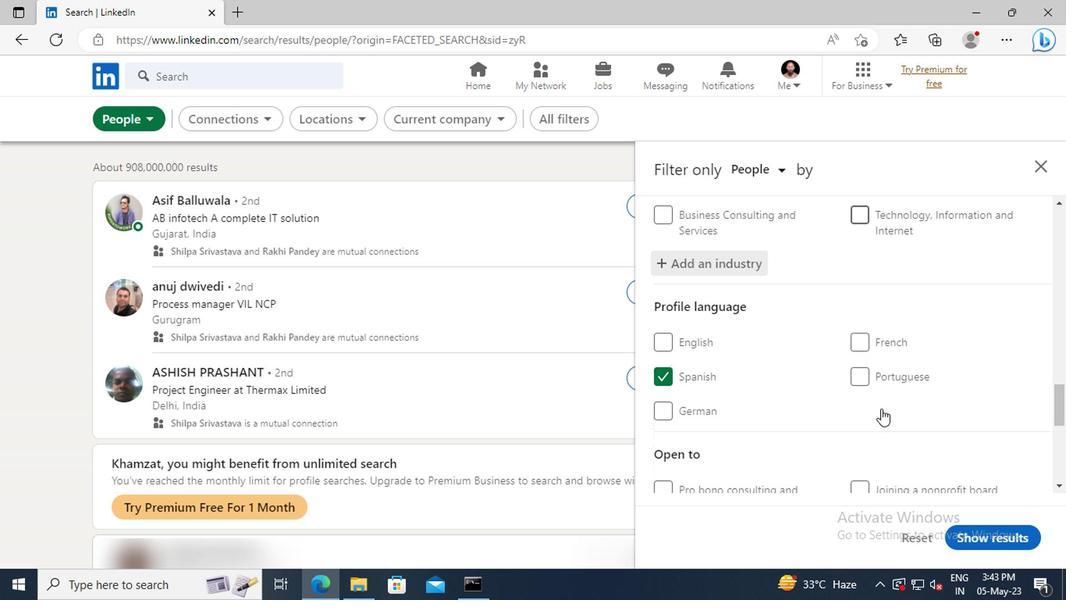 
Action: Mouse moved to (878, 405)
Screenshot: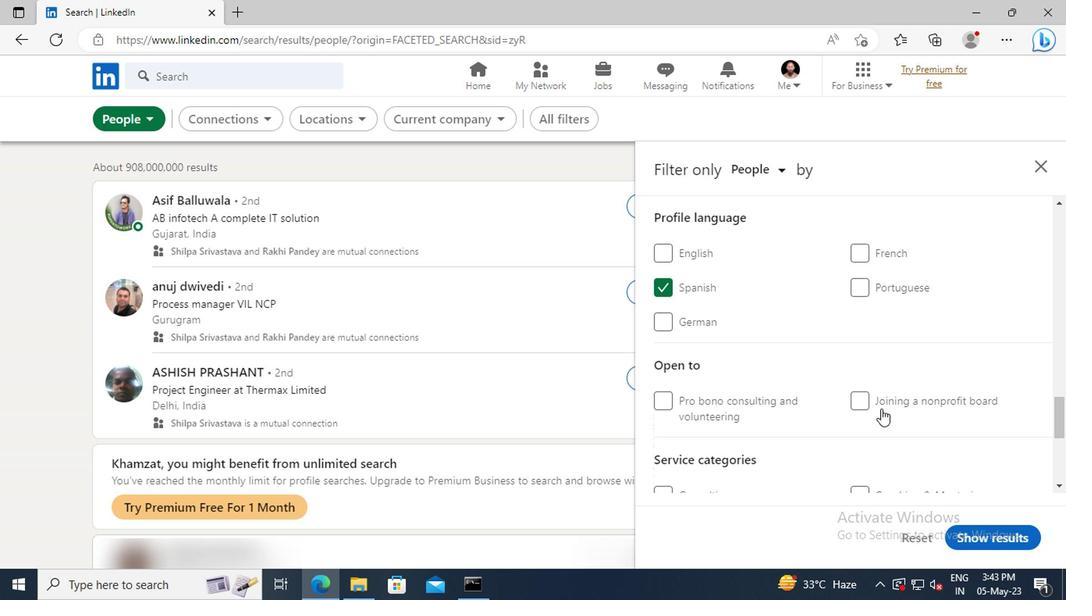 
Action: Mouse scrolled (878, 403) with delta (0, -1)
Screenshot: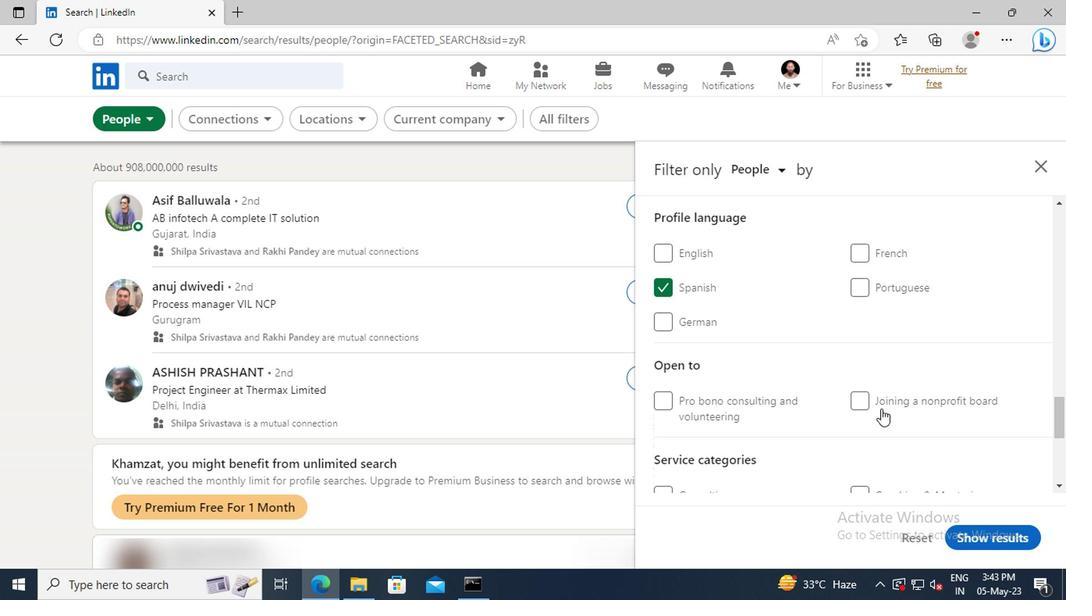 
Action: Mouse scrolled (878, 403) with delta (0, -1)
Screenshot: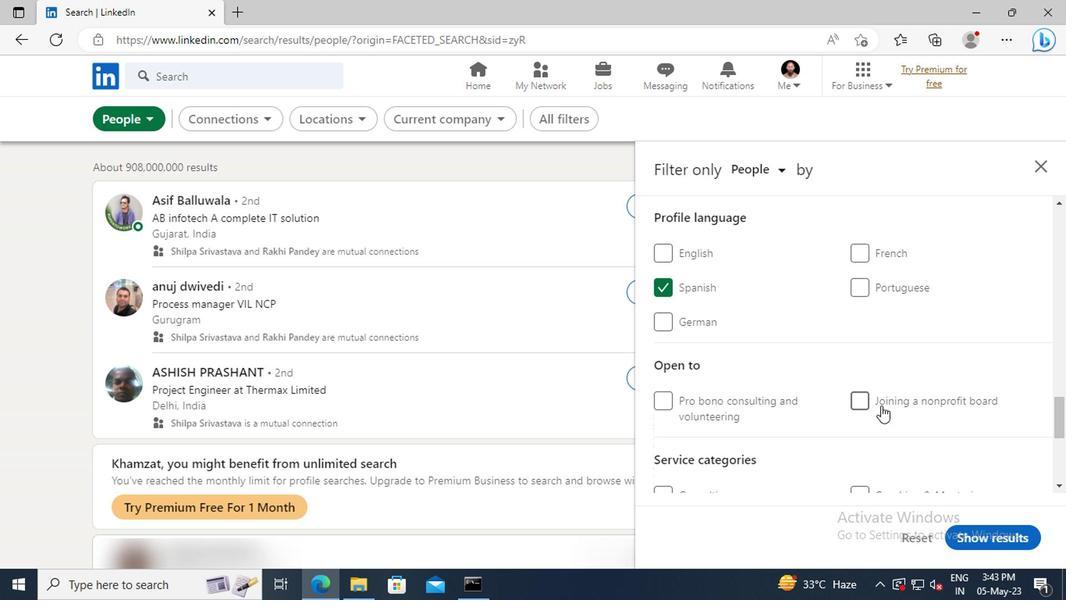 
Action: Mouse moved to (874, 382)
Screenshot: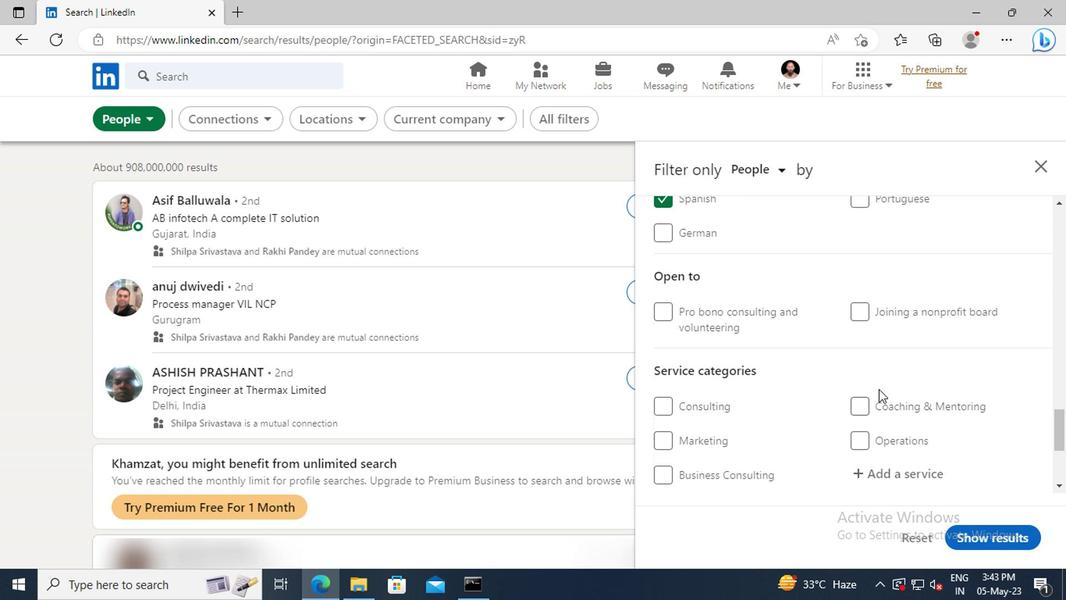
Action: Mouse scrolled (874, 381) with delta (0, -1)
Screenshot: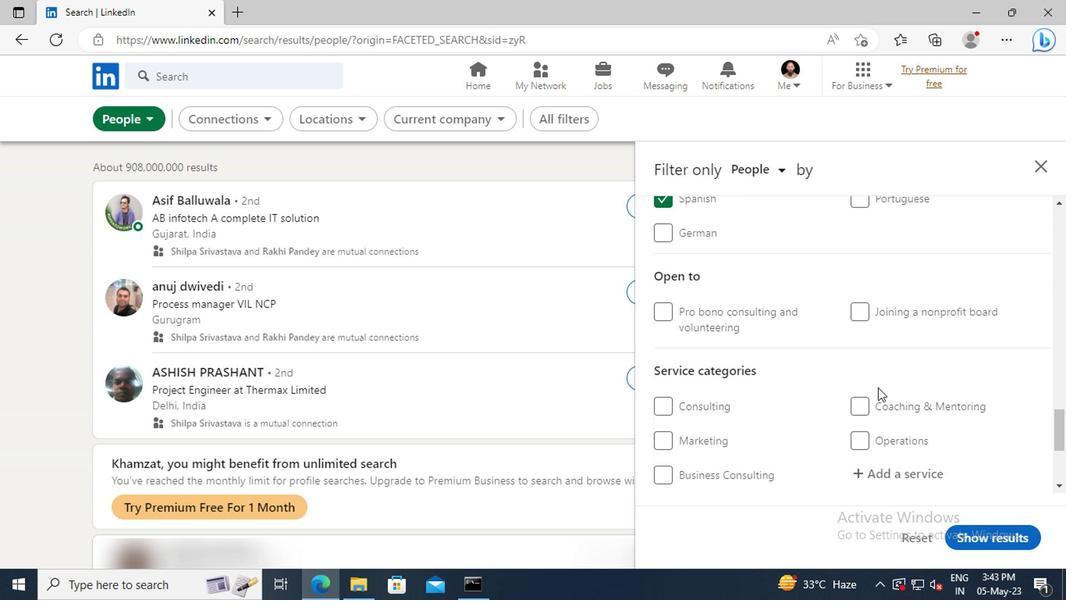 
Action: Mouse scrolled (874, 381) with delta (0, -1)
Screenshot: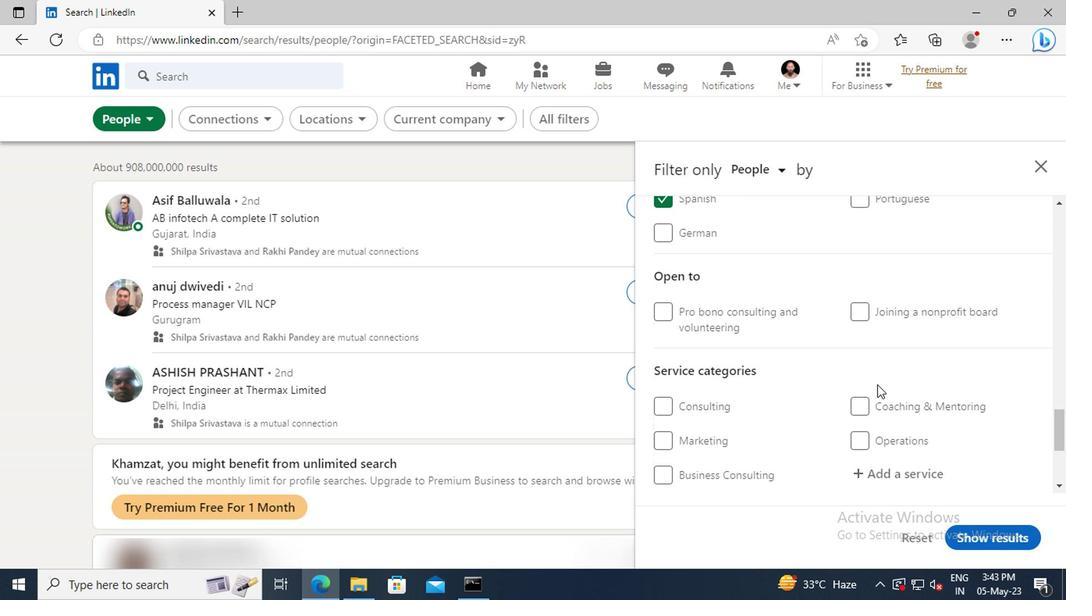 
Action: Mouse moved to (876, 383)
Screenshot: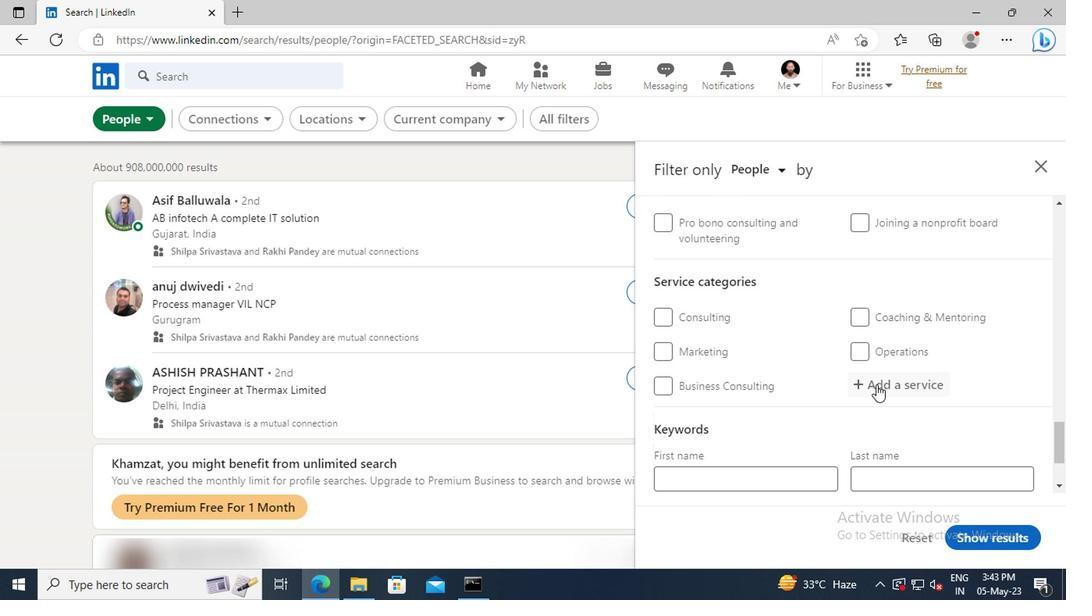 
Action: Mouse pressed left at (876, 383)
Screenshot: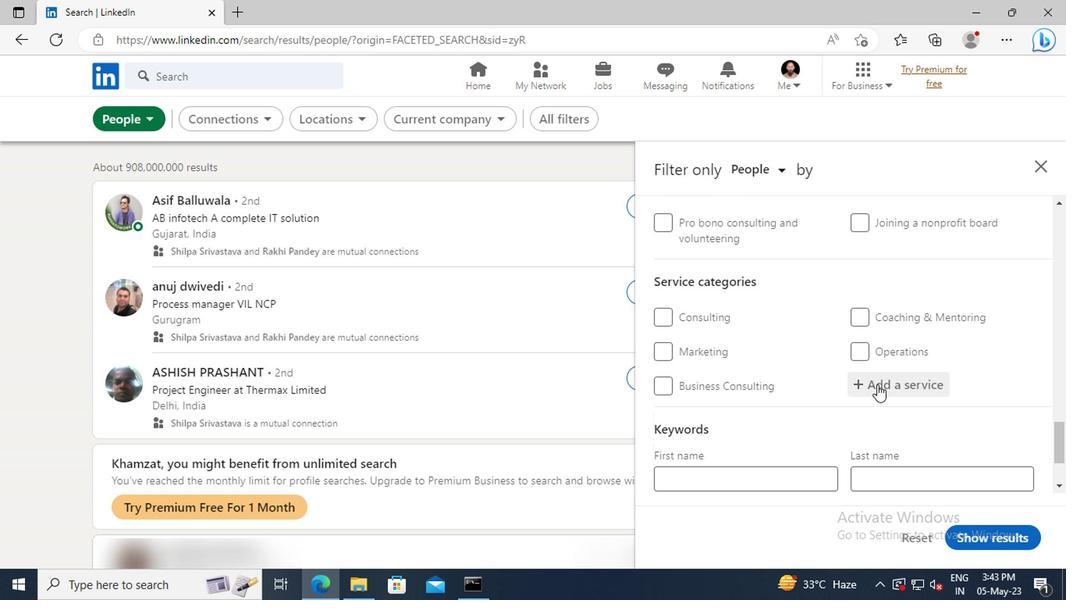 
Action: Mouse moved to (876, 385)
Screenshot: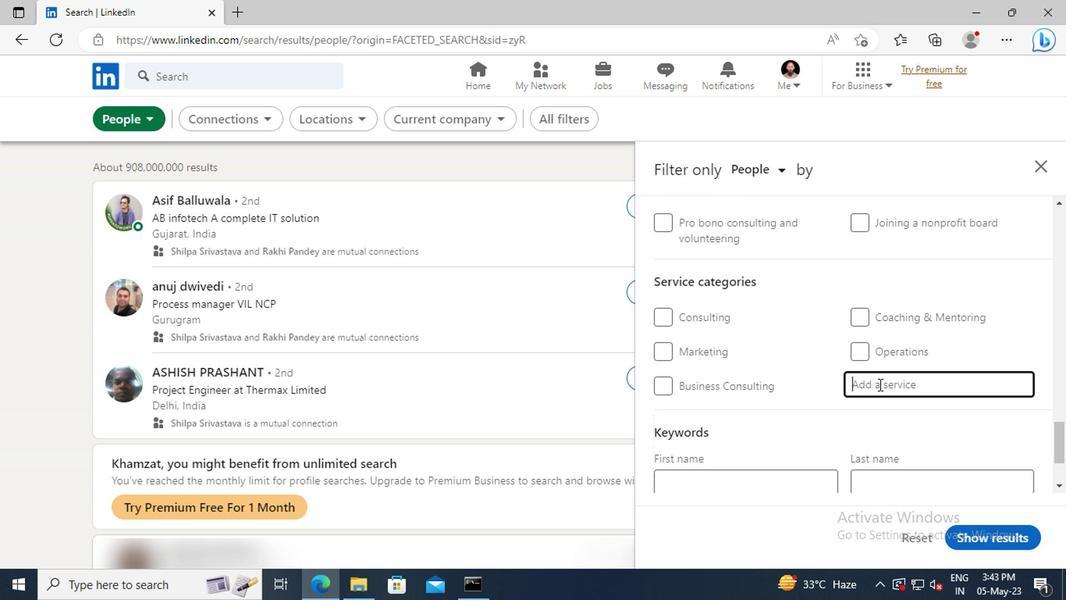
Action: Key pressed <Key.shift>VIDEOGR
Screenshot: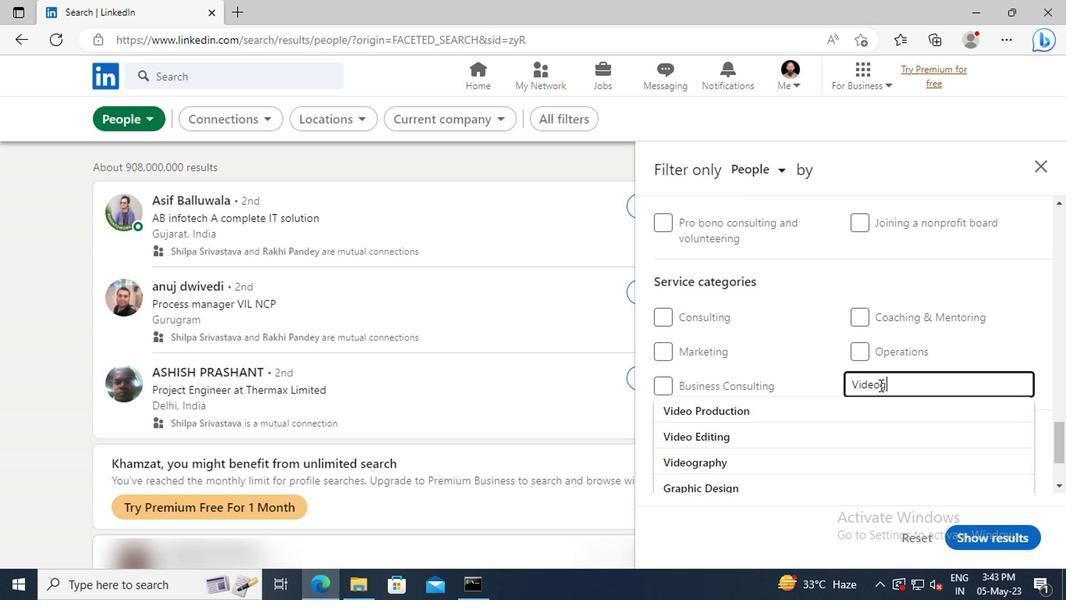 
Action: Mouse moved to (878, 407)
Screenshot: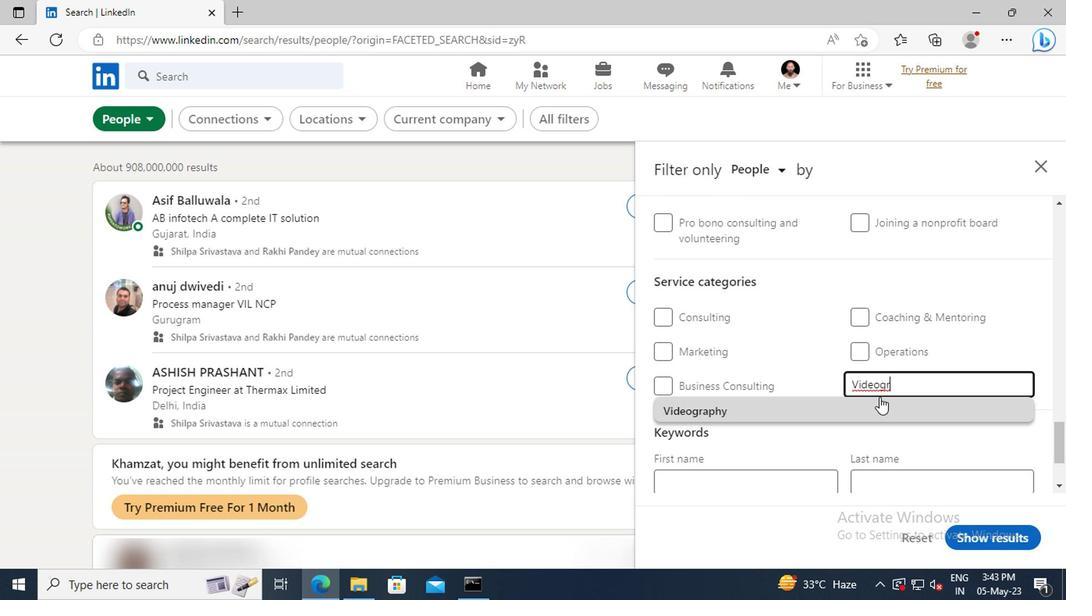 
Action: Mouse pressed left at (878, 407)
Screenshot: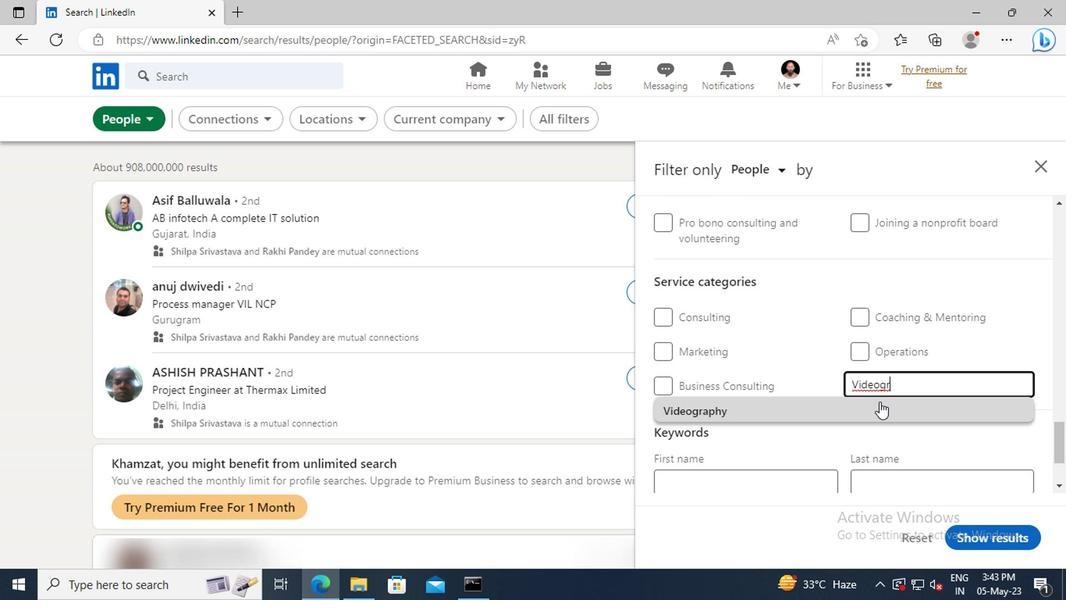 
Action: Mouse scrolled (878, 406) with delta (0, -1)
Screenshot: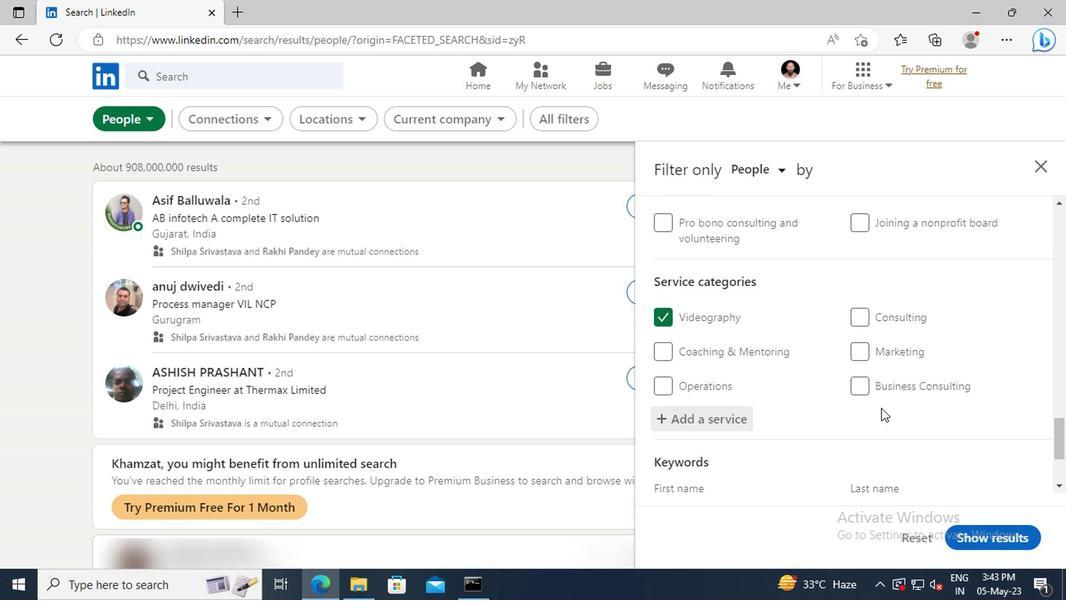 
Action: Mouse scrolled (878, 406) with delta (0, -1)
Screenshot: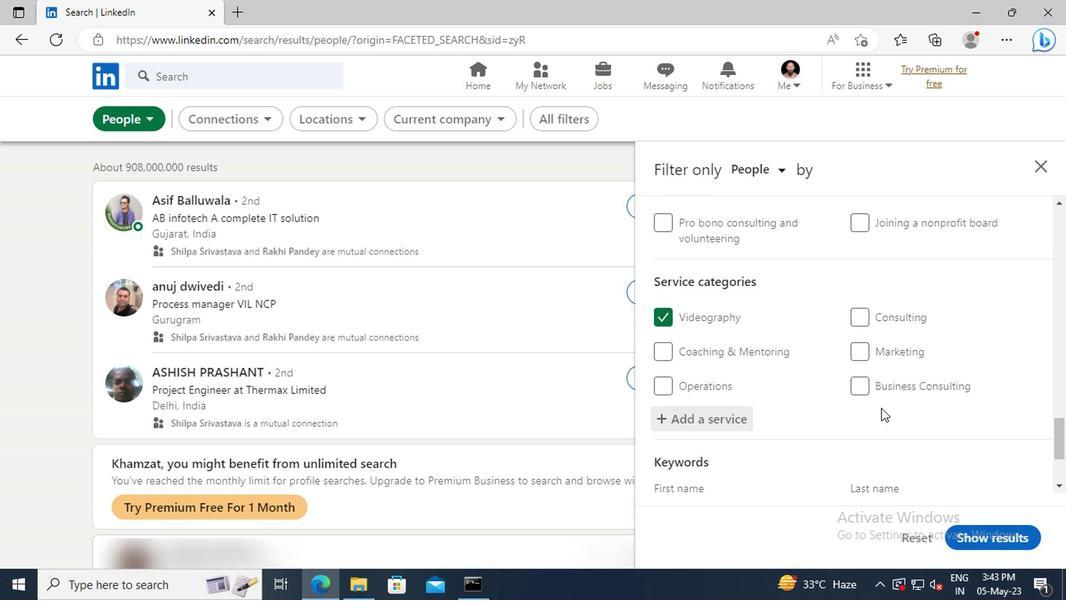 
Action: Mouse scrolled (878, 406) with delta (0, -1)
Screenshot: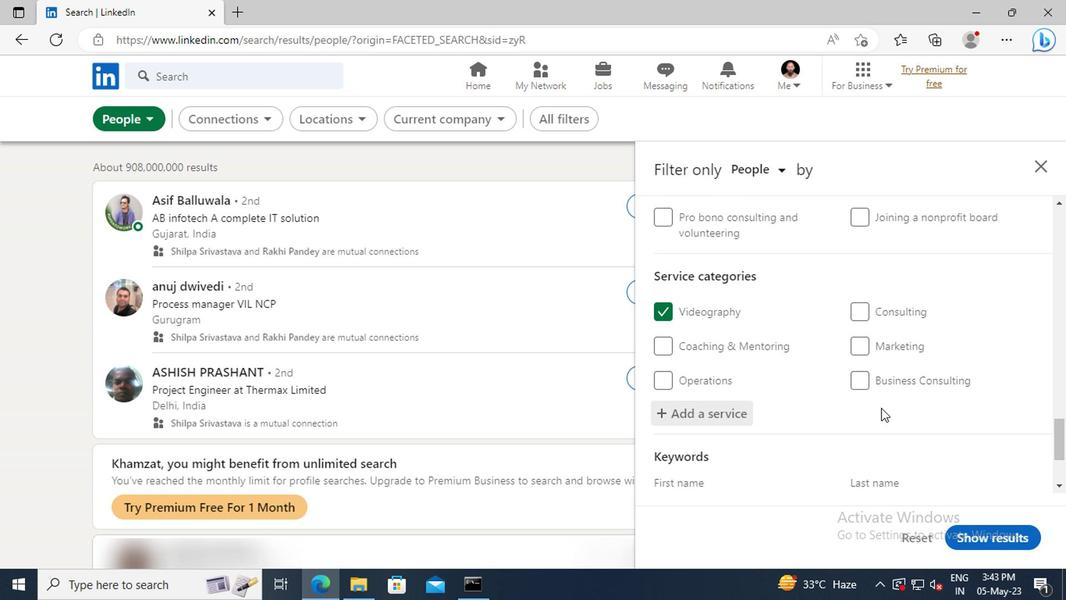 
Action: Mouse scrolled (878, 406) with delta (0, -1)
Screenshot: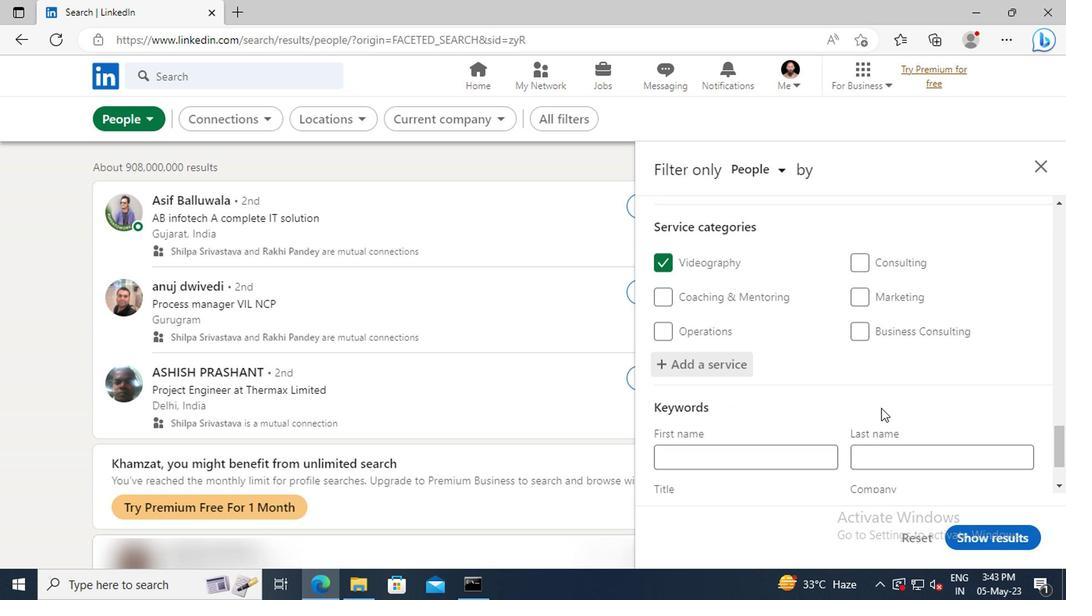 
Action: Mouse moved to (770, 425)
Screenshot: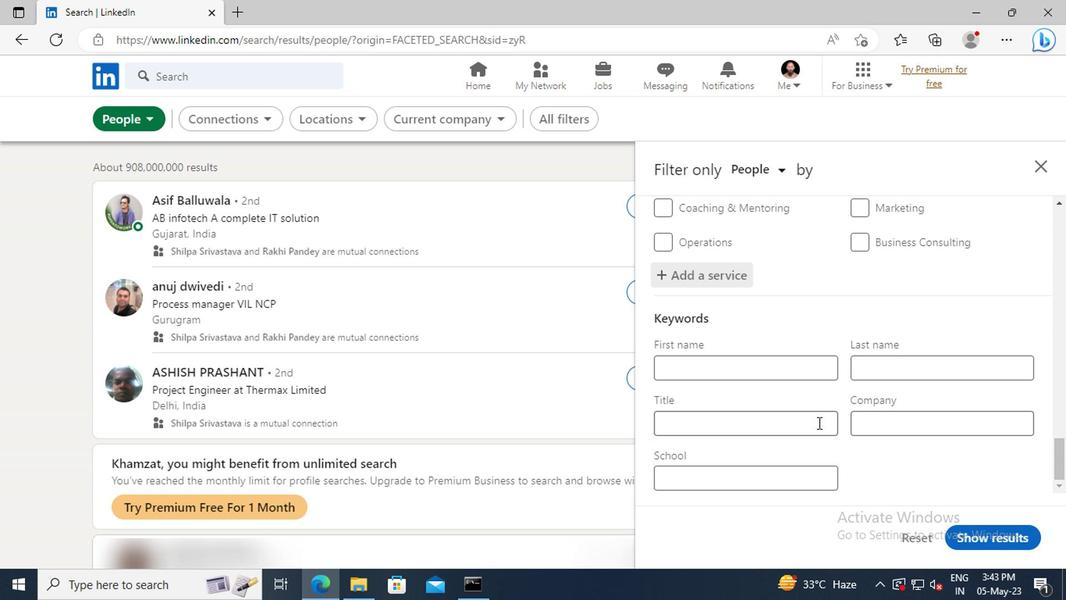 
Action: Mouse pressed left at (770, 425)
Screenshot: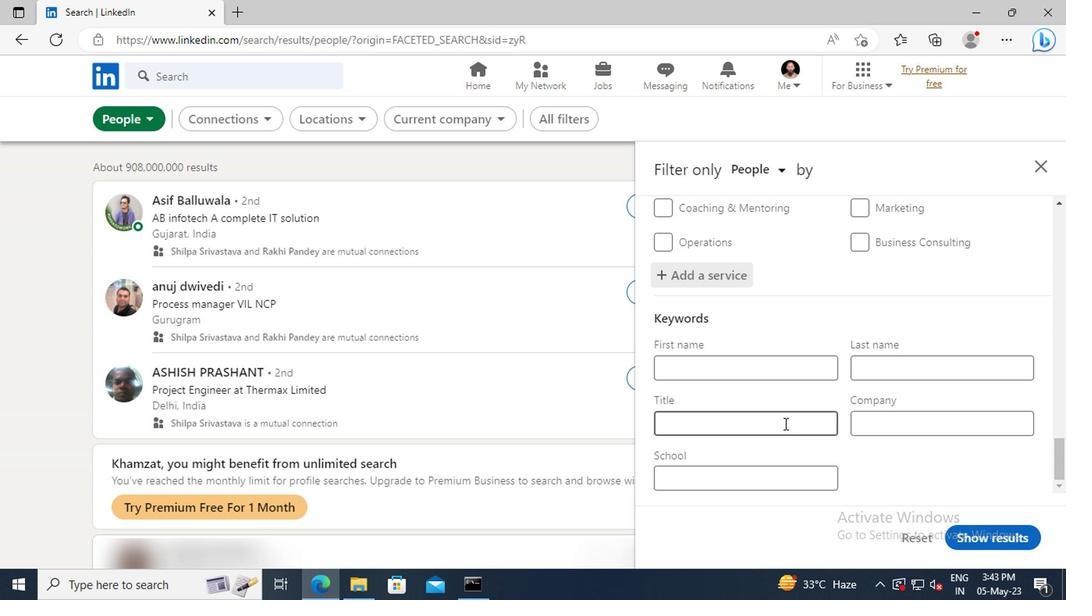 
Action: Key pressed <Key.shift>CONTINUOUS<Key.space><Key.shift>IMPROVEMENT<Key.space><Key.shift>CONSULTANT<Key.enter>
Screenshot: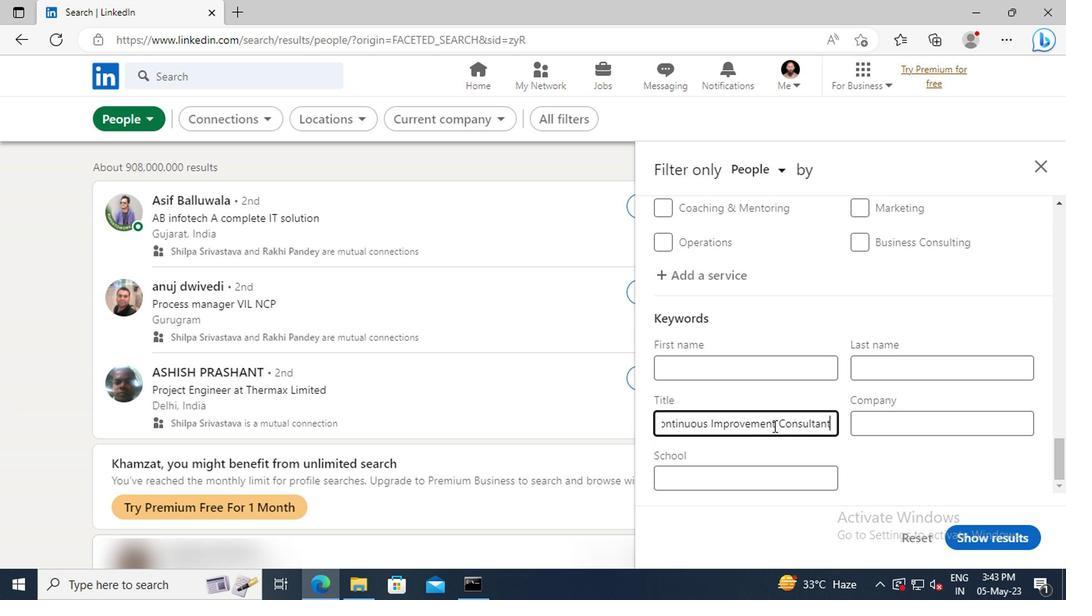 
Action: Mouse moved to (982, 532)
Screenshot: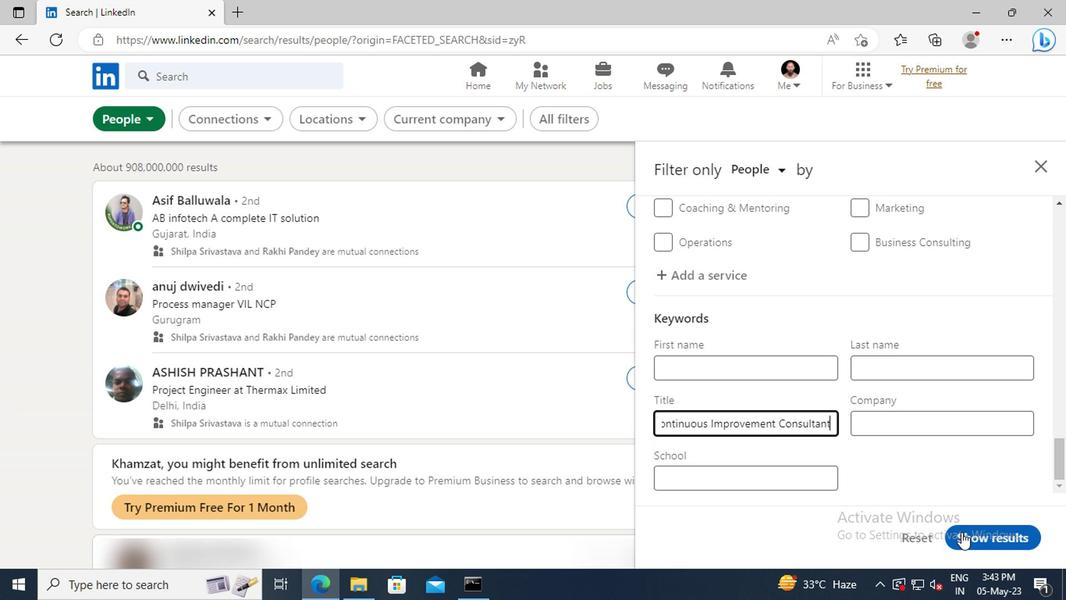 
Action: Mouse pressed left at (982, 532)
Screenshot: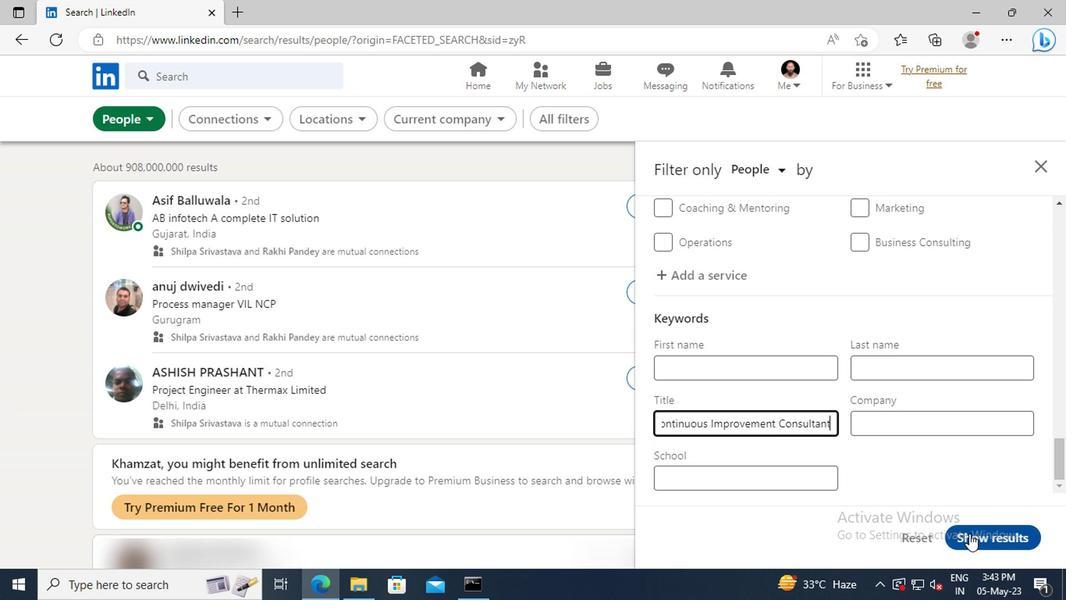 
